Task: Create new invoice with Date Opened :15-Apr-23, Select Customer: Bed Bath & Beyond, Terms: Payment Term 1. Make invoice entry for item-1 with Date: 15-Apr-23, Description: Louisiana, Action: Material, Income Account: Income:Sales, Quantity: 1, Unit Price: 8.6, Discount $: 1. Make entry for item-2 with Date: 15-Apr-23, Description: Betty Crocker Rainbow Sprinkles, Action: Material, Income Account: Income:Sales, Quantity: 1, Unit Price: 5, Discount $: 2. Make entry for item-3 with Date: 15-Apr-23, Description: Snickers King Size_x000D_
, Action: Material, Income Account: Income:Sales, Quantity: 4, Unit Price: 6, Discount $: 2.5. Write Notes: 'Looking forward to serving you again.'. Post Invoice with Post Date: 15-Apr-23, Post to Accounts: Assets:Accounts Receivable. Pay / Process Payment with Transaction Date: 15-May-23, Amount: 32.1, Transfer Account: Checking Account. Print Invoice, display notes by going to Option, then go to Display Tab and check 'Invoice Notes'.
Action: Mouse moved to (155, 15)
Screenshot: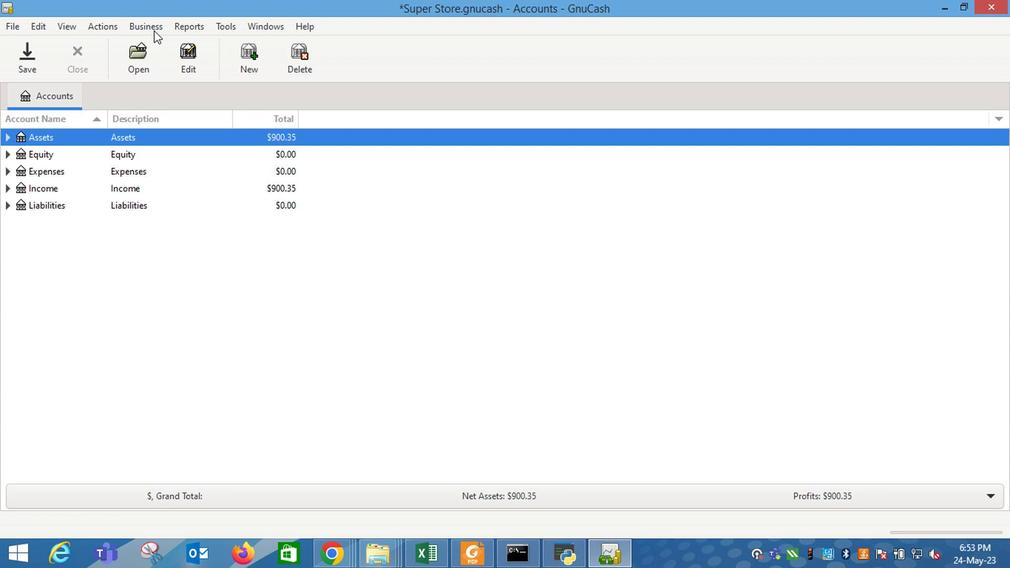 
Action: Mouse pressed left at (155, 15)
Screenshot: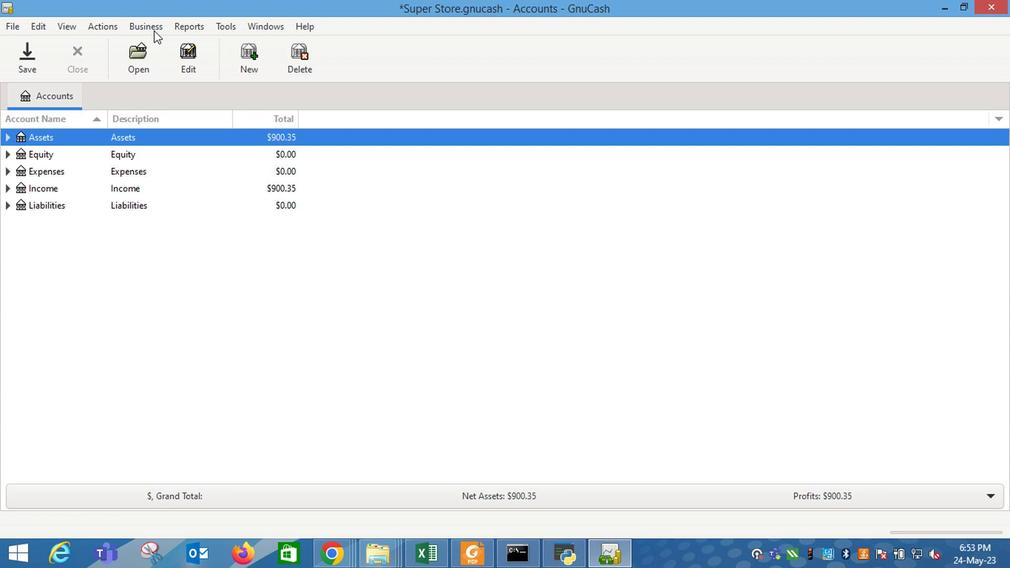
Action: Mouse moved to (258, 32)
Screenshot: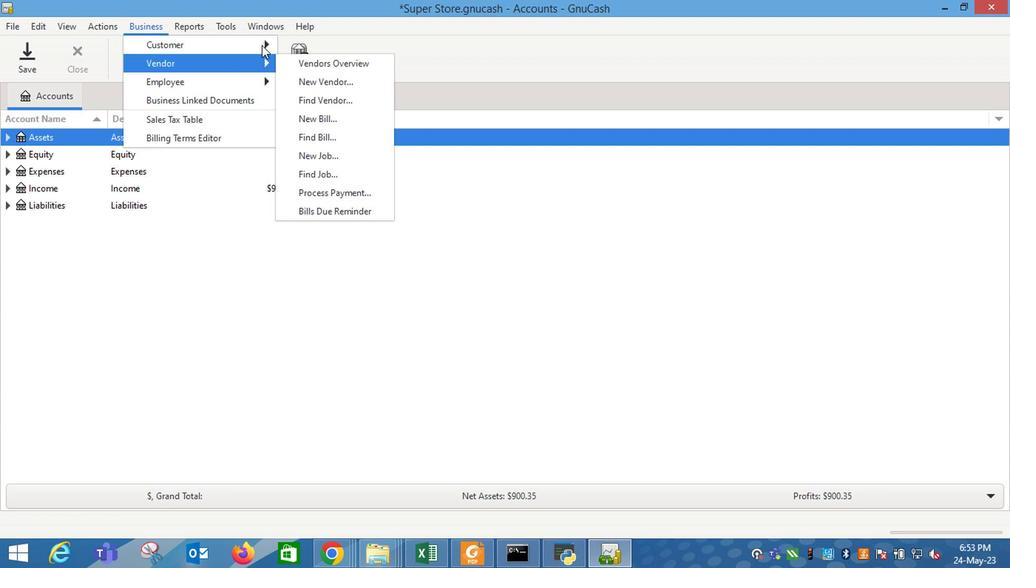 
Action: Mouse pressed left at (258, 32)
Screenshot: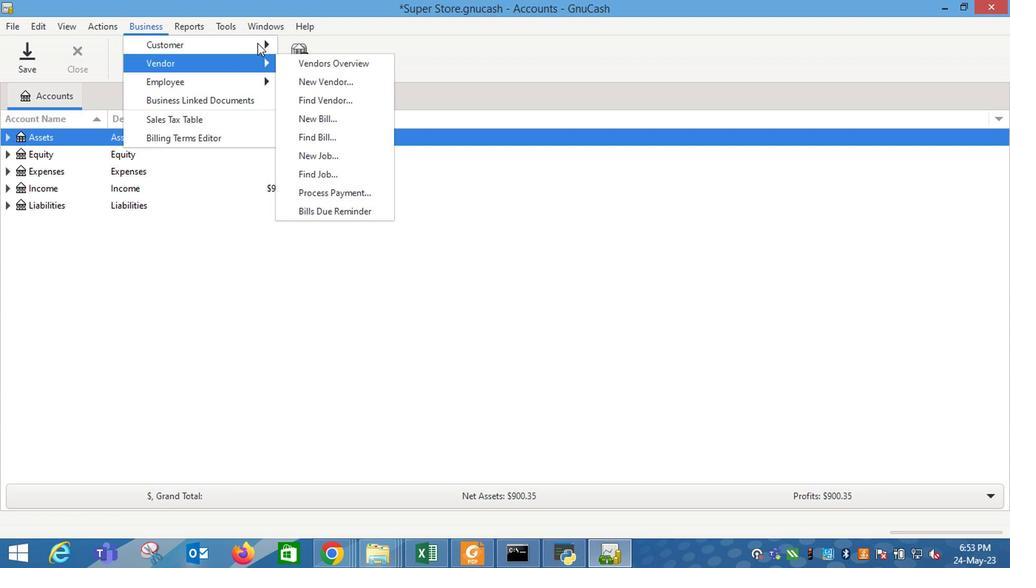 
Action: Mouse moved to (321, 92)
Screenshot: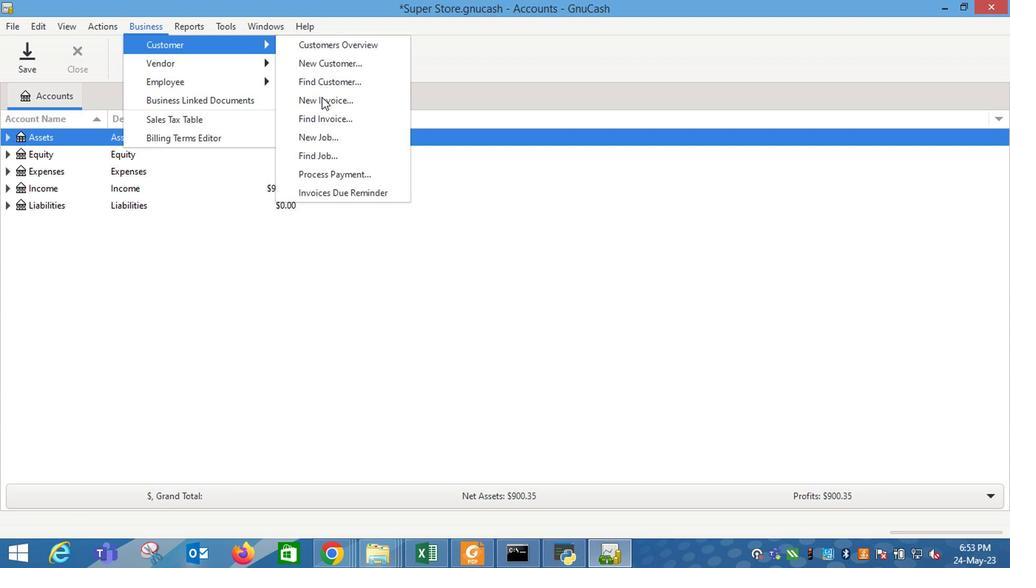 
Action: Mouse pressed left at (321, 92)
Screenshot: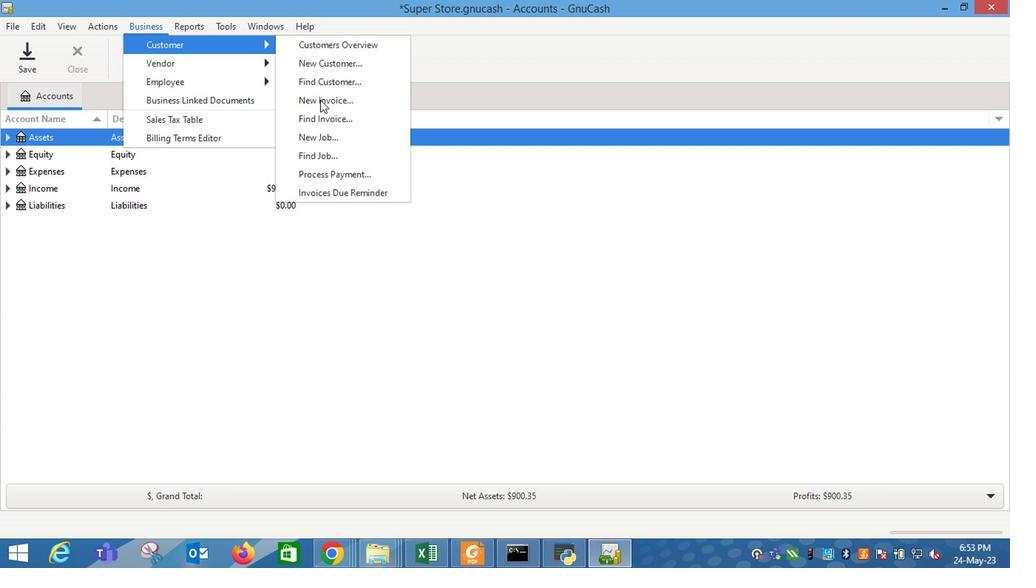 
Action: Mouse moved to (603, 228)
Screenshot: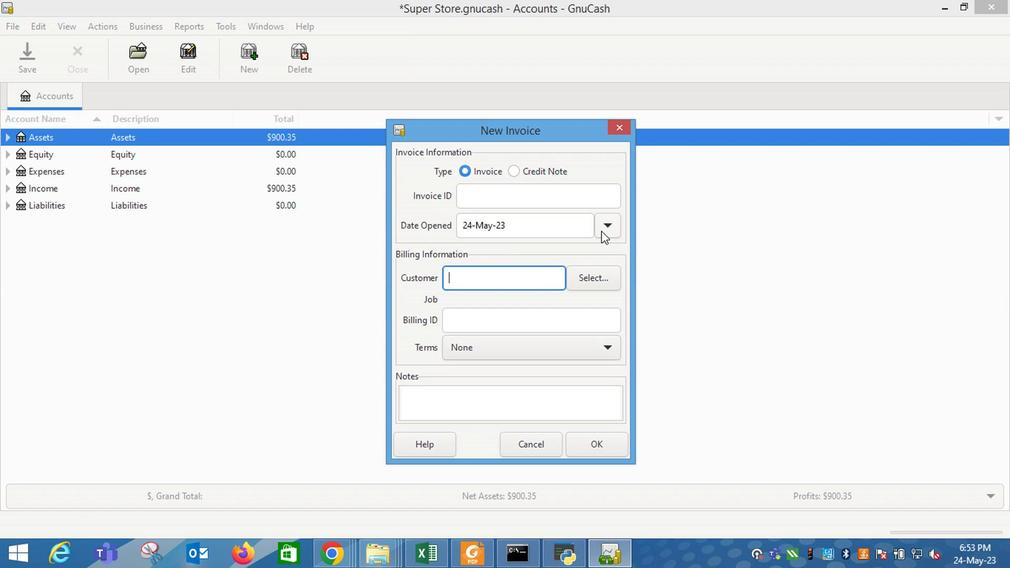 
Action: Mouse pressed left at (603, 228)
Screenshot: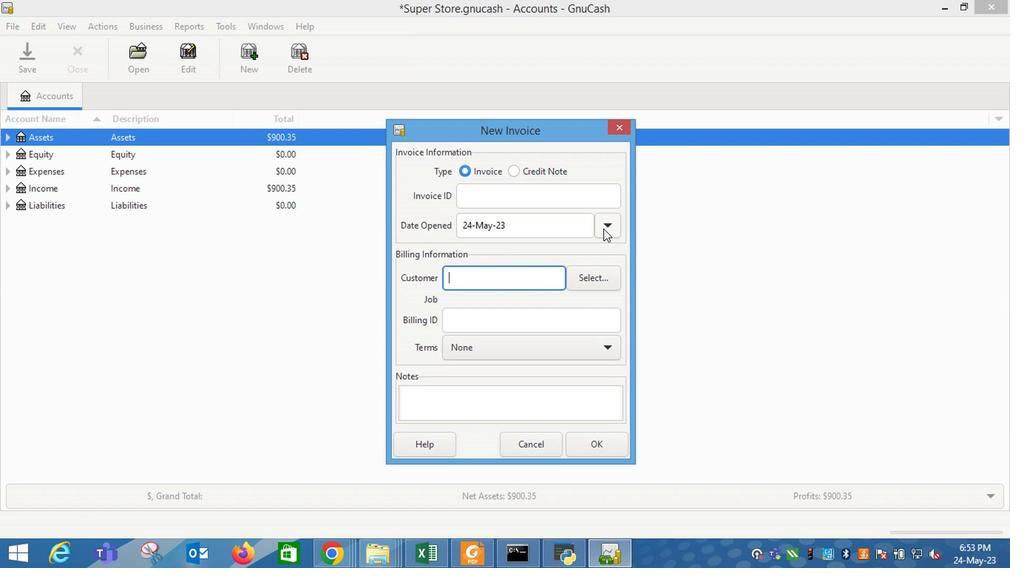 
Action: Mouse moved to (491, 249)
Screenshot: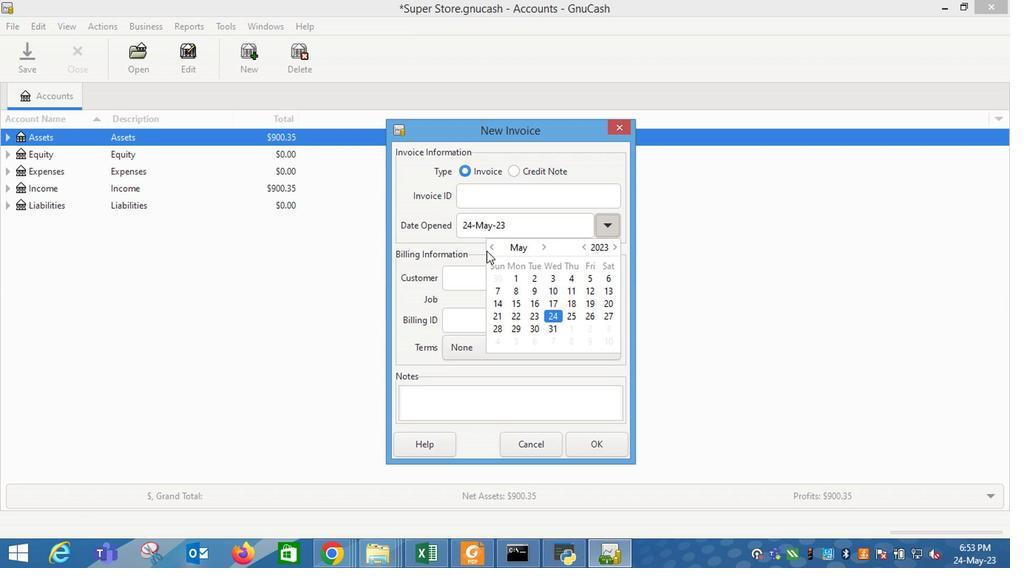 
Action: Mouse pressed left at (491, 249)
Screenshot: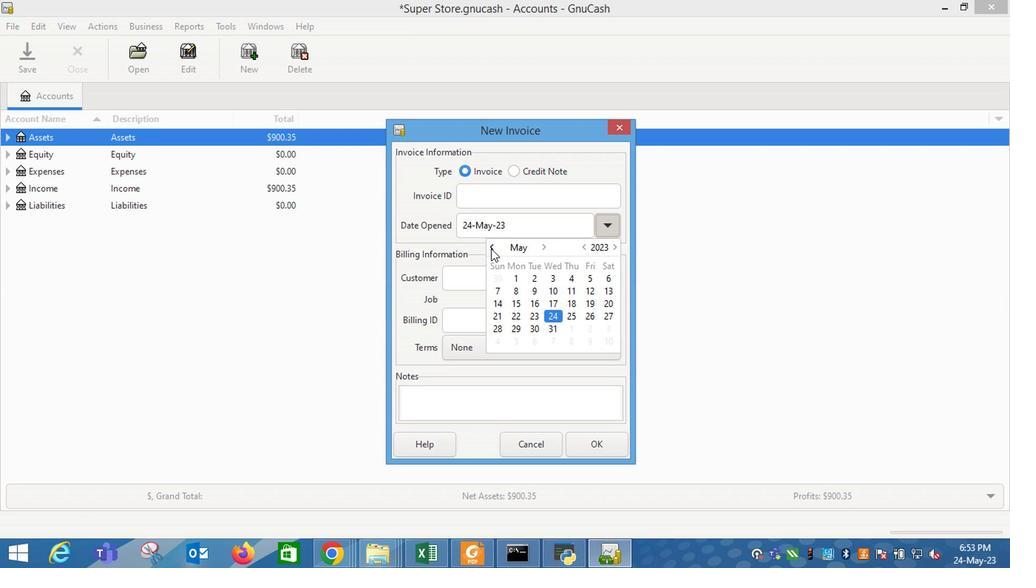 
Action: Mouse moved to (605, 306)
Screenshot: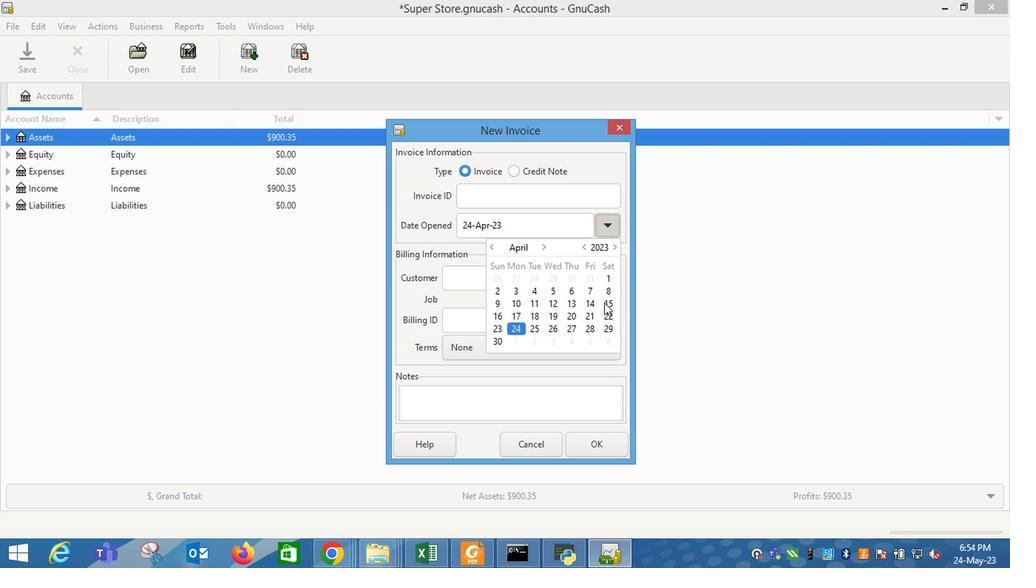 
Action: Mouse pressed left at (605, 306)
Screenshot: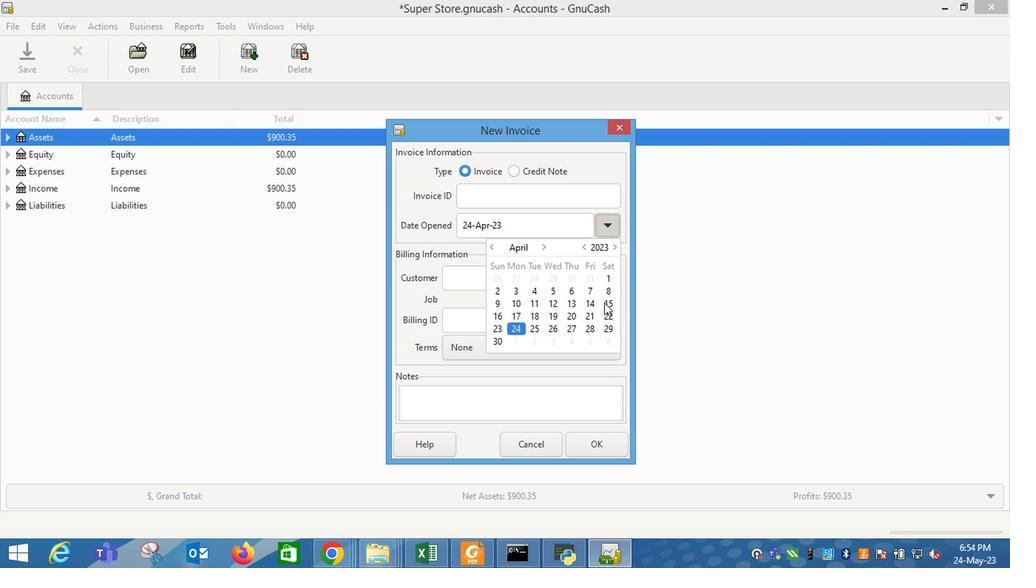 
Action: Mouse moved to (453, 290)
Screenshot: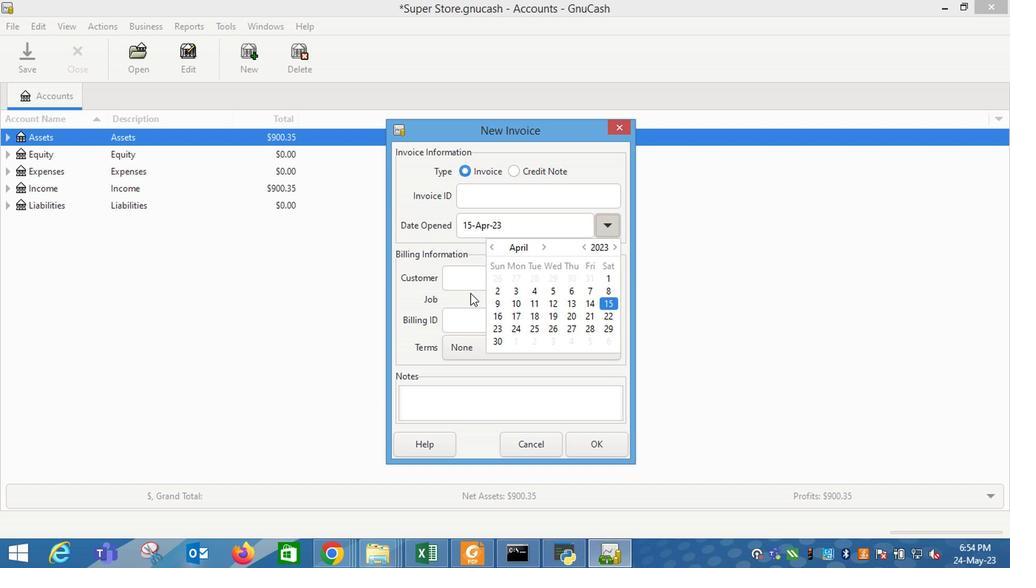 
Action: Mouse pressed left at (453, 290)
Screenshot: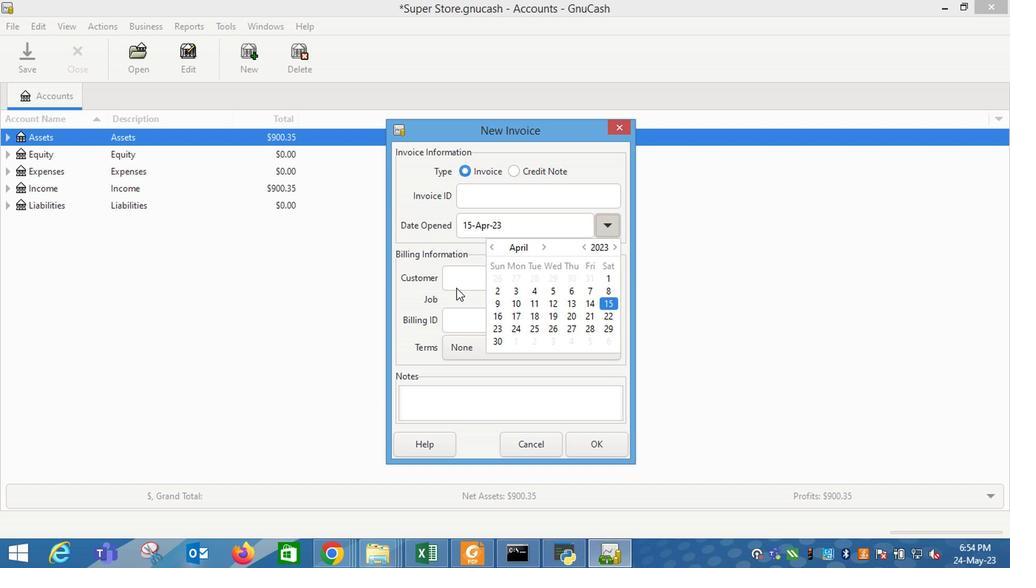 
Action: Mouse moved to (468, 277)
Screenshot: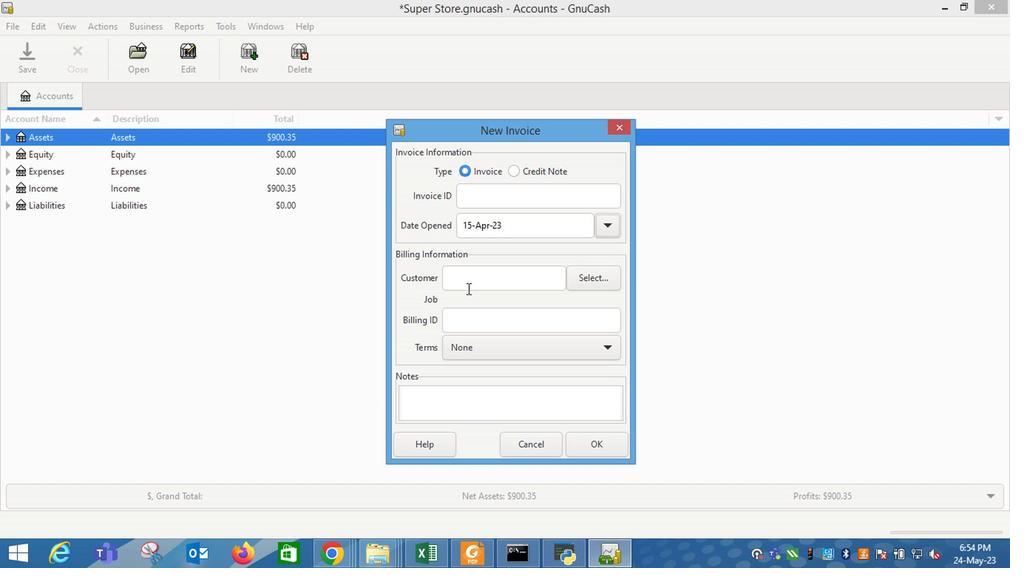 
Action: Mouse pressed left at (468, 277)
Screenshot: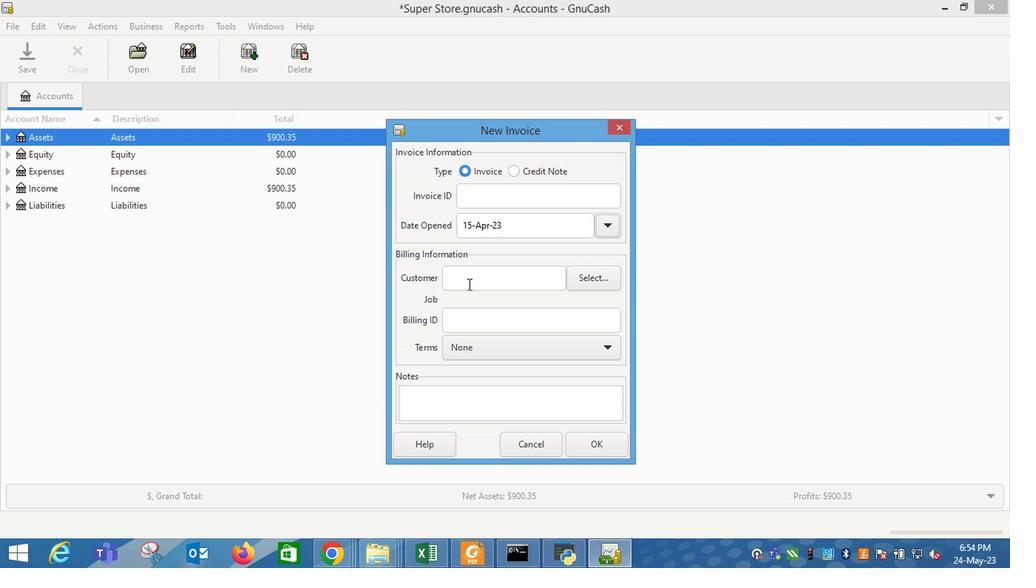 
Action: Mouse moved to (468, 277)
Screenshot: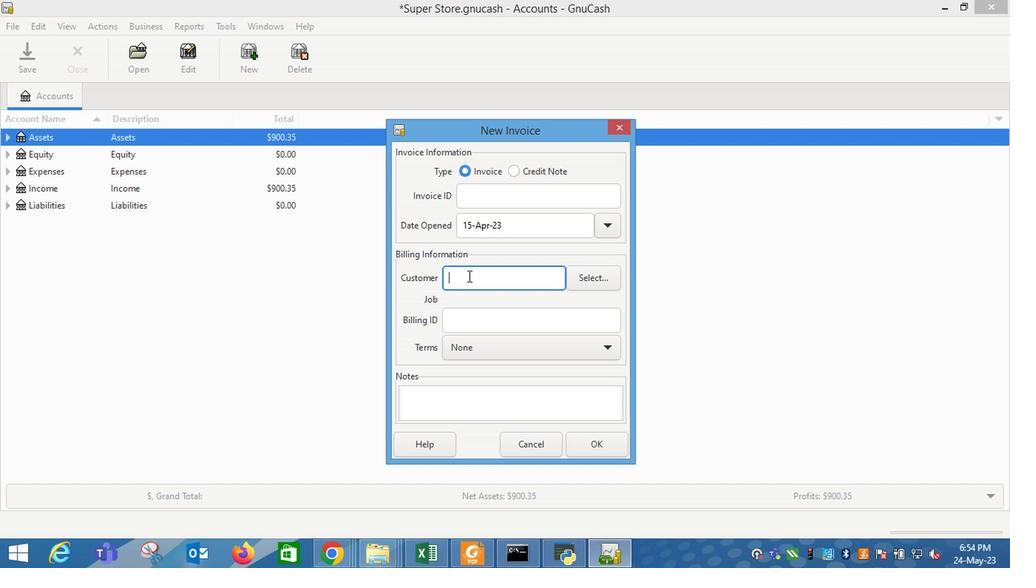 
Action: Key pressed b
Screenshot: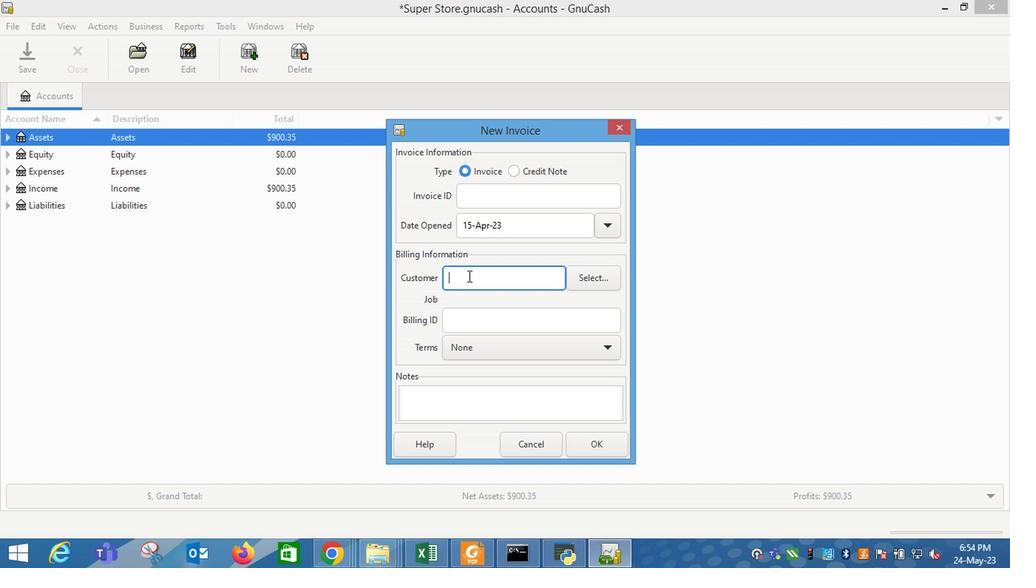 
Action: Mouse moved to (468, 277)
Screenshot: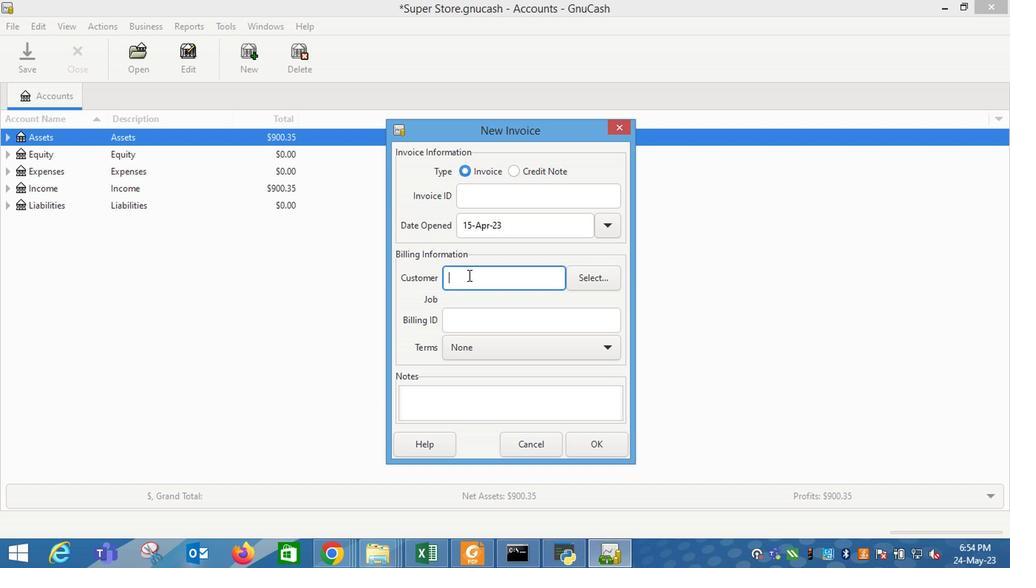 
Action: Key pressed ed
Screenshot: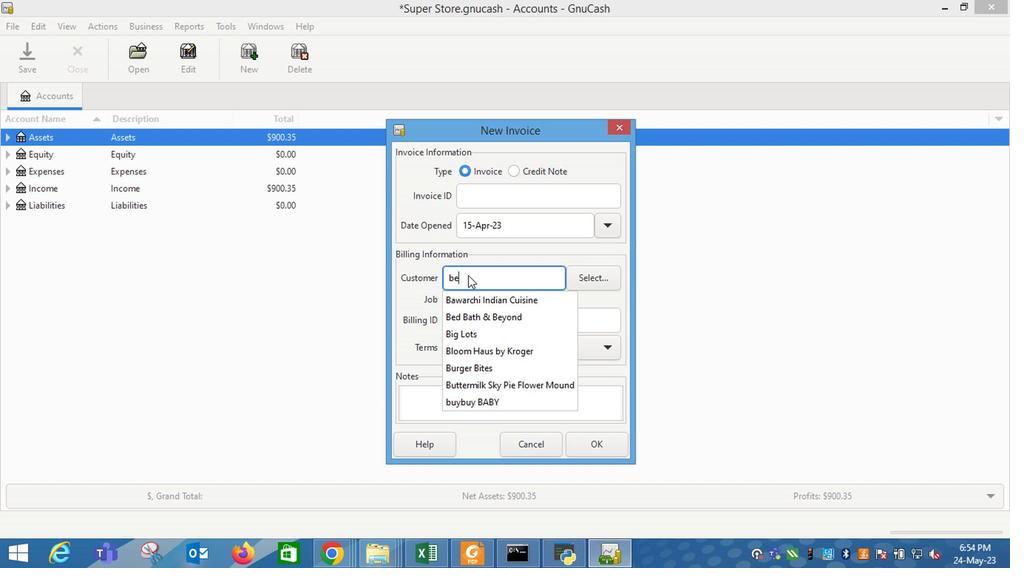
Action: Mouse moved to (467, 301)
Screenshot: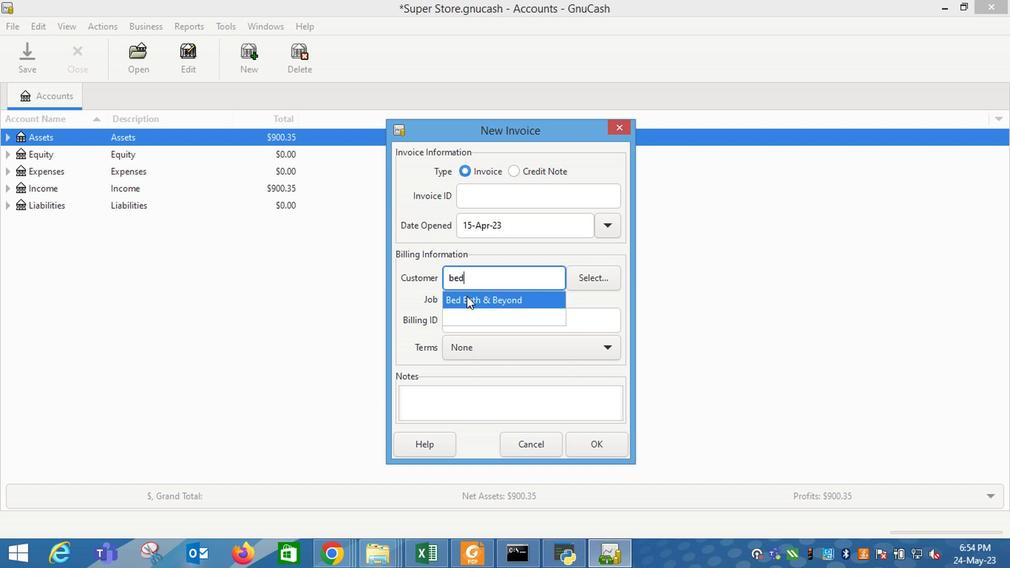 
Action: Mouse pressed left at (467, 301)
Screenshot: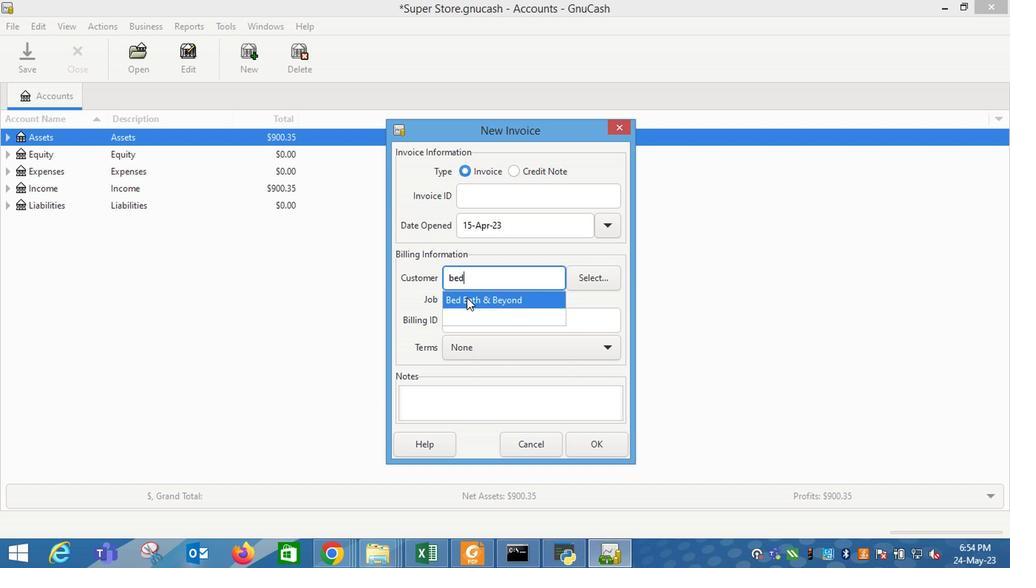 
Action: Mouse moved to (503, 367)
Screenshot: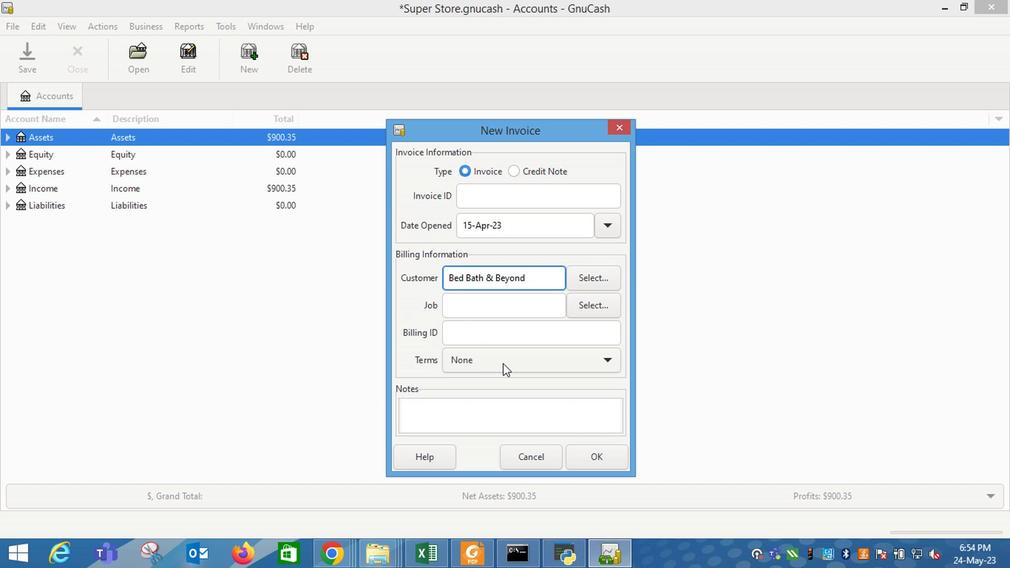 
Action: Mouse pressed left at (503, 367)
Screenshot: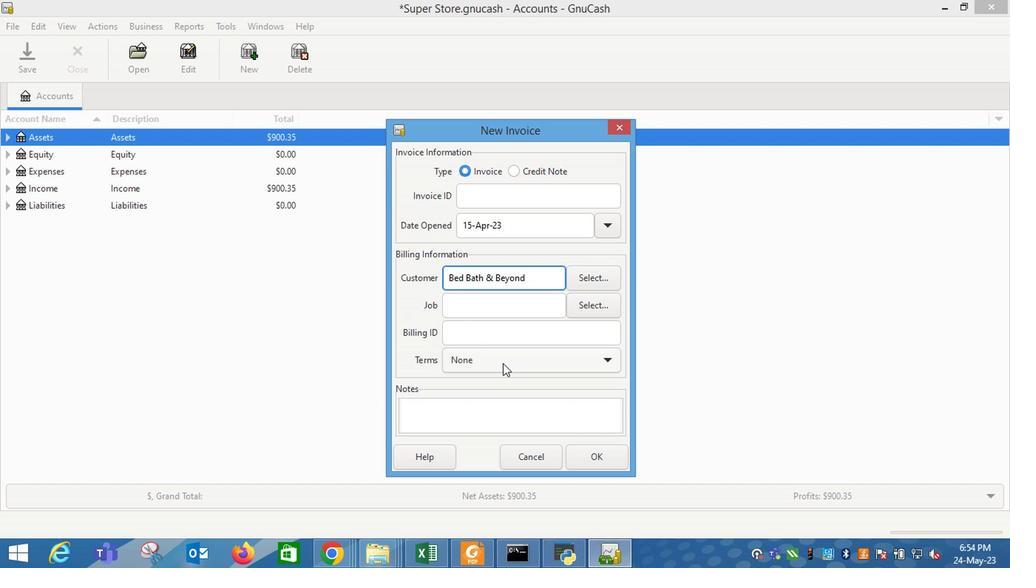 
Action: Mouse moved to (491, 390)
Screenshot: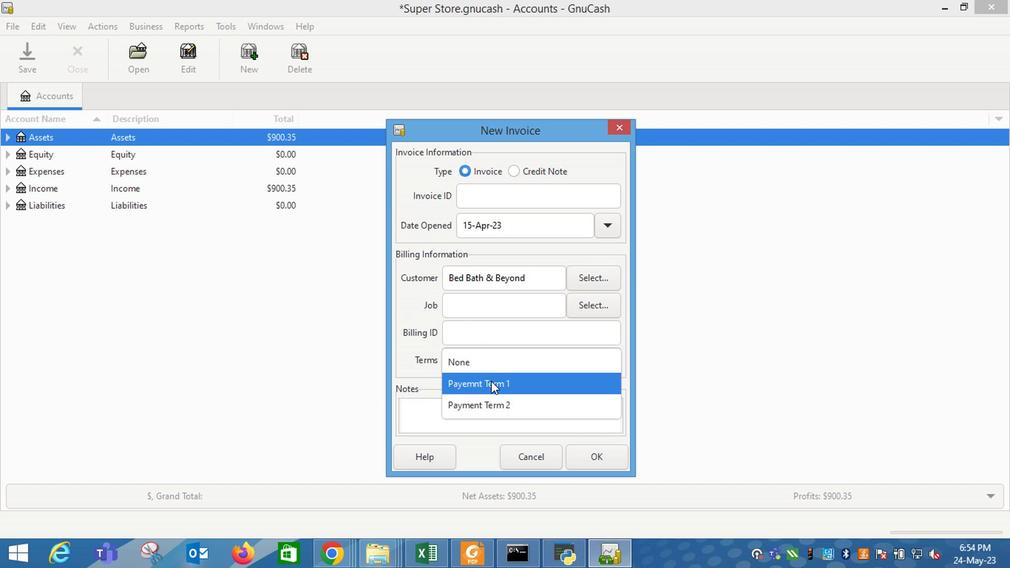
Action: Mouse pressed left at (491, 390)
Screenshot: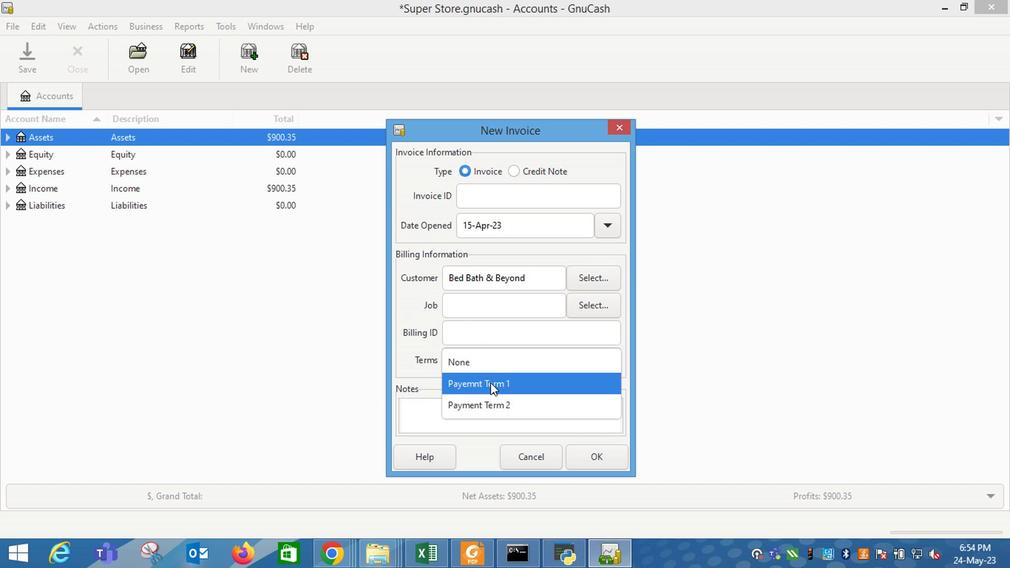 
Action: Mouse moved to (614, 472)
Screenshot: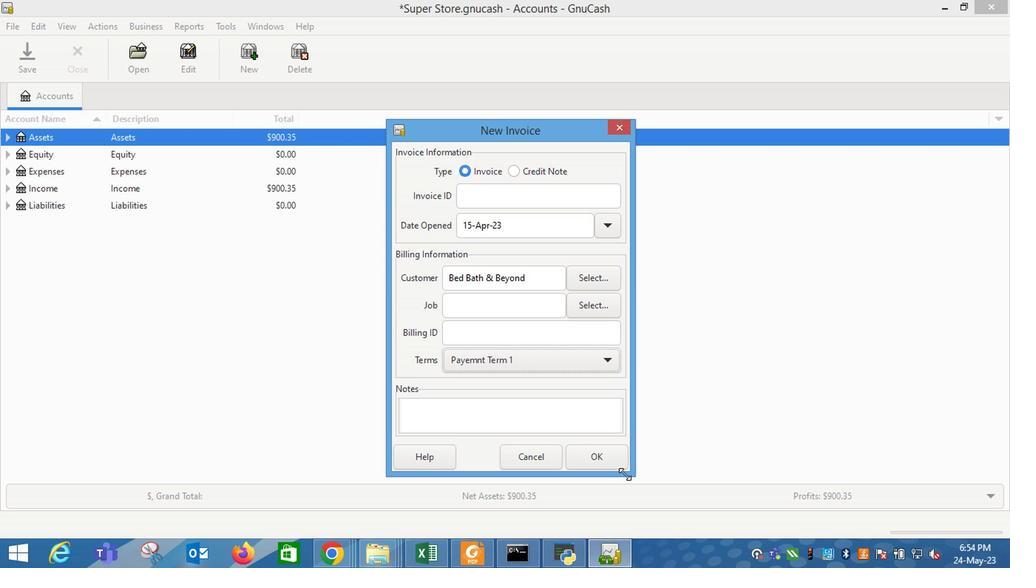 
Action: Mouse pressed left at (614, 472)
Screenshot: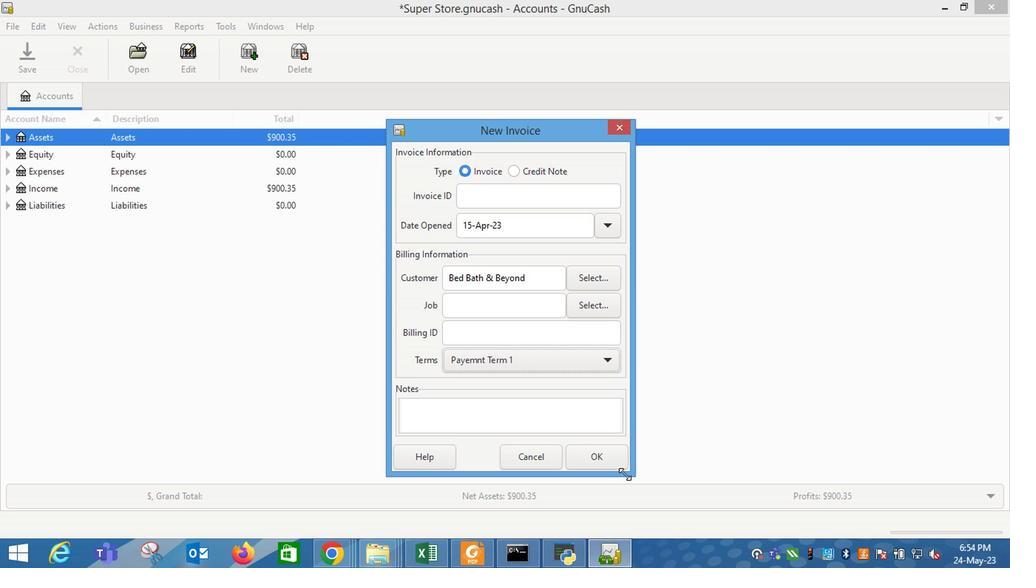 
Action: Mouse moved to (69, 285)
Screenshot: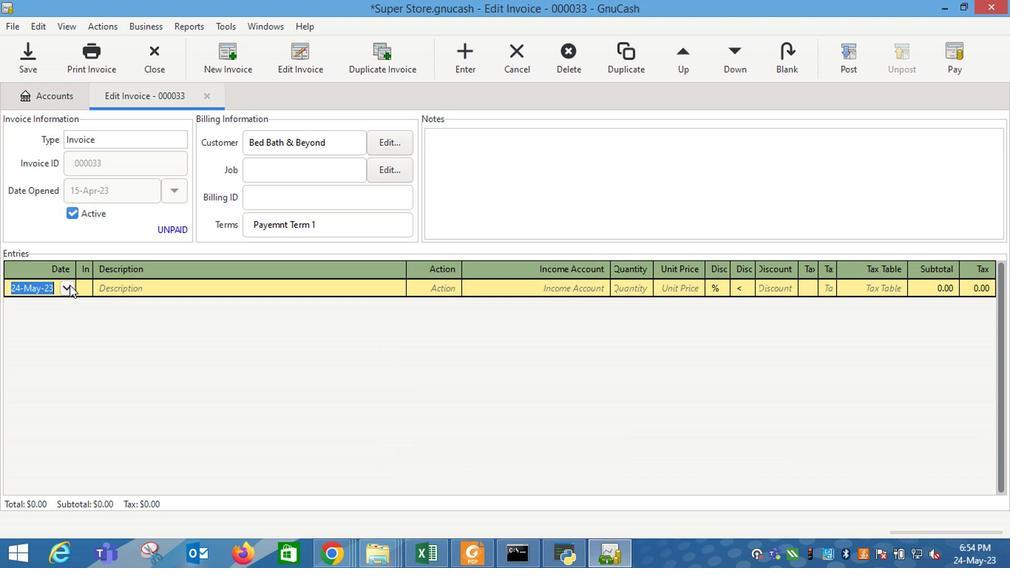 
Action: Mouse pressed left at (69, 285)
Screenshot: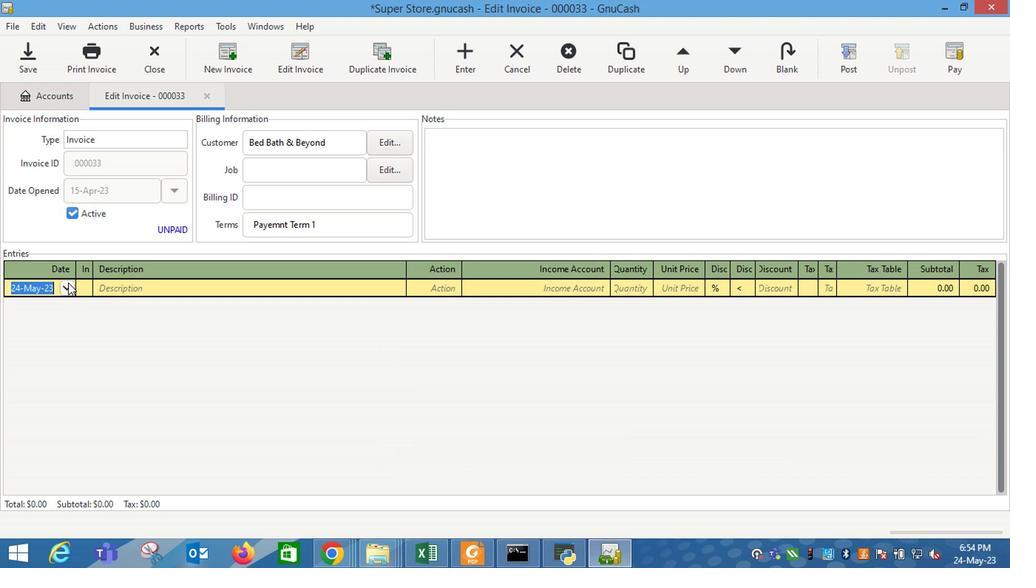 
Action: Mouse moved to (8, 313)
Screenshot: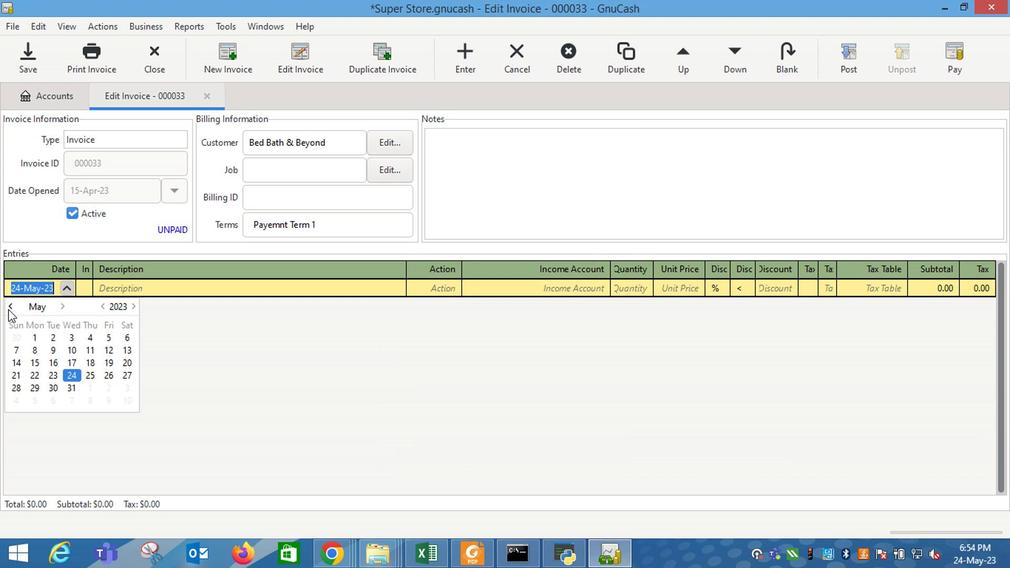 
Action: Mouse pressed left at (8, 313)
Screenshot: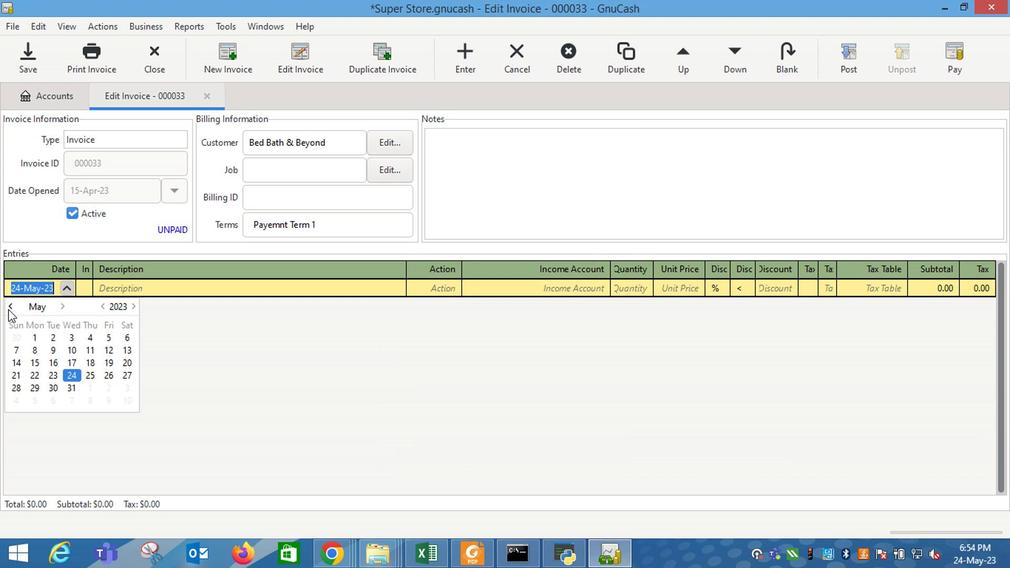 
Action: Mouse moved to (133, 368)
Screenshot: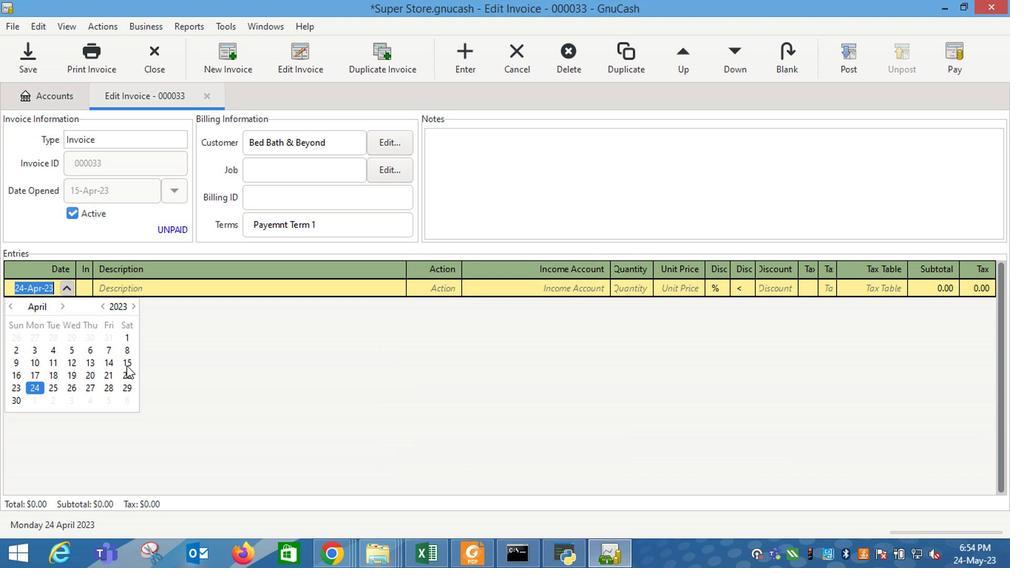 
Action: Mouse pressed left at (133, 368)
Screenshot: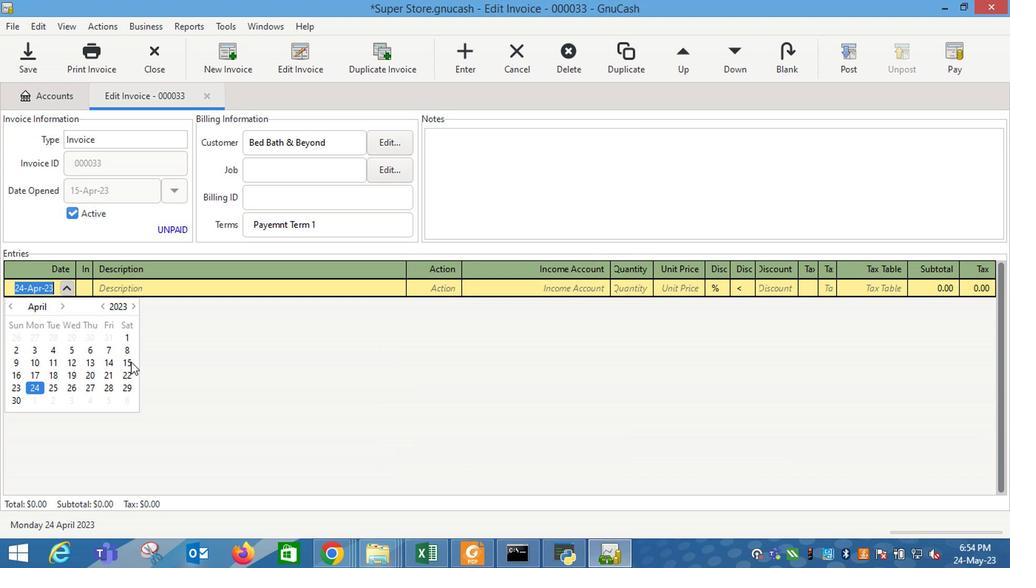 
Action: Mouse moved to (136, 291)
Screenshot: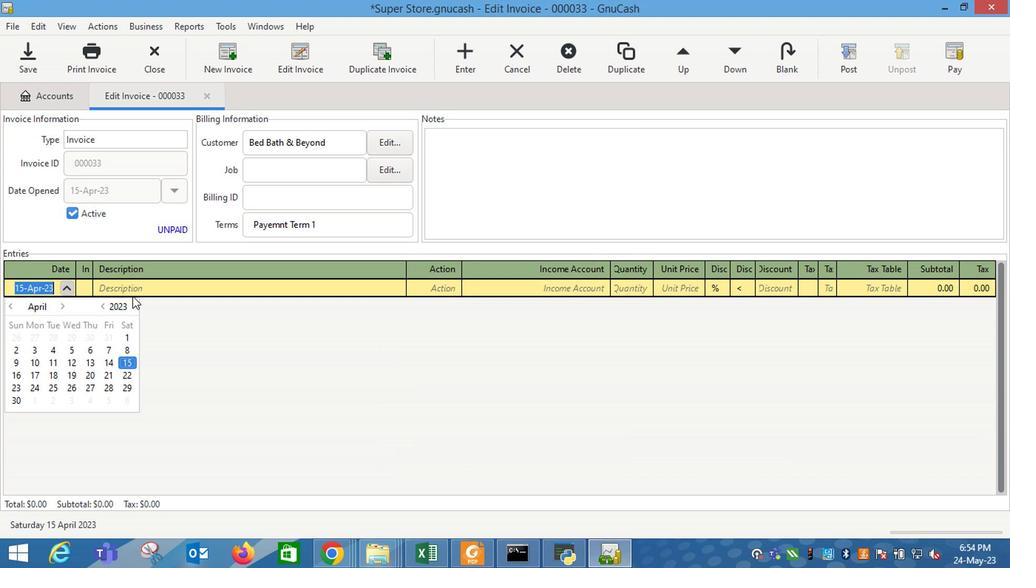
Action: Mouse pressed left at (136, 291)
Screenshot: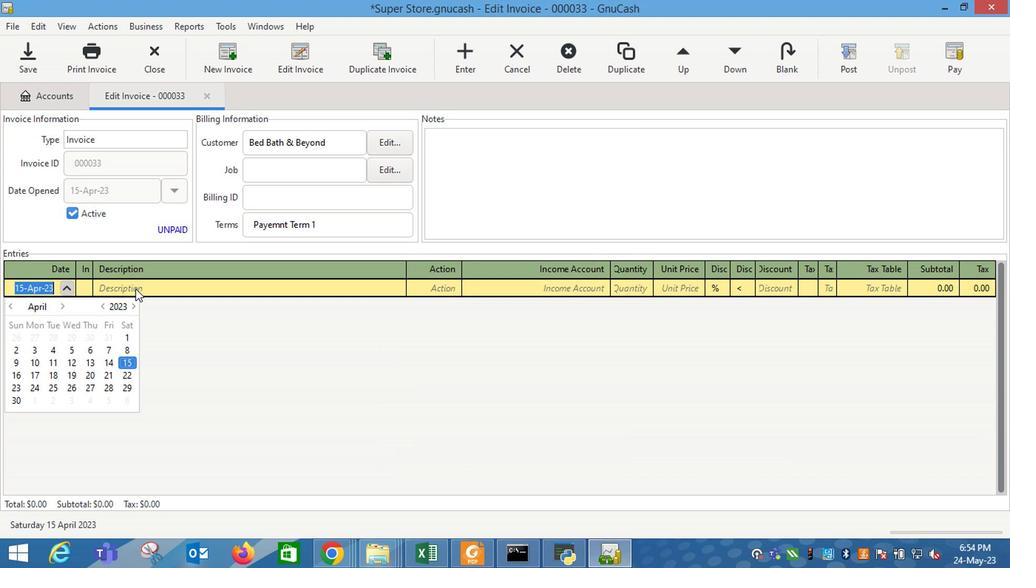 
Action: Mouse moved to (138, 290)
Screenshot: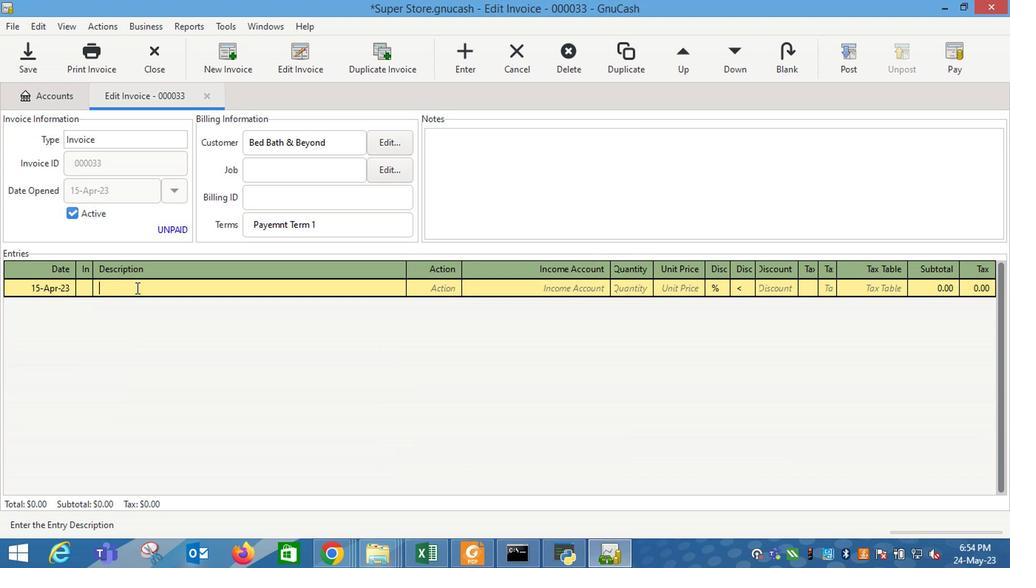 
Action: Key pressed <Key.shift_r>Loui
Screenshot: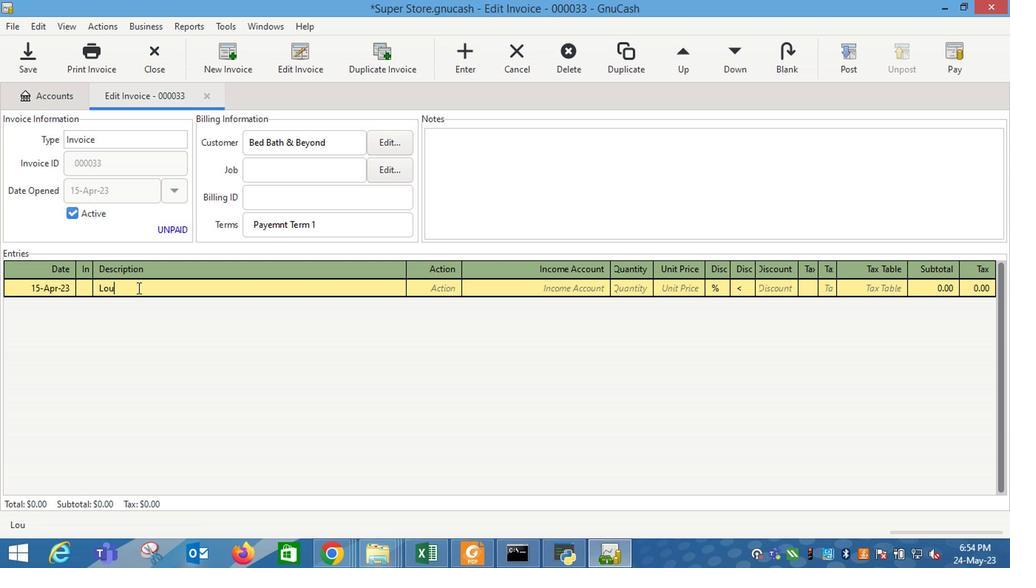 
Action: Mouse moved to (140, 291)
Screenshot: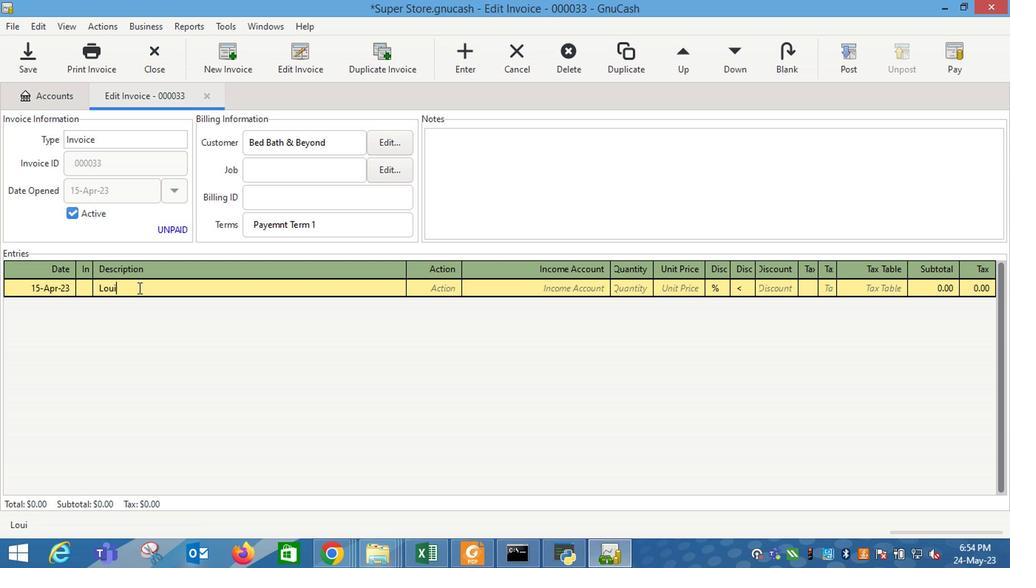 
Action: Key pressed siana
Screenshot: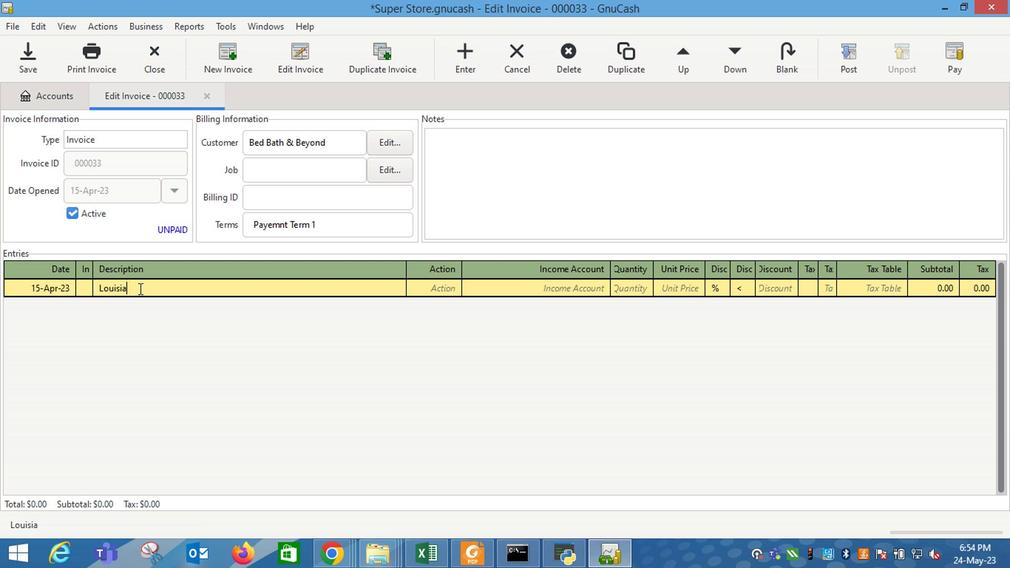 
Action: Mouse moved to (444, 290)
Screenshot: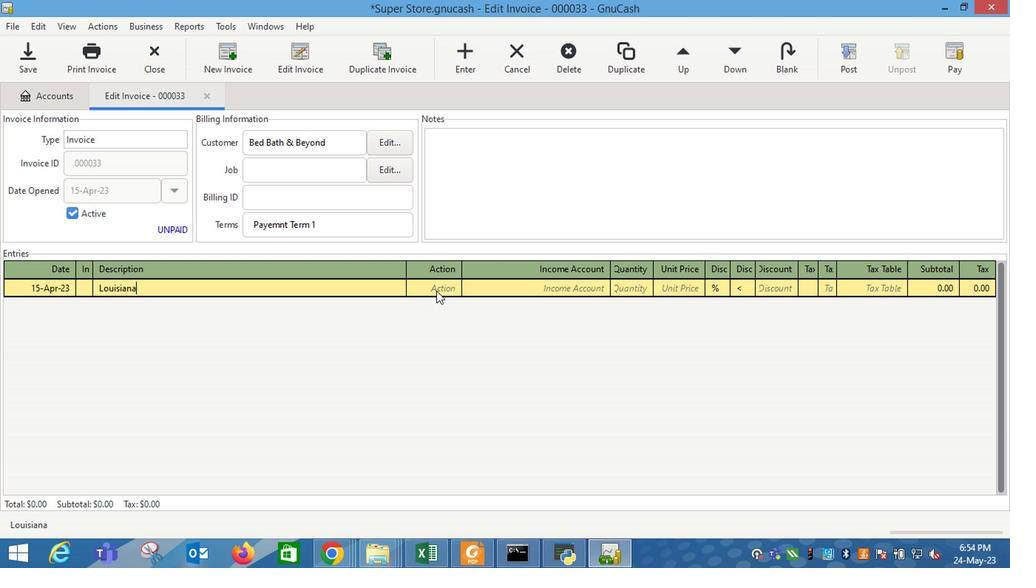 
Action: Mouse pressed left at (444, 290)
Screenshot: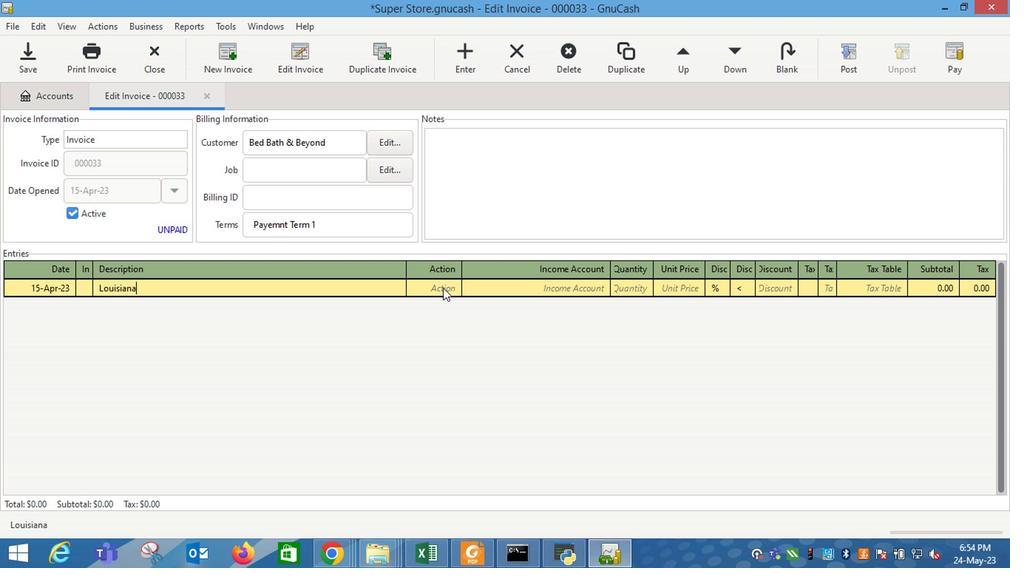 
Action: Mouse moved to (447, 290)
Screenshot: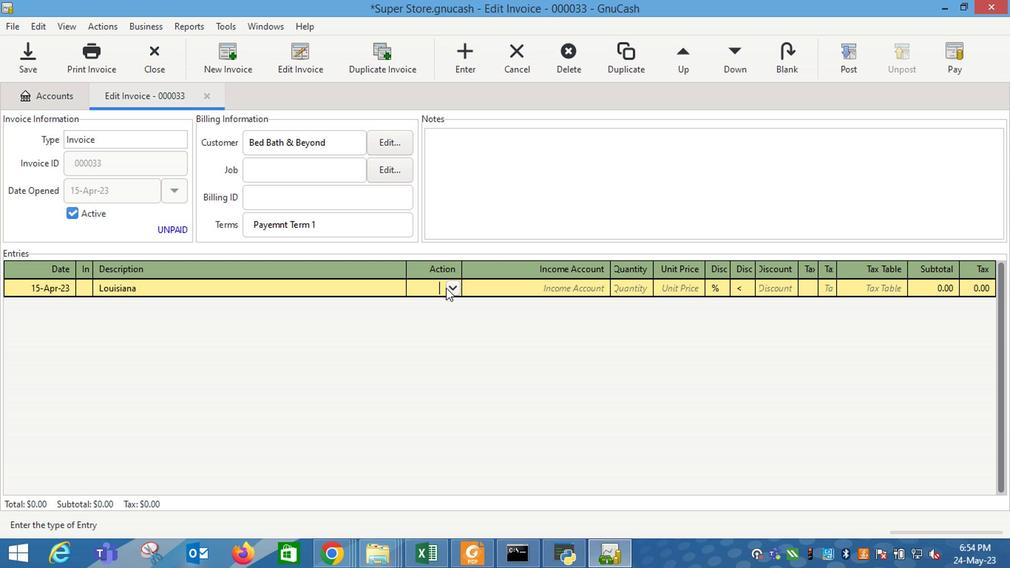 
Action: Mouse pressed left at (447, 290)
Screenshot: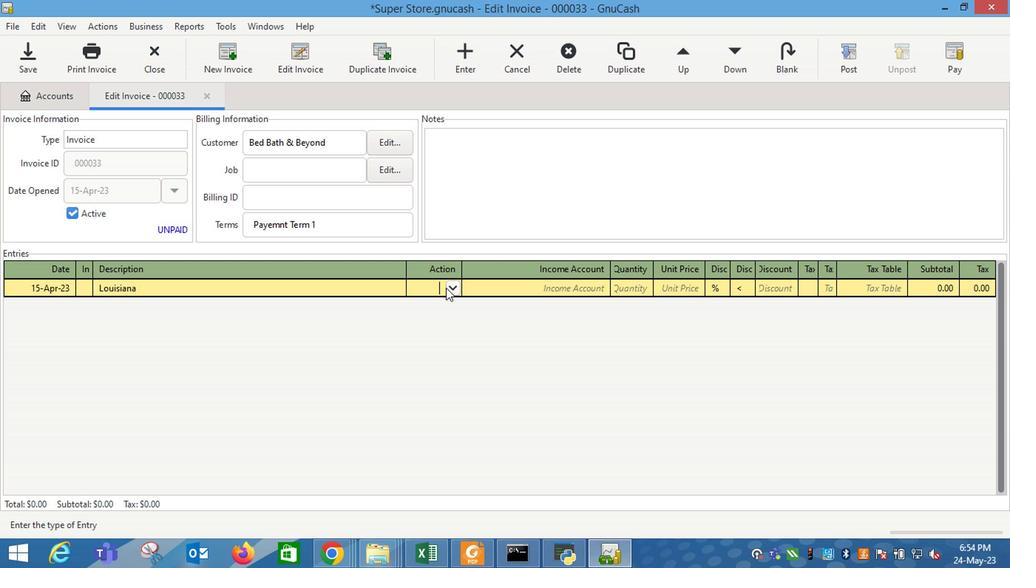 
Action: Mouse moved to (431, 327)
Screenshot: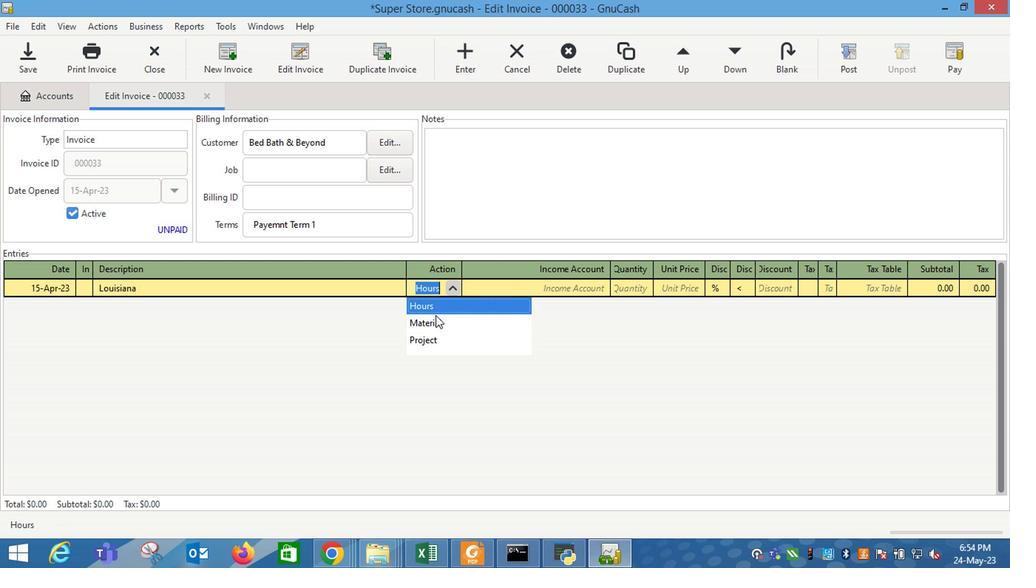 
Action: Mouse pressed left at (431, 327)
Screenshot: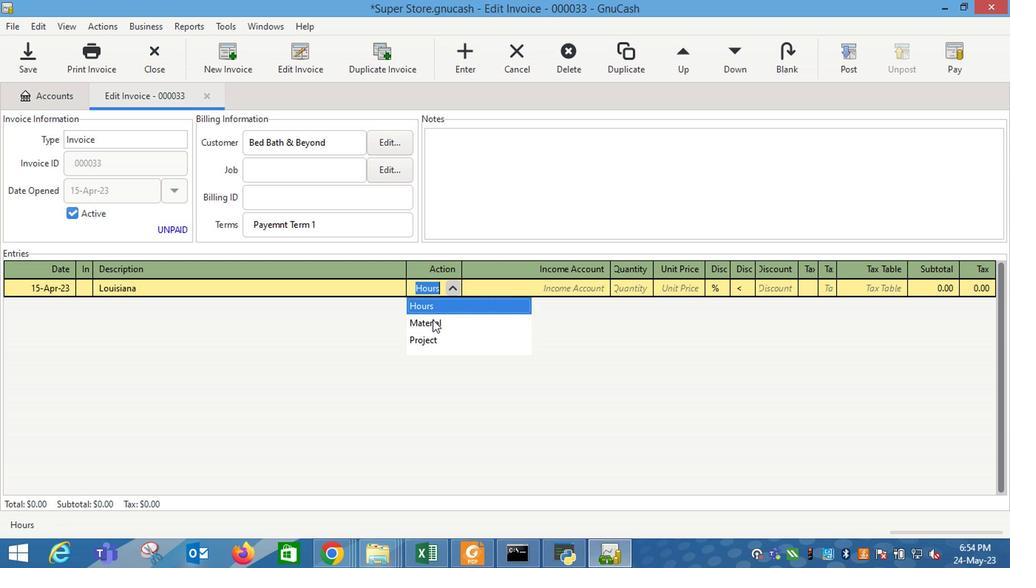 
Action: Mouse moved to (527, 292)
Screenshot: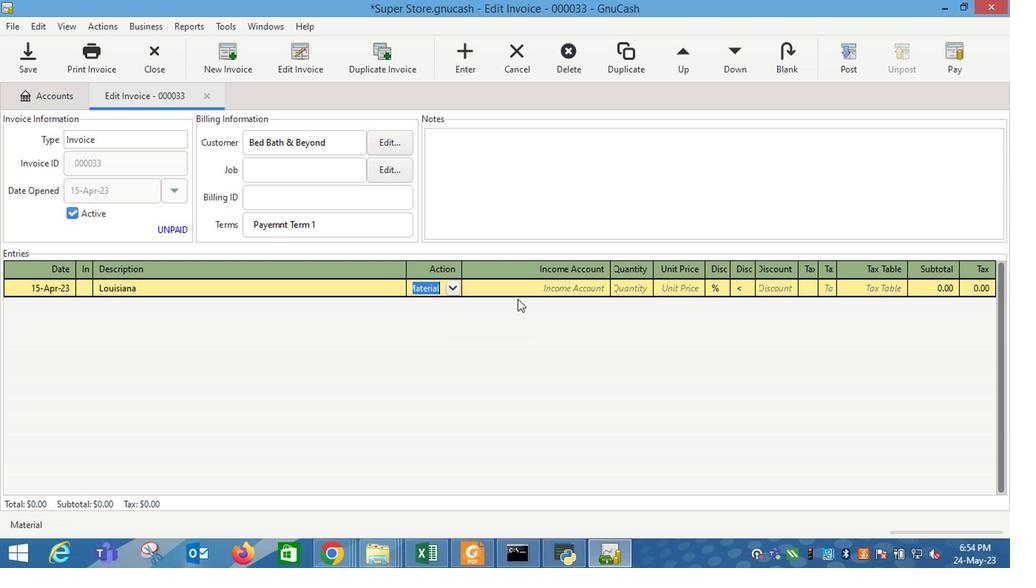 
Action: Mouse pressed left at (527, 292)
Screenshot: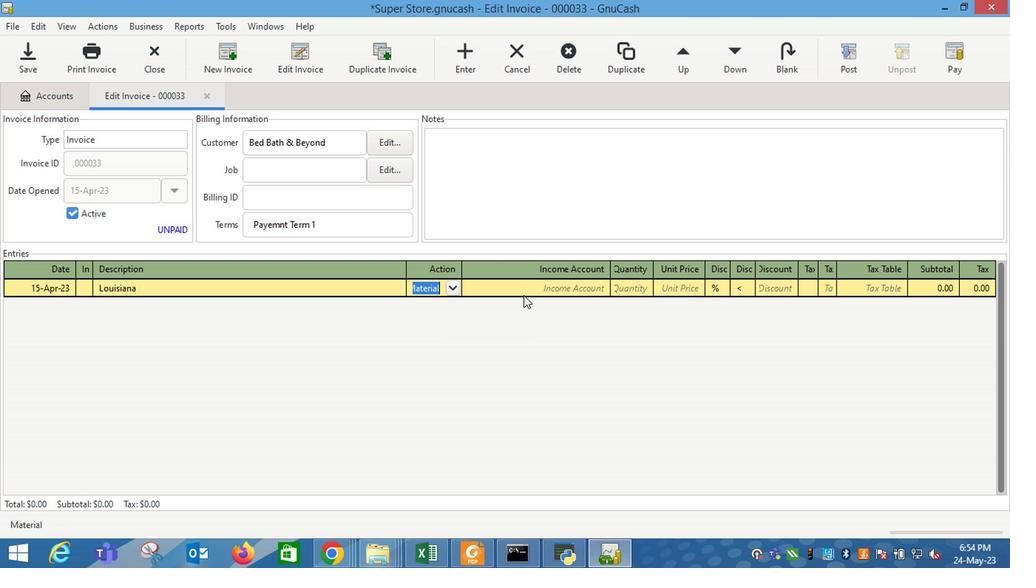 
Action: Mouse moved to (608, 287)
Screenshot: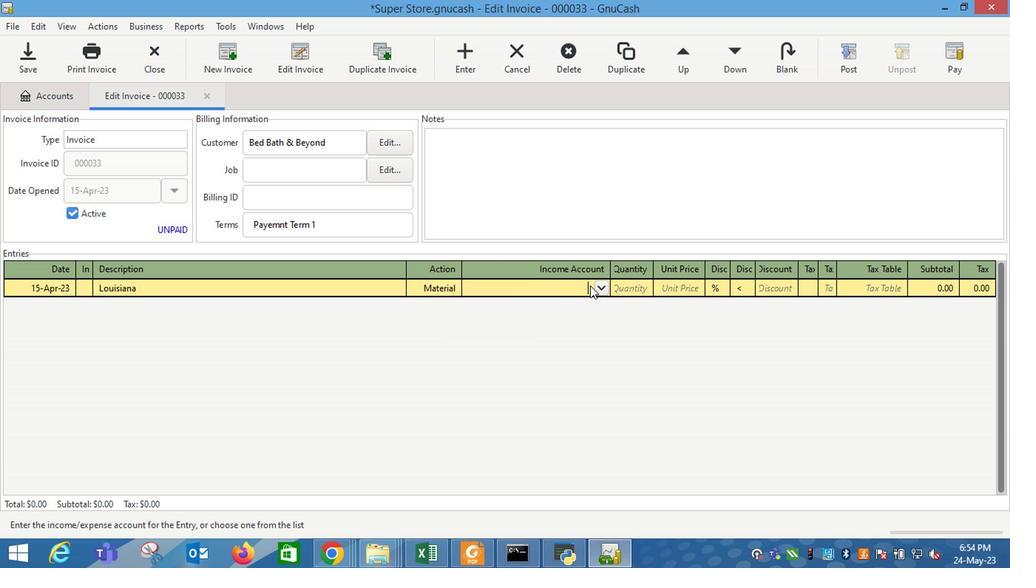 
Action: Mouse pressed left at (608, 287)
Screenshot: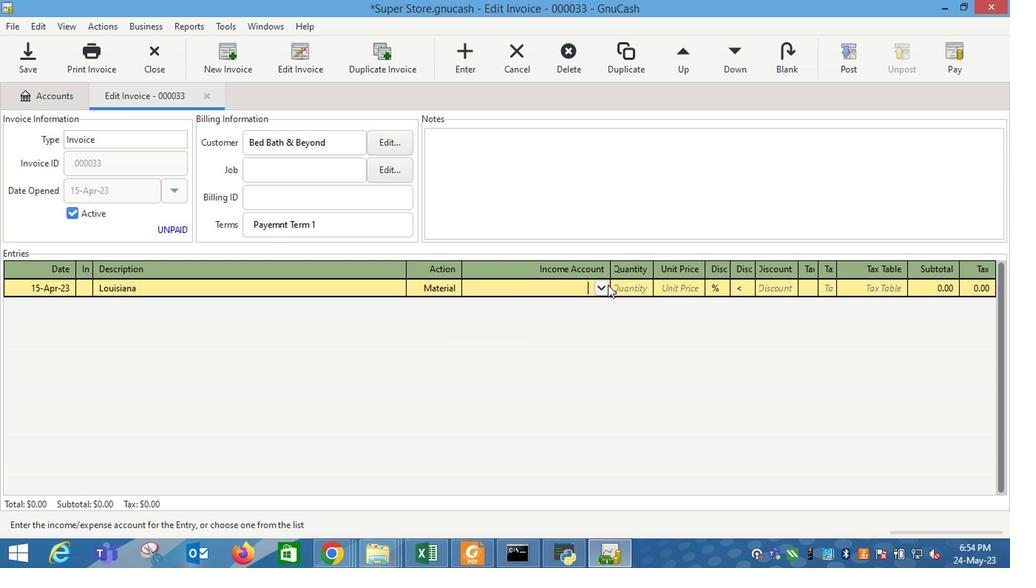 
Action: Mouse moved to (513, 361)
Screenshot: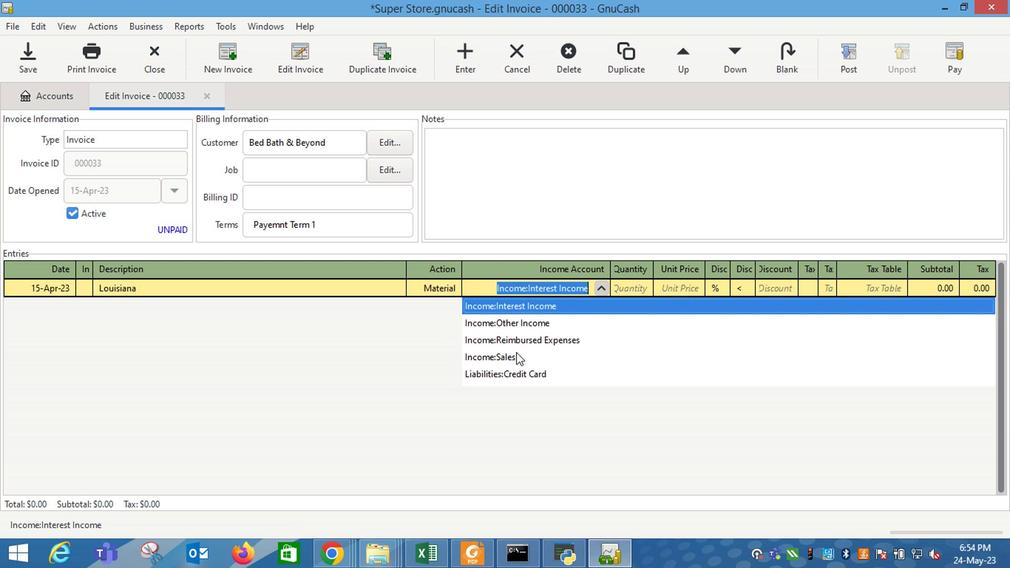 
Action: Mouse pressed left at (513, 361)
Screenshot: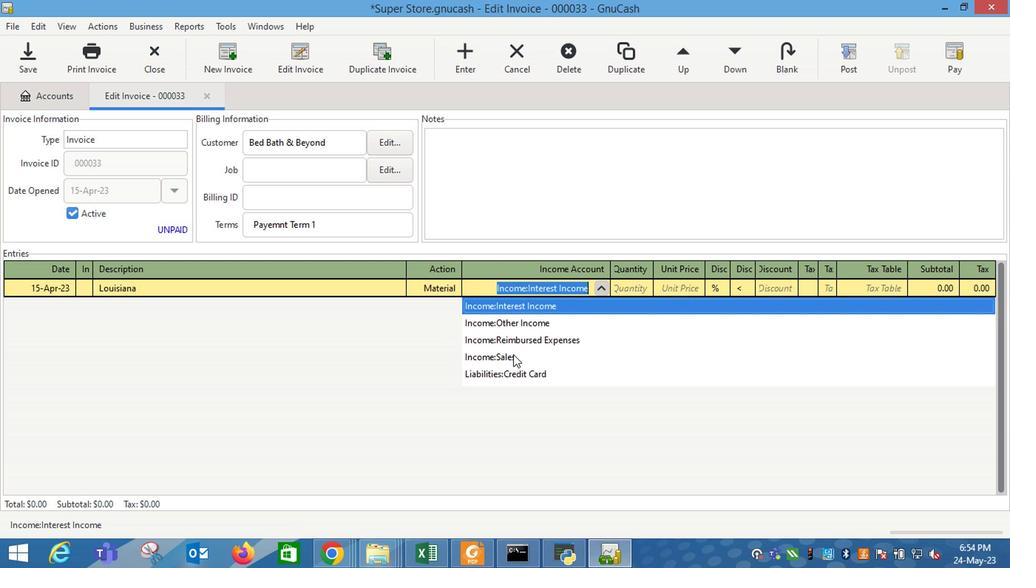 
Action: Mouse moved to (636, 274)
Screenshot: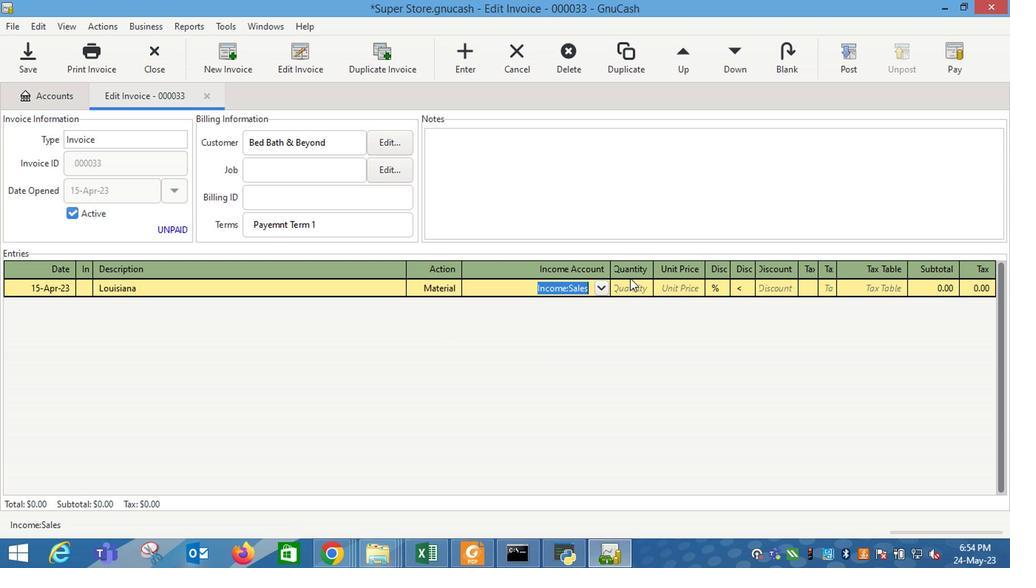 
Action: Mouse pressed left at (636, 274)
Screenshot: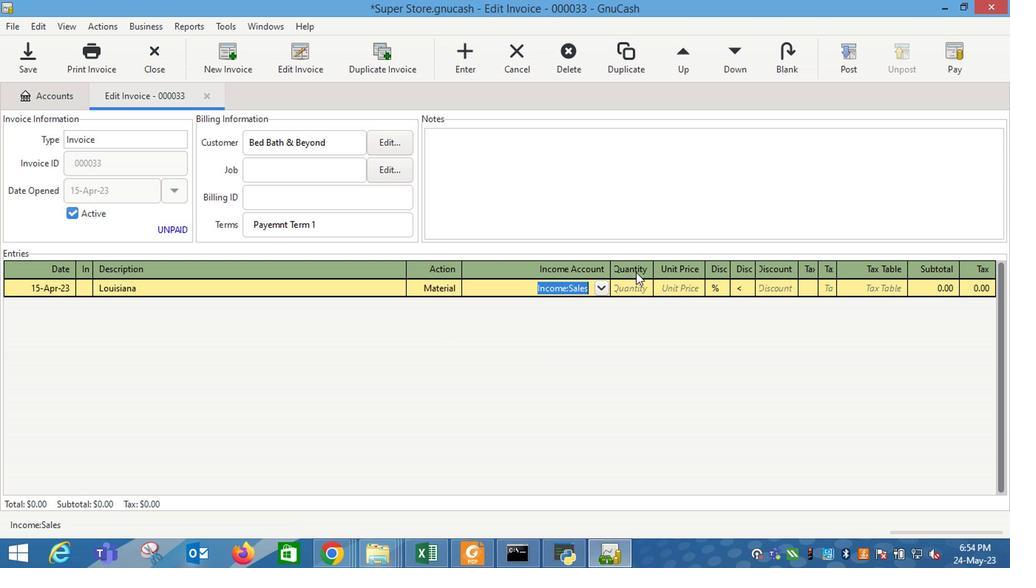 
Action: Mouse moved to (630, 278)
Screenshot: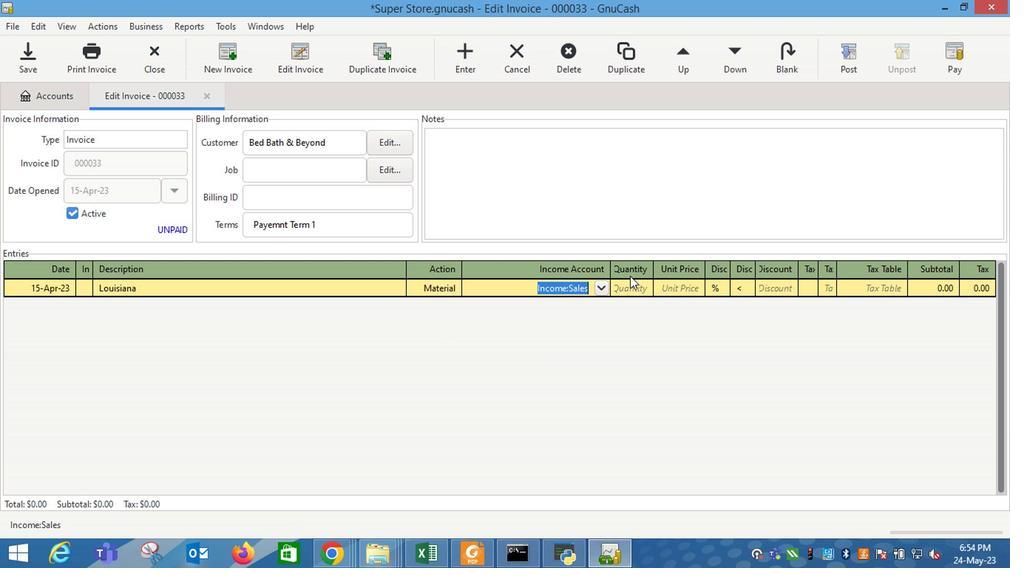 
Action: Mouse pressed left at (630, 278)
Screenshot: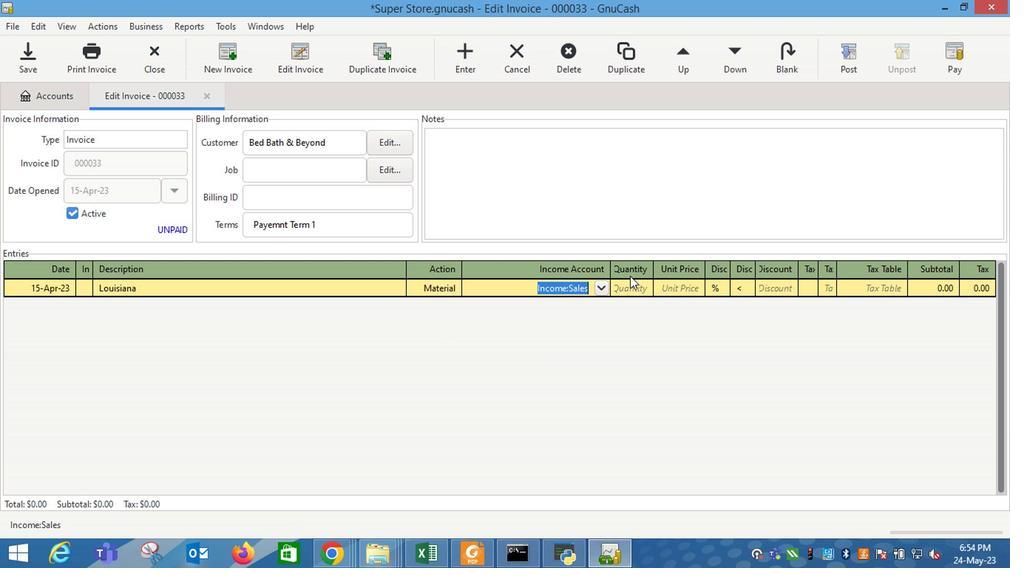 
Action: Mouse moved to (627, 293)
Screenshot: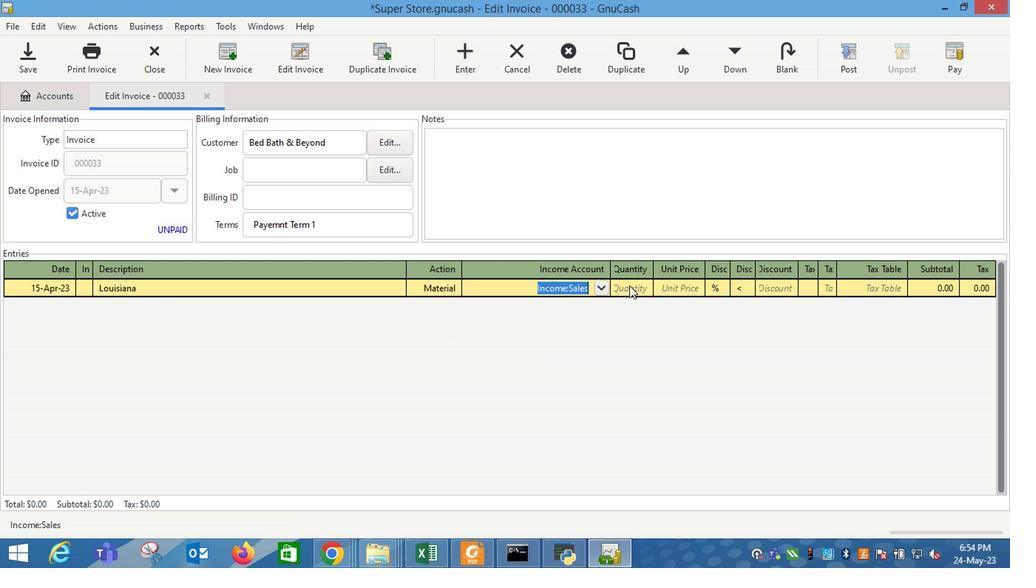 
Action: Mouse pressed left at (627, 293)
Screenshot: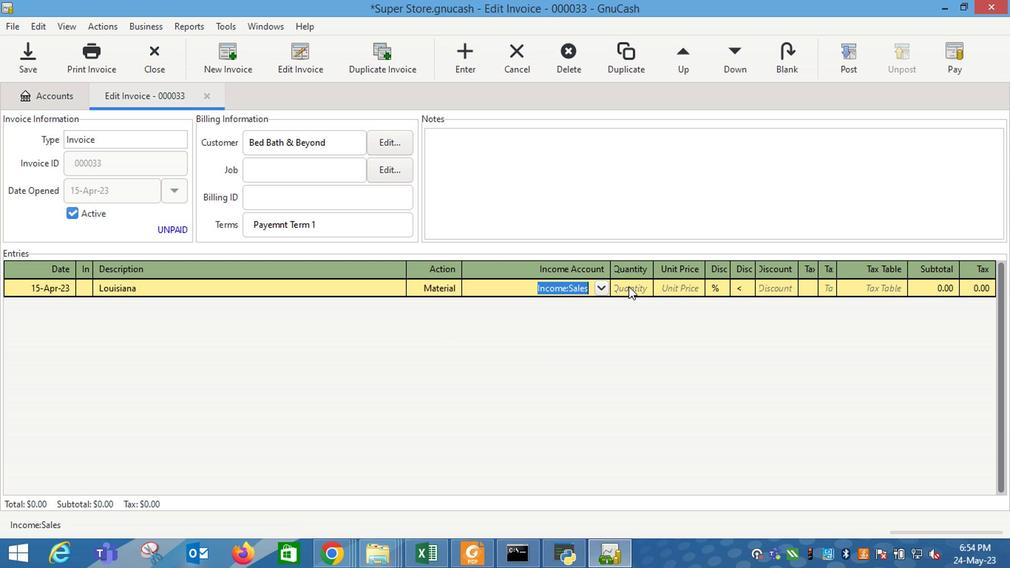 
Action: Key pressed 1
Screenshot: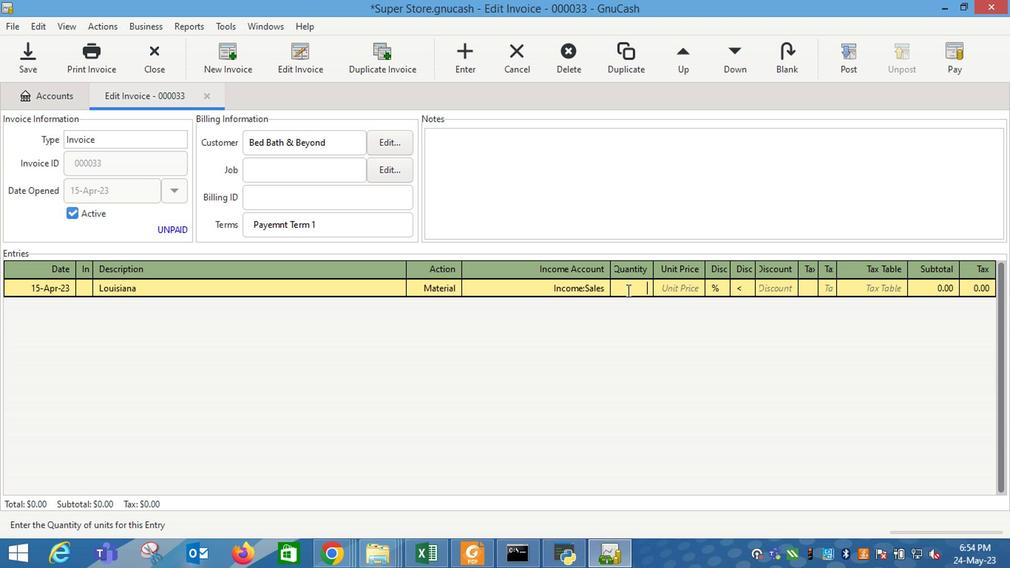
Action: Mouse moved to (666, 287)
Screenshot: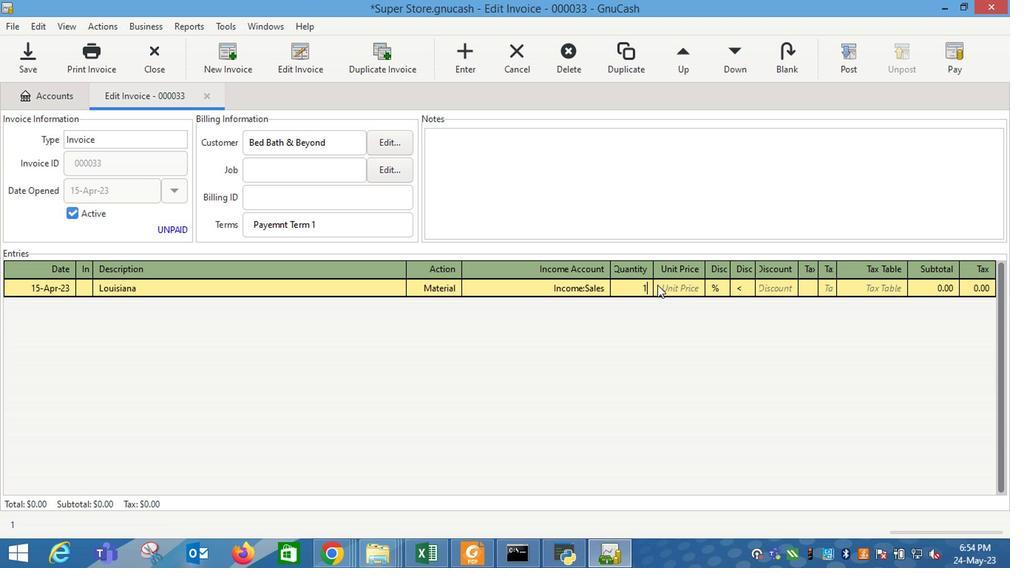 
Action: Mouse pressed left at (666, 287)
Screenshot: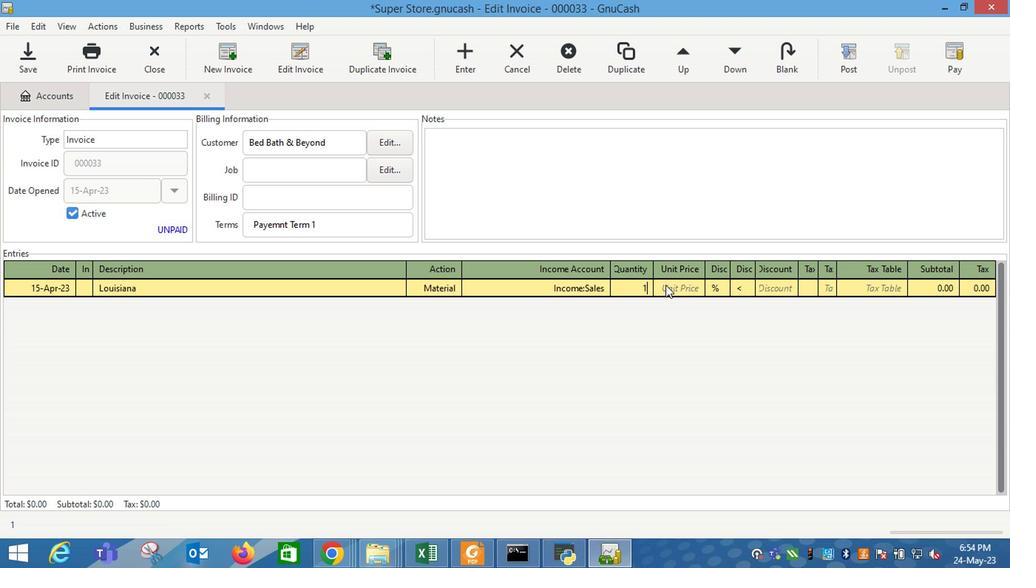 
Action: Mouse moved to (667, 288)
Screenshot: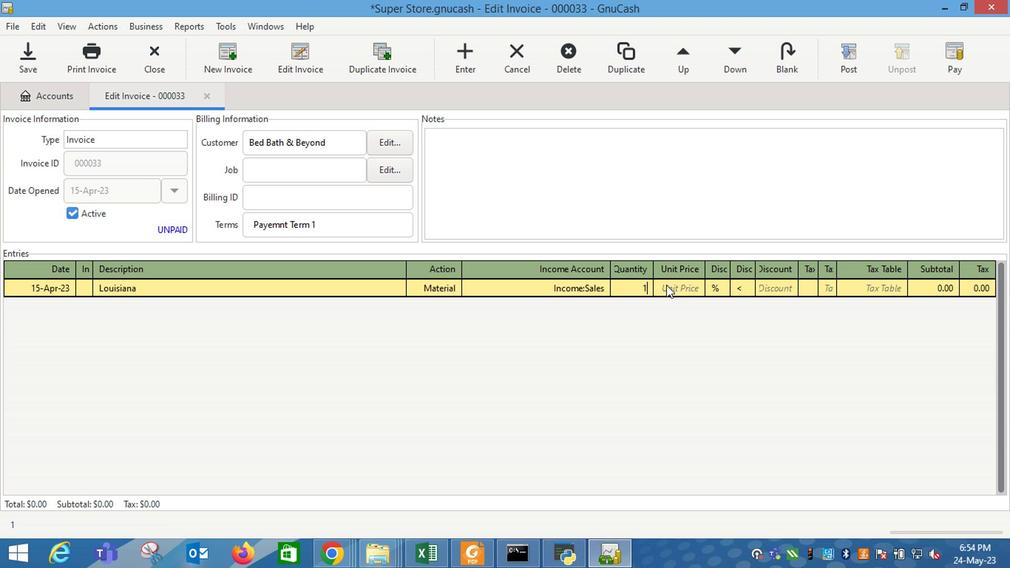 
Action: Key pressed 8.6
Screenshot: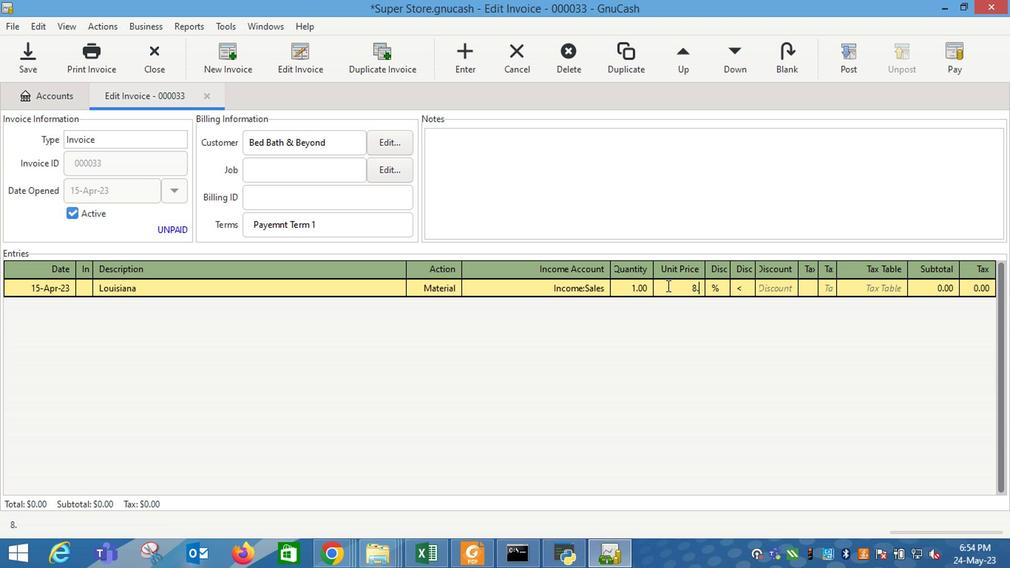
Action: Mouse moved to (716, 294)
Screenshot: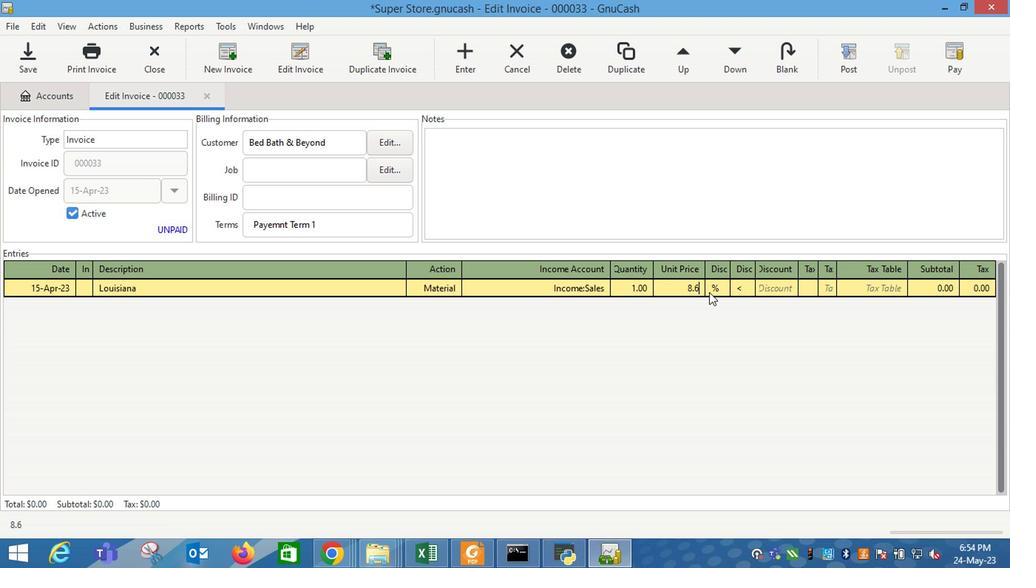 
Action: Mouse pressed left at (716, 294)
Screenshot: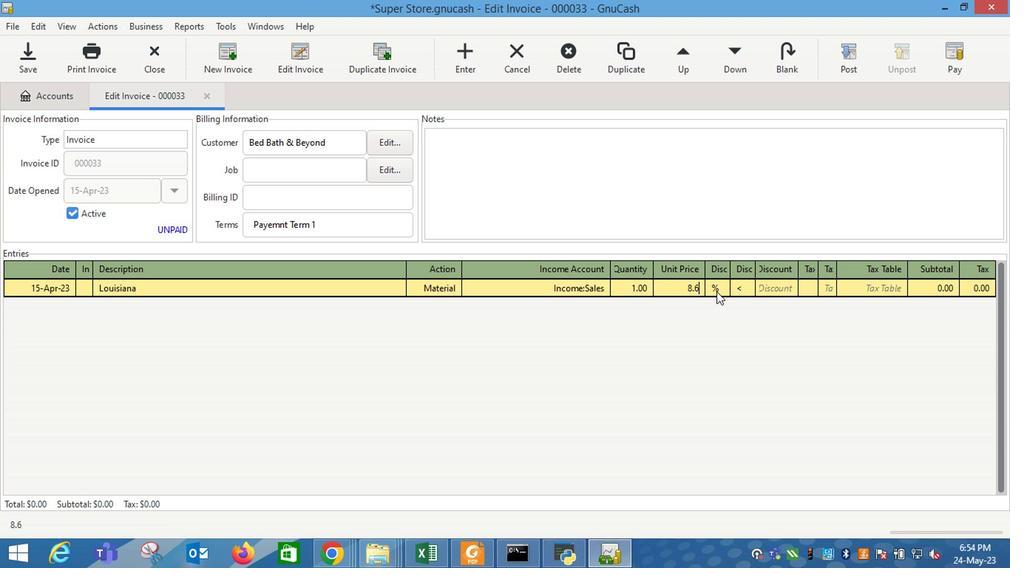
Action: Mouse moved to (740, 290)
Screenshot: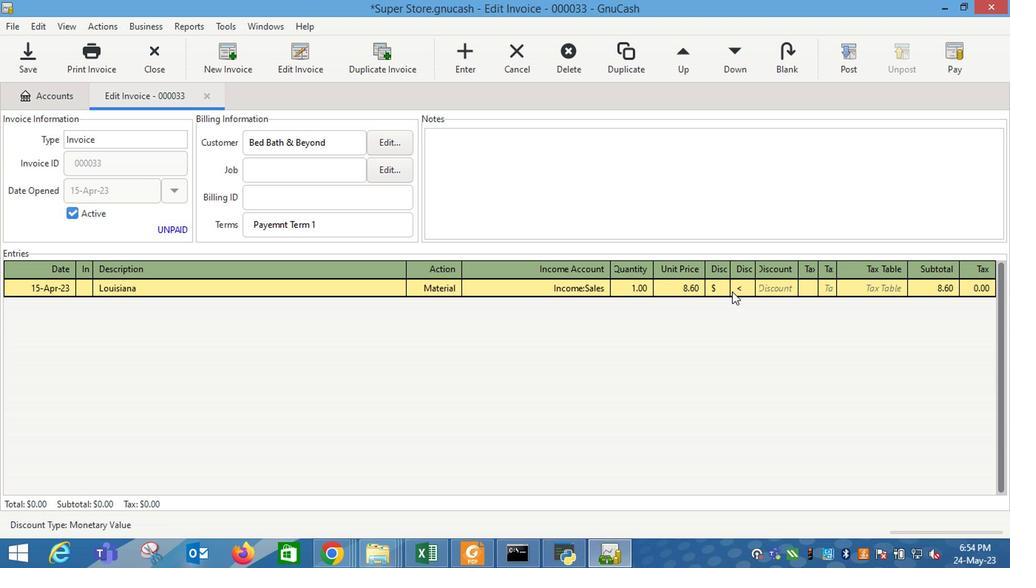 
Action: Mouse pressed left at (740, 290)
Screenshot: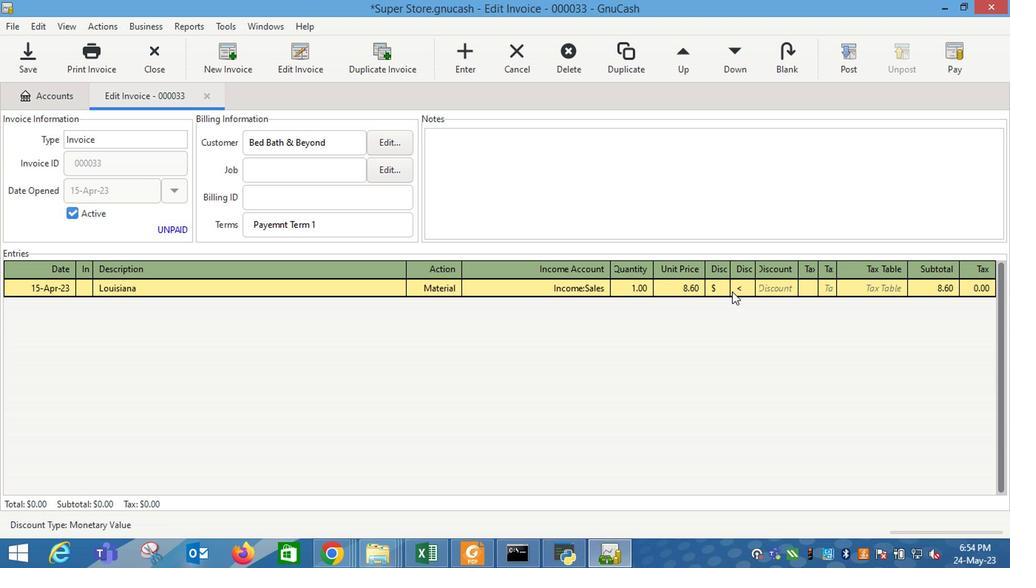 
Action: Mouse moved to (771, 291)
Screenshot: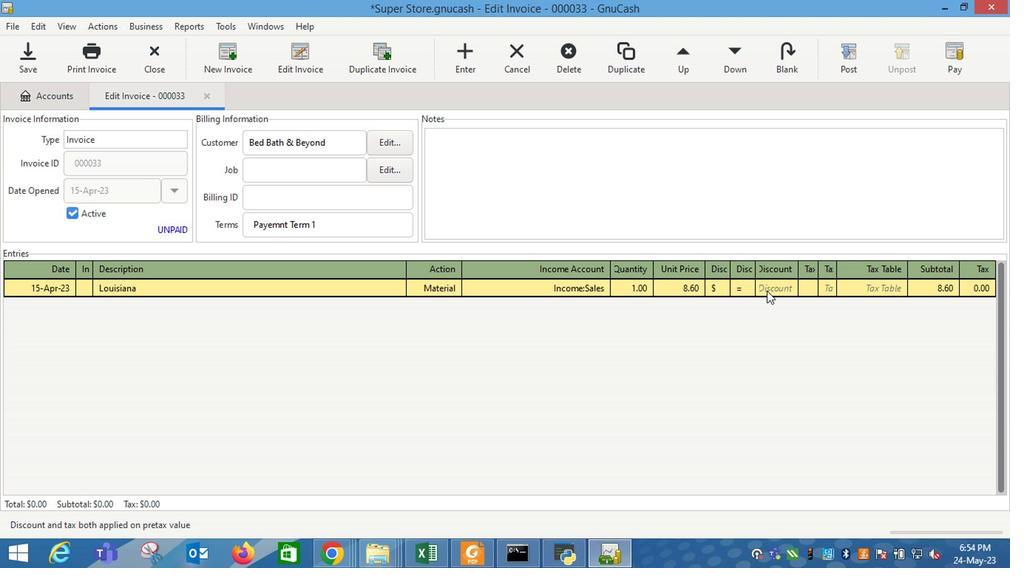 
Action: Mouse pressed left at (771, 291)
Screenshot: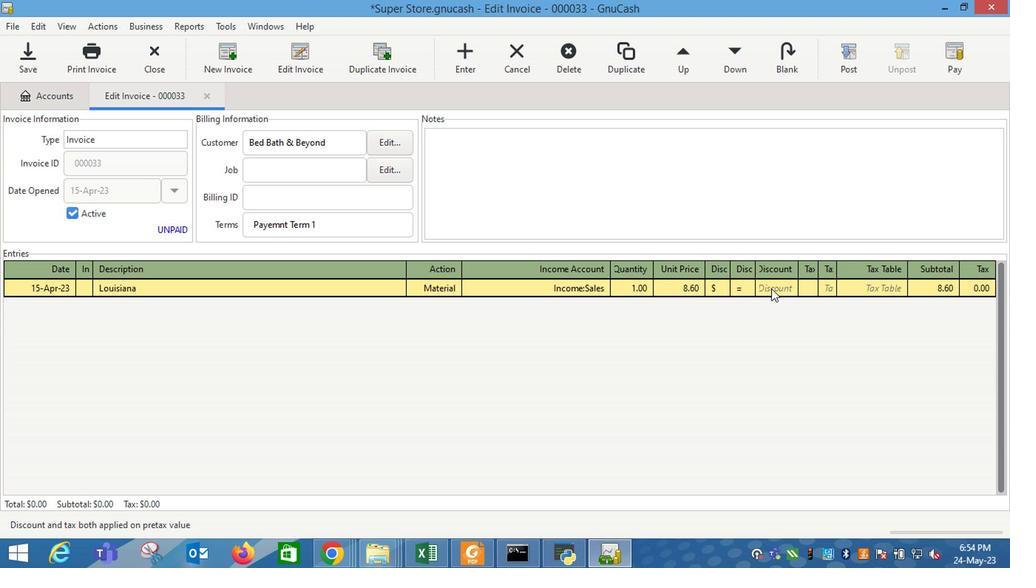 
Action: Mouse moved to (773, 291)
Screenshot: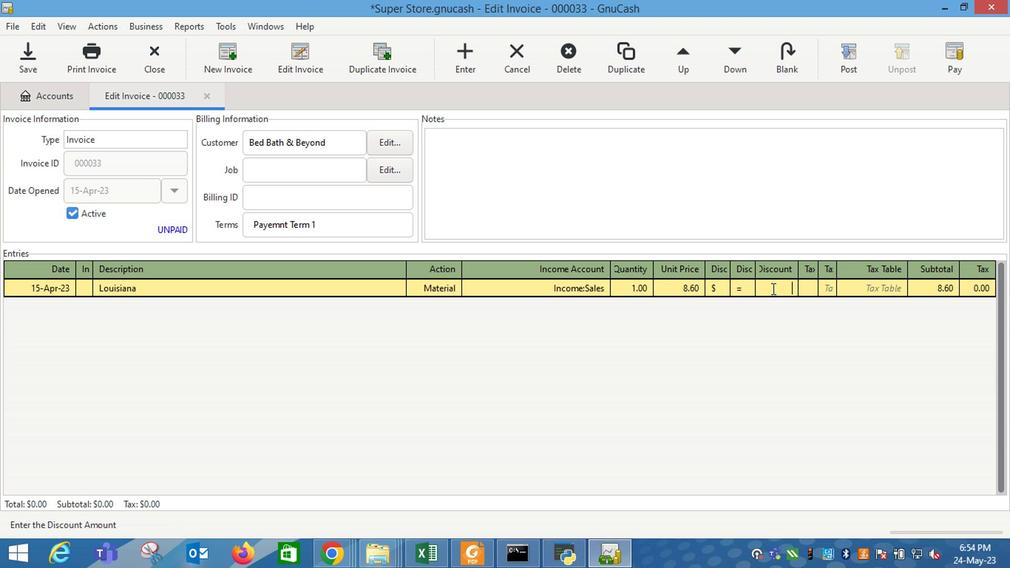 
Action: Key pressed 1<Key.enter>
Screenshot: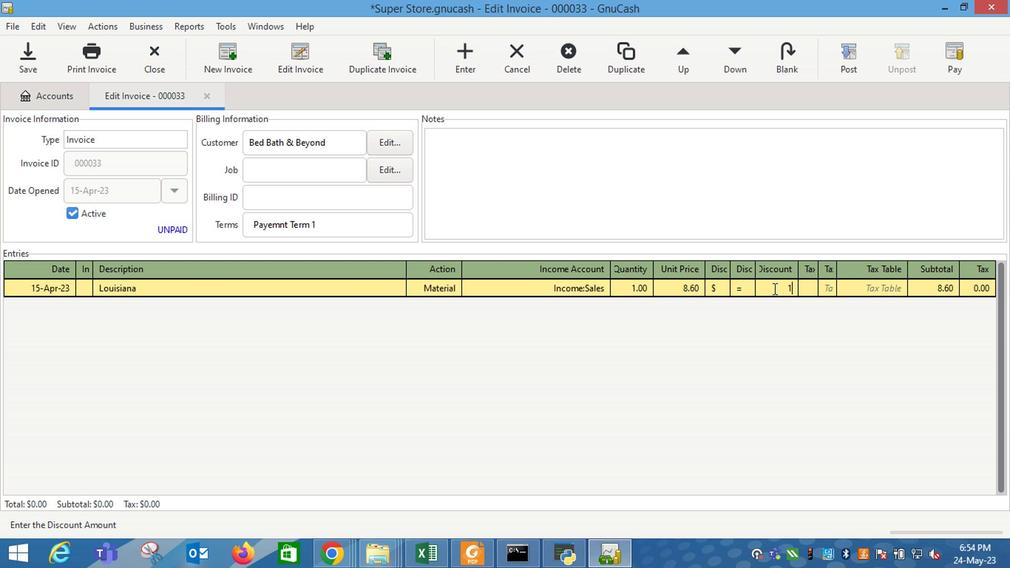 
Action: Mouse moved to (217, 305)
Screenshot: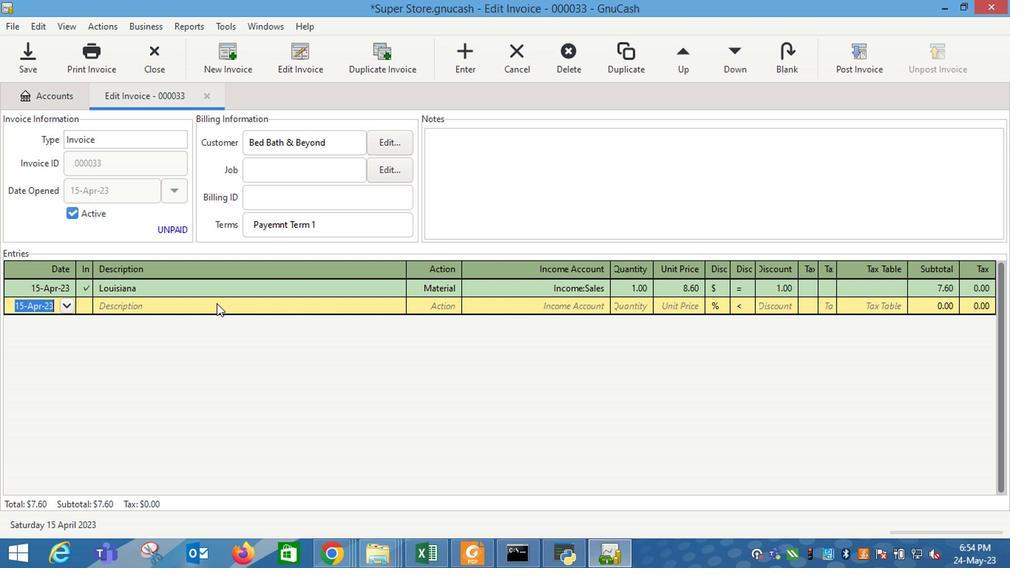 
Action: Mouse pressed left at (217, 305)
Screenshot: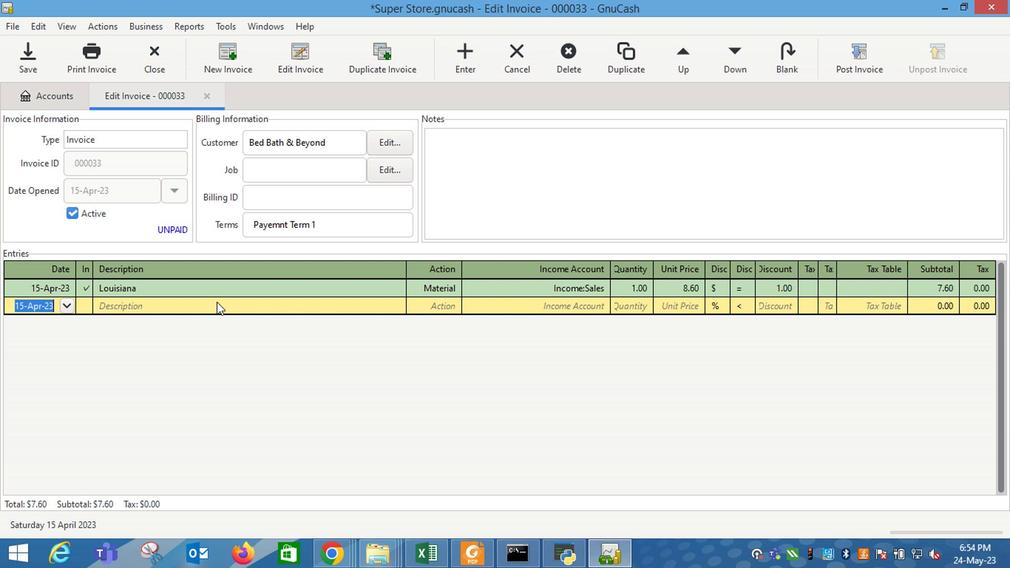 
Action: Key pressed <Key.shift_r>Betty<Key.space><Key.shift_r>Crocker<Key.space><Key.shift_r>Raini
Screenshot: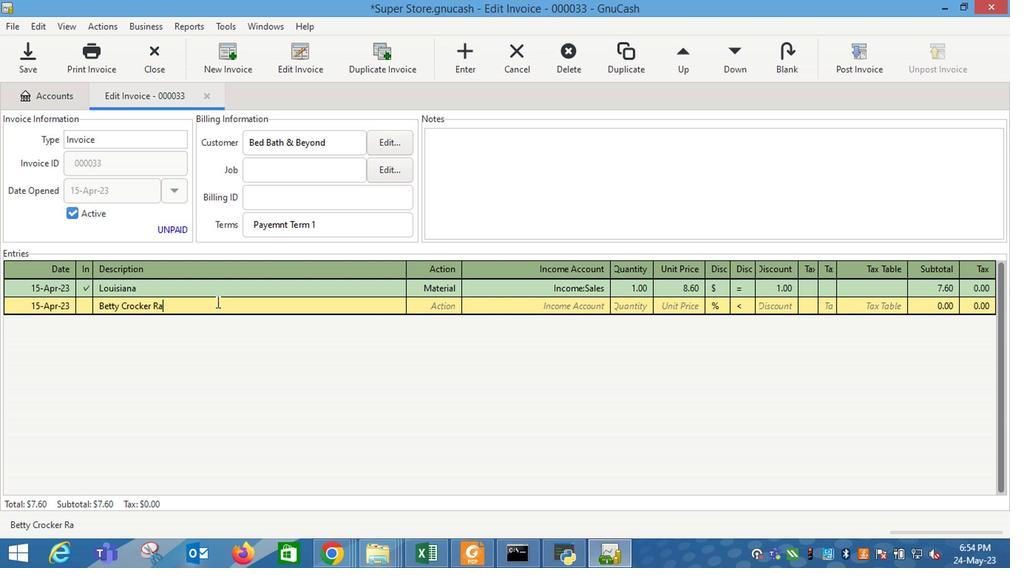 
Action: Mouse moved to (217, 306)
Screenshot: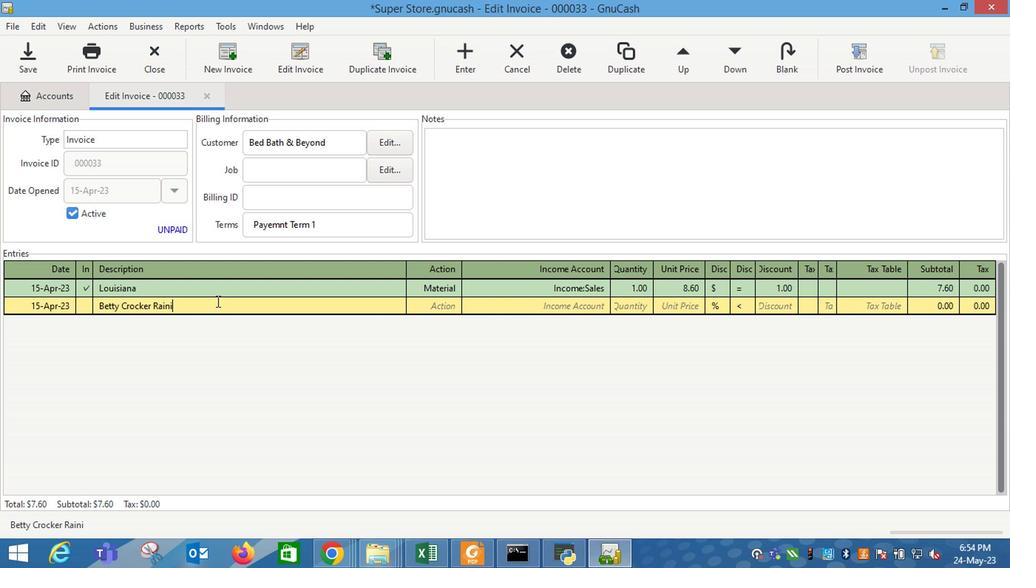 
Action: Key pressed bow<Key.space><Key.shift_r>Sprinkles
Screenshot: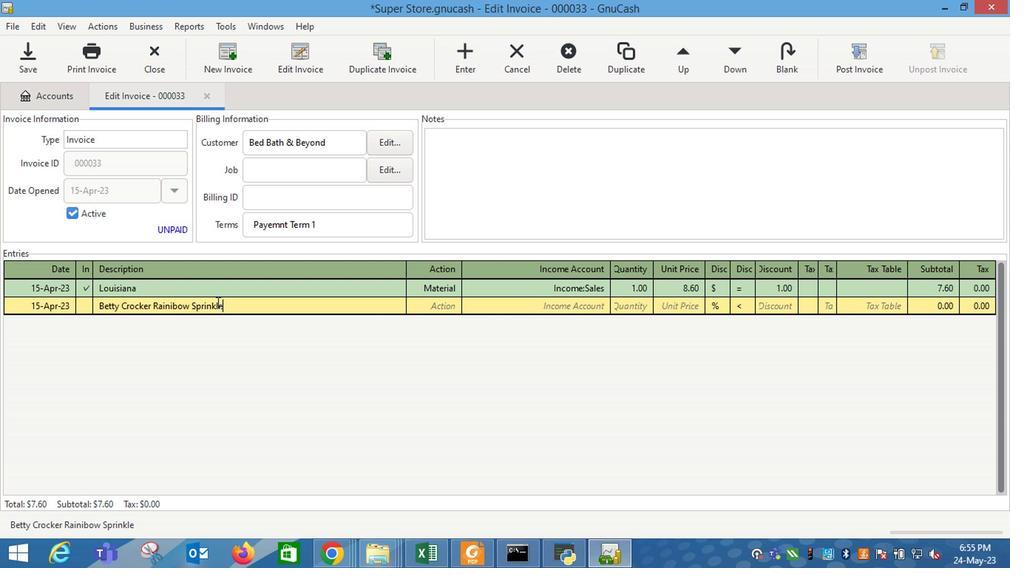 
Action: Mouse moved to (438, 306)
Screenshot: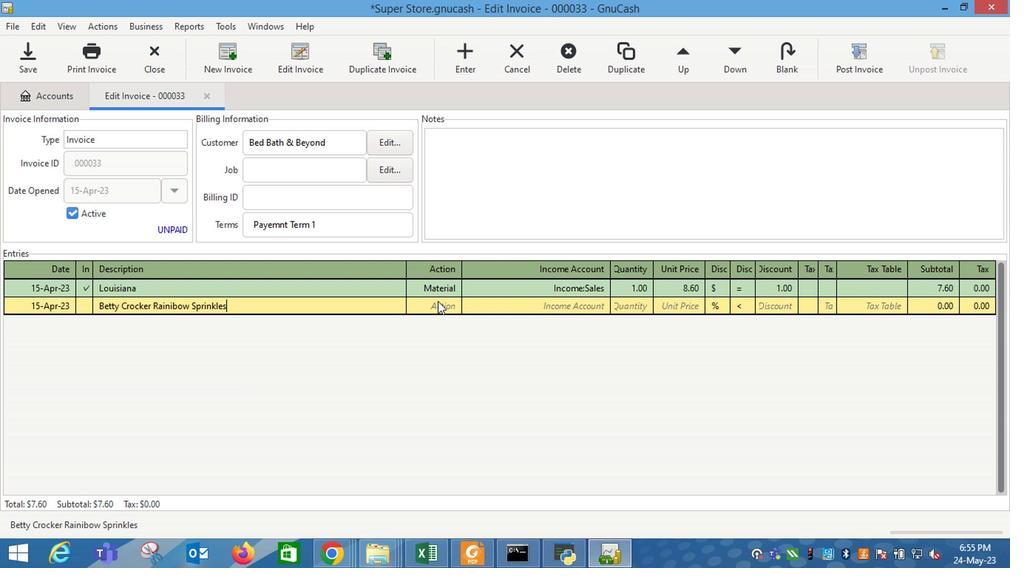 
Action: Mouse pressed left at (438, 306)
Screenshot: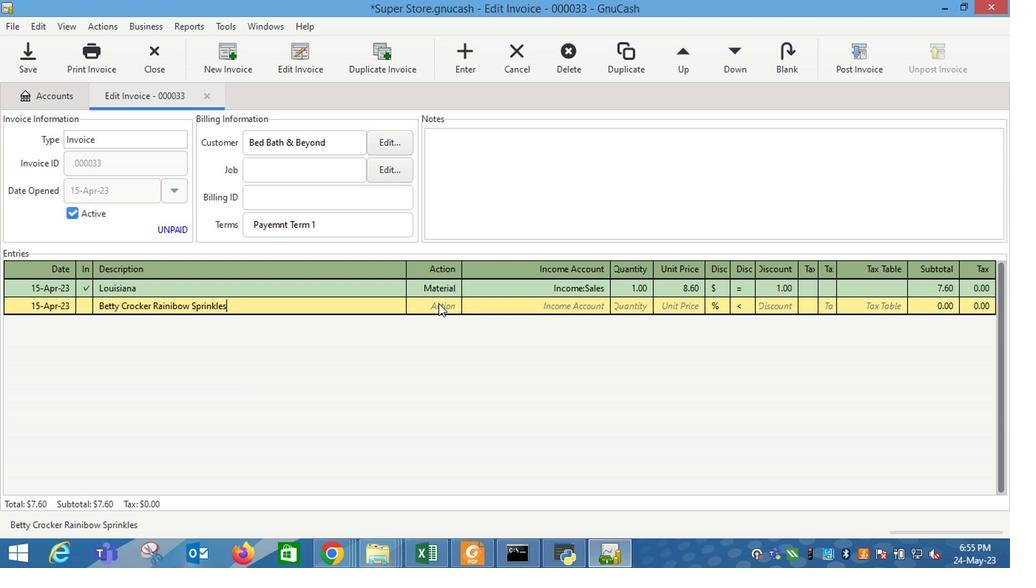 
Action: Mouse moved to (449, 306)
Screenshot: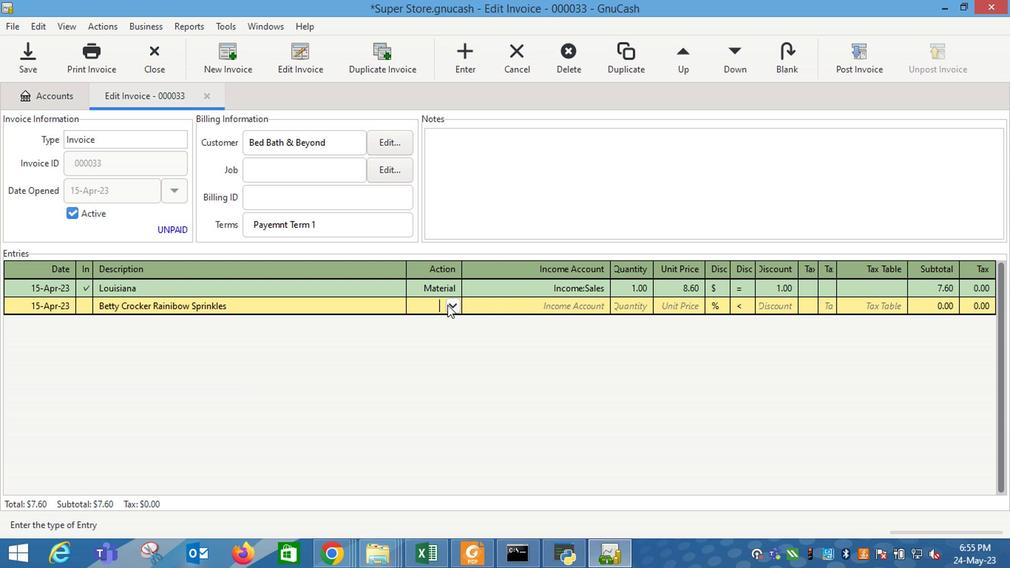 
Action: Mouse pressed left at (449, 306)
Screenshot: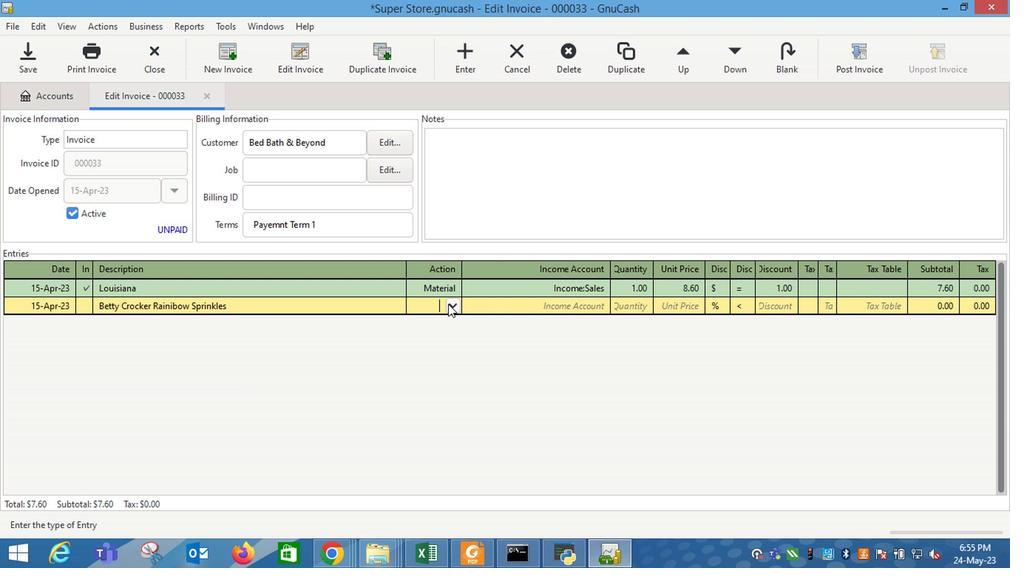 
Action: Mouse moved to (424, 348)
Screenshot: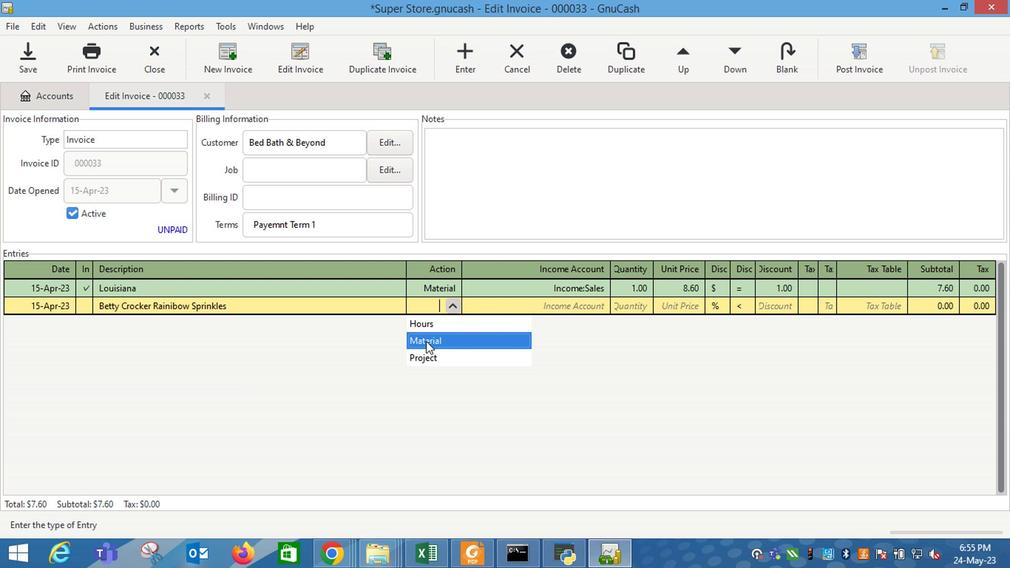 
Action: Mouse pressed left at (424, 348)
Screenshot: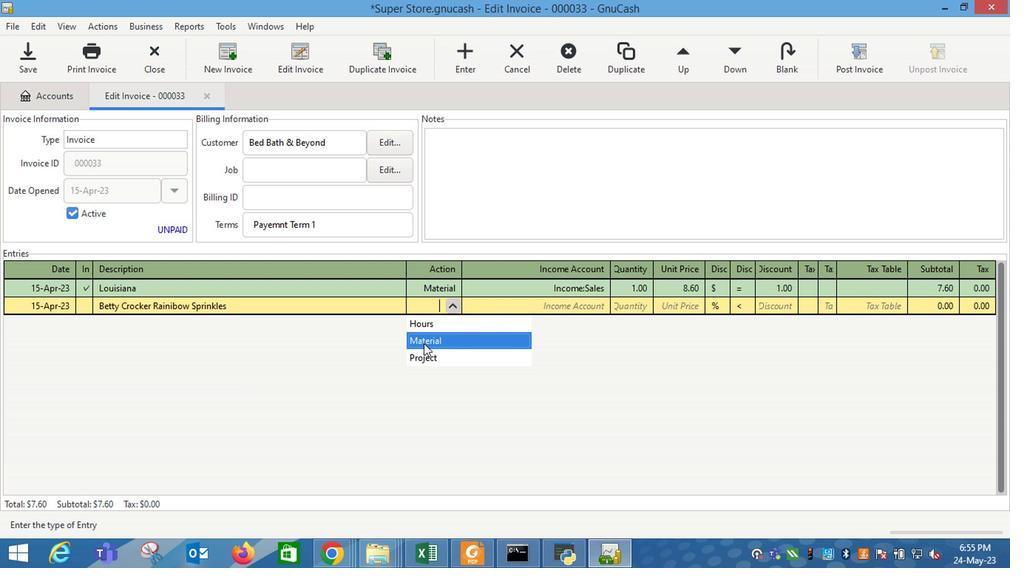 
Action: Mouse moved to (532, 306)
Screenshot: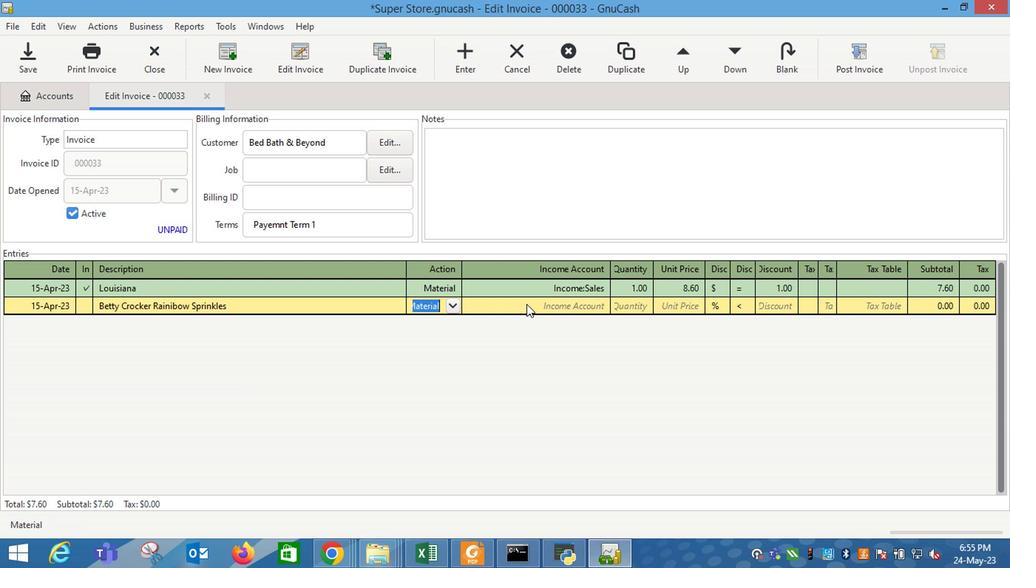 
Action: Mouse pressed left at (532, 306)
Screenshot: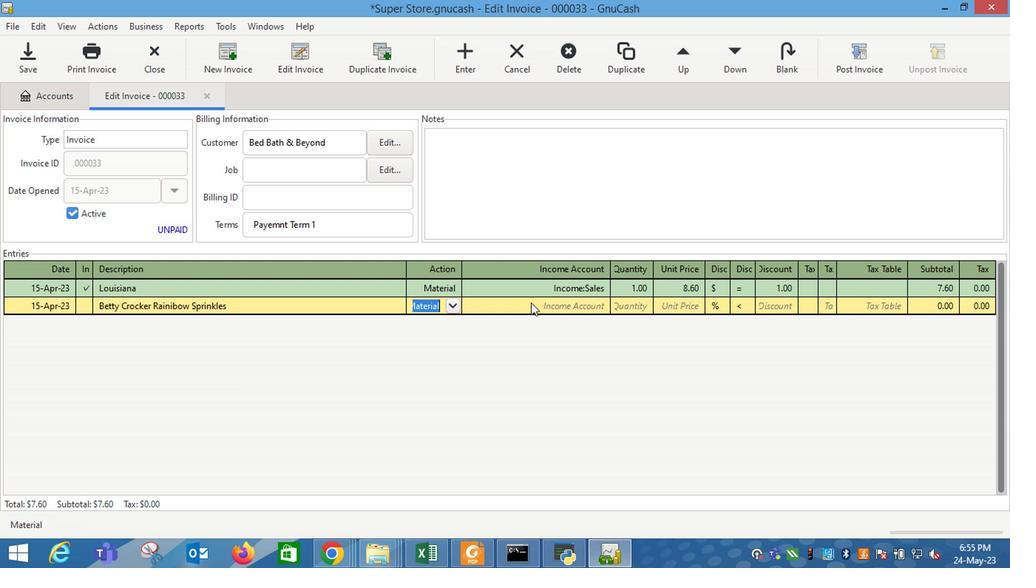 
Action: Mouse moved to (596, 310)
Screenshot: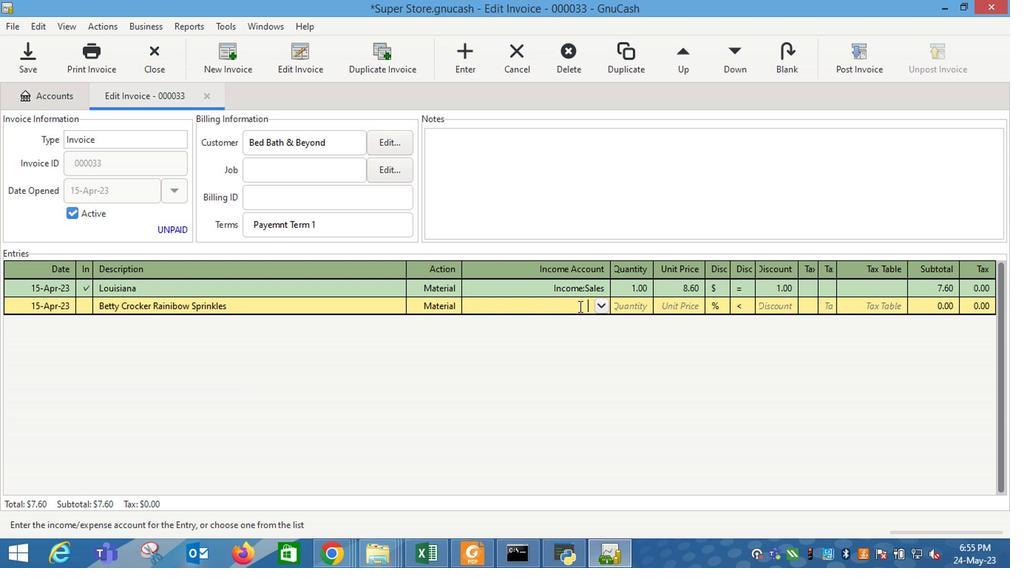 
Action: Mouse pressed left at (596, 310)
Screenshot: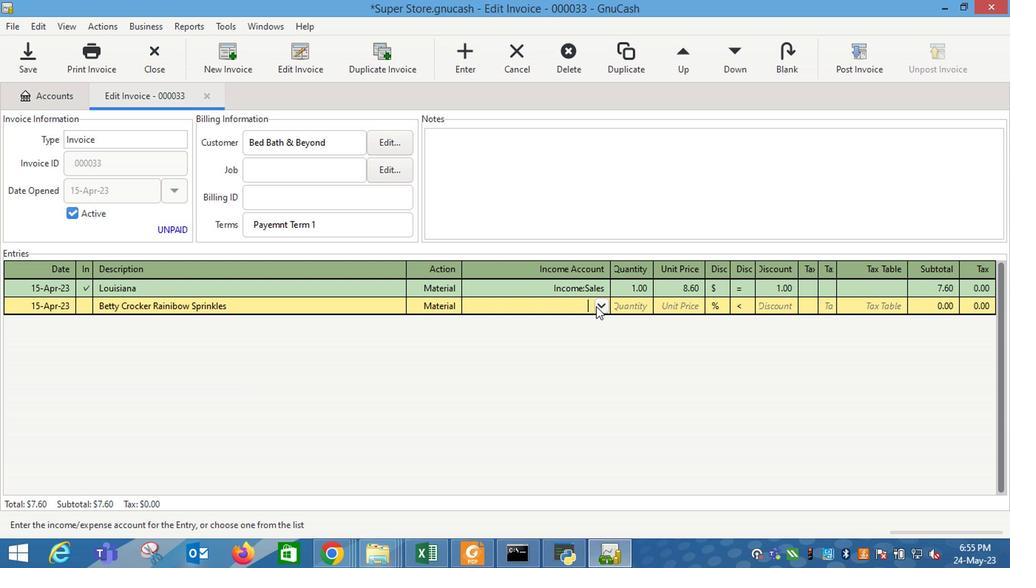 
Action: Mouse moved to (544, 379)
Screenshot: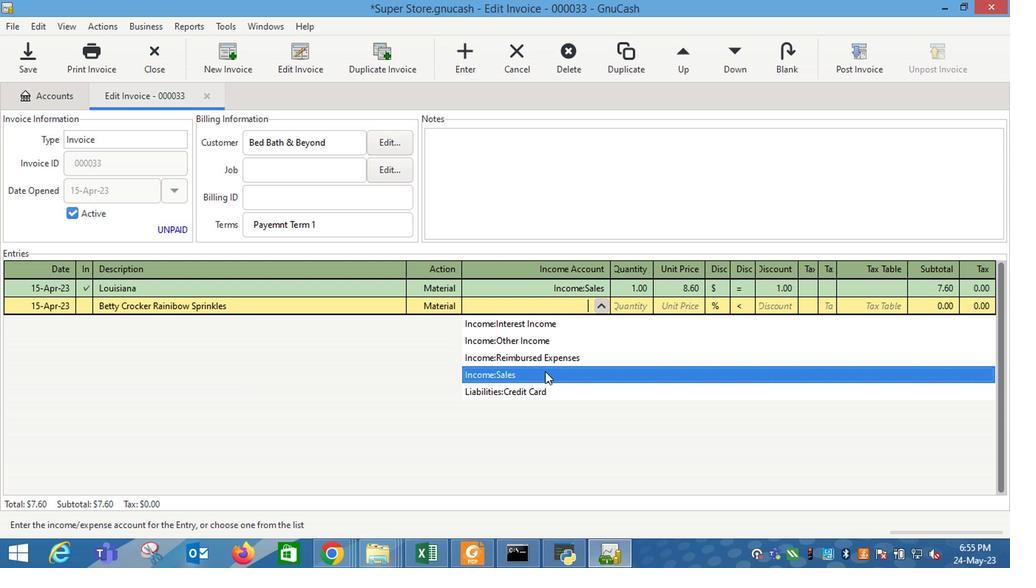 
Action: Mouse pressed left at (544, 379)
Screenshot: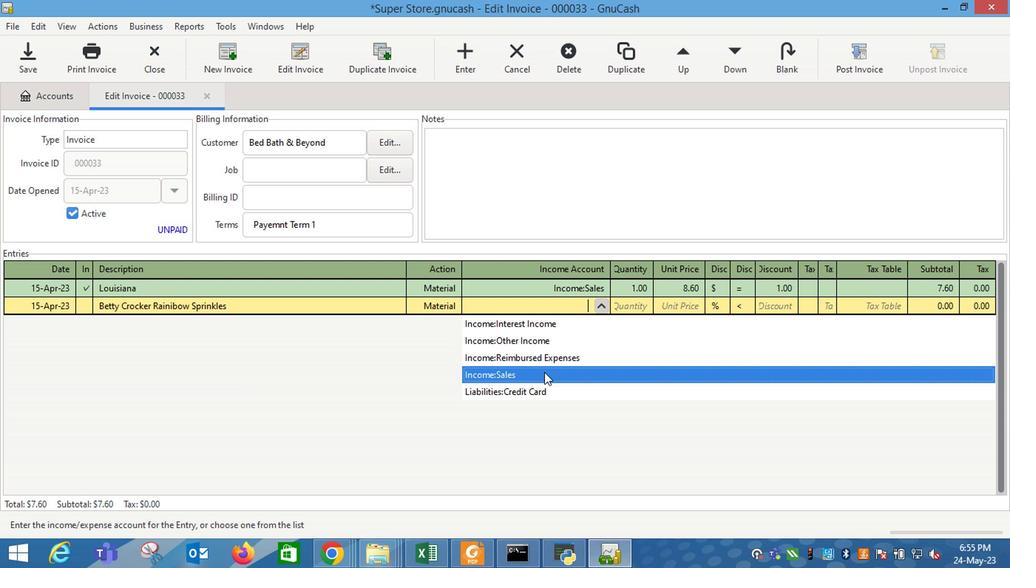 
Action: Mouse moved to (627, 311)
Screenshot: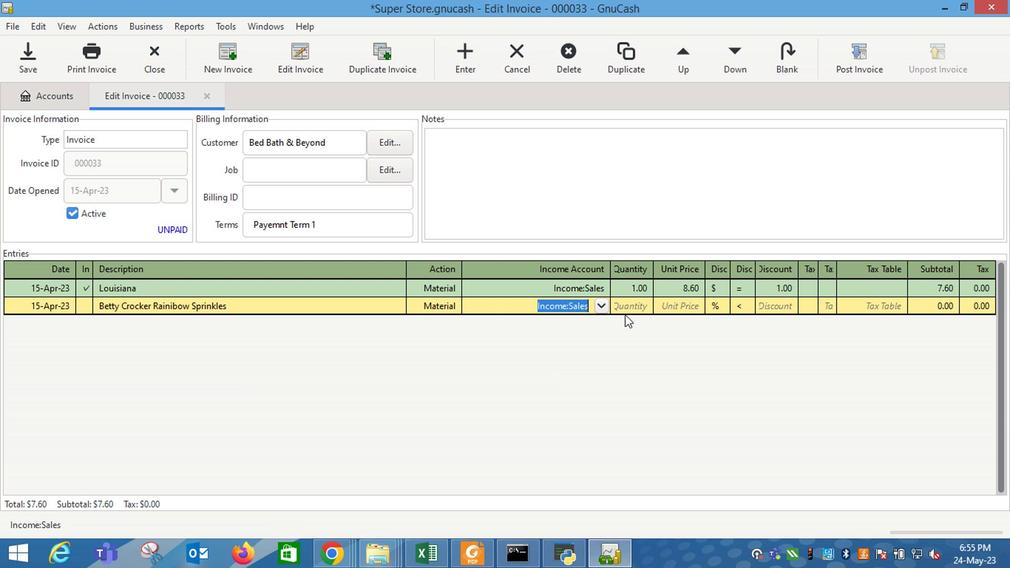 
Action: Mouse pressed left at (627, 311)
Screenshot: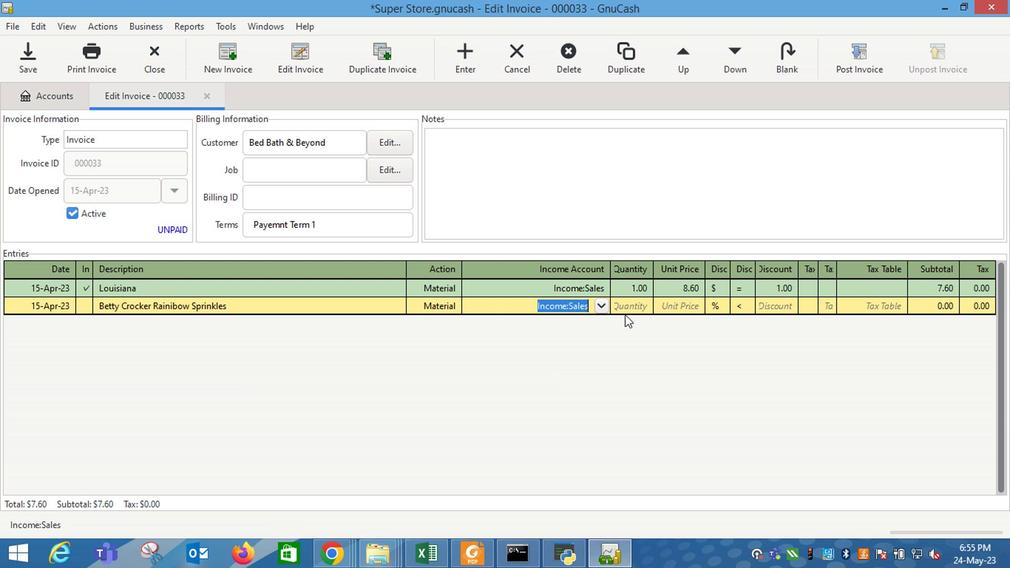 
Action: Mouse moved to (622, 311)
Screenshot: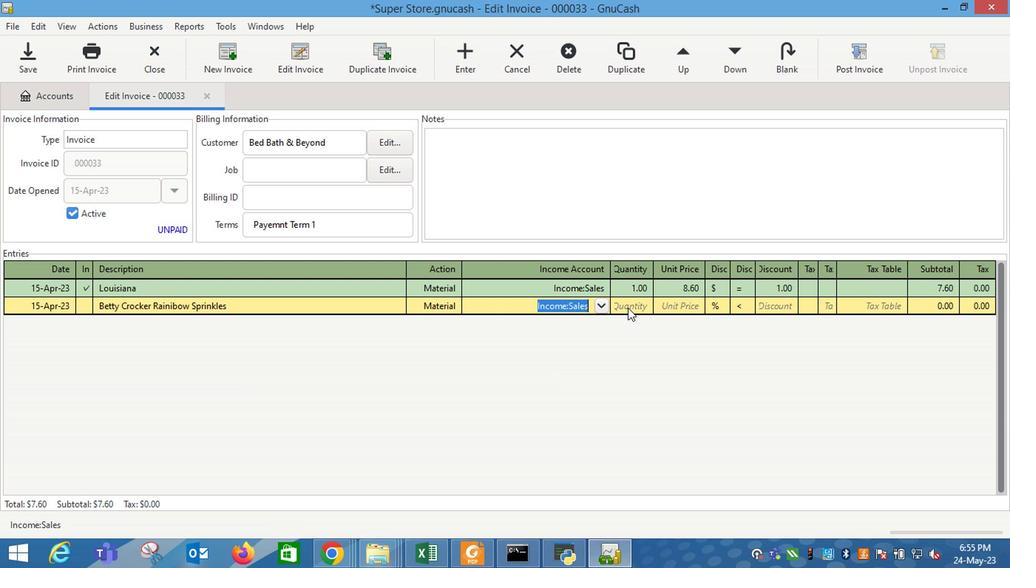 
Action: Key pressed 1
Screenshot: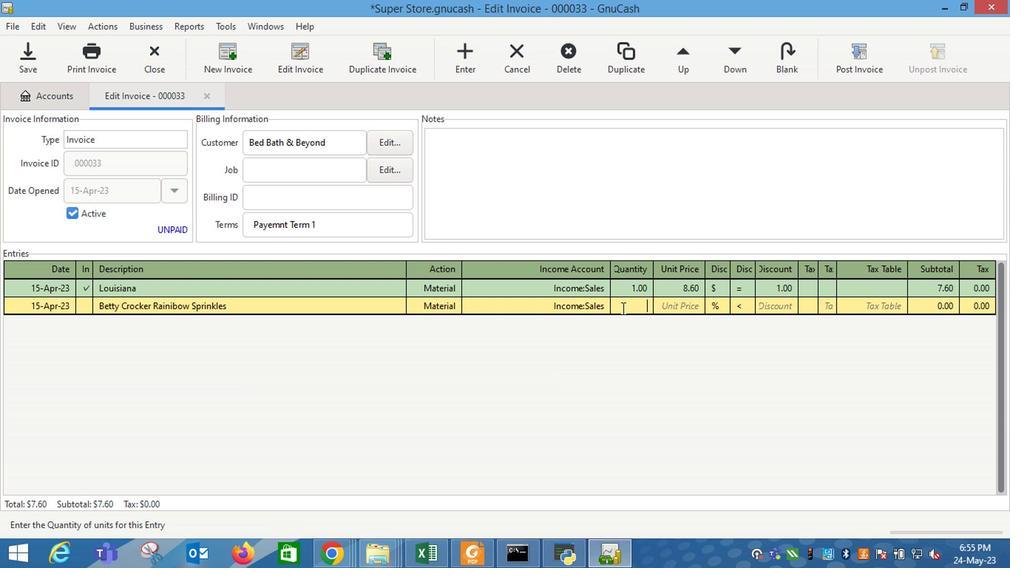 
Action: Mouse moved to (671, 307)
Screenshot: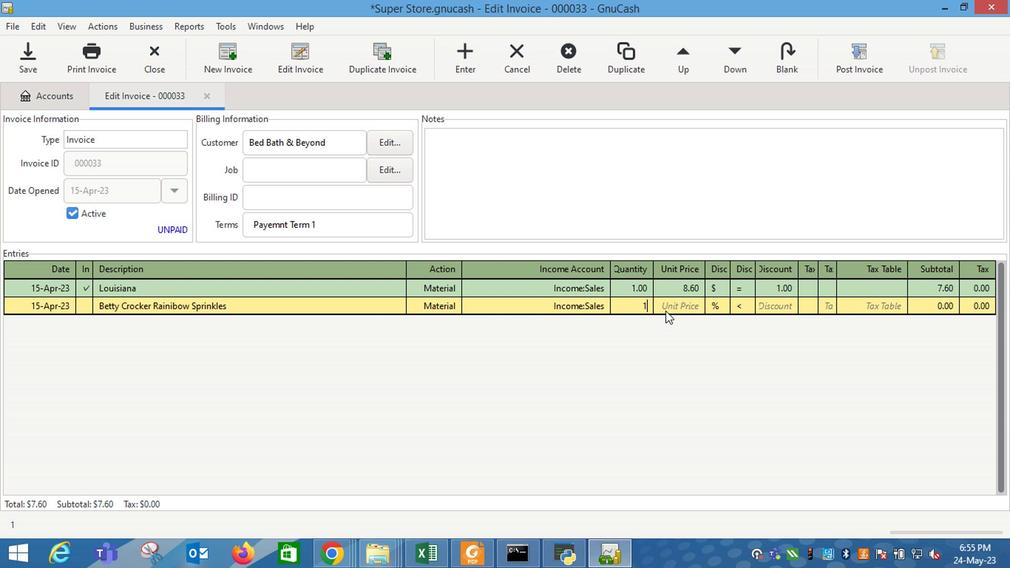 
Action: Mouse pressed left at (671, 307)
Screenshot: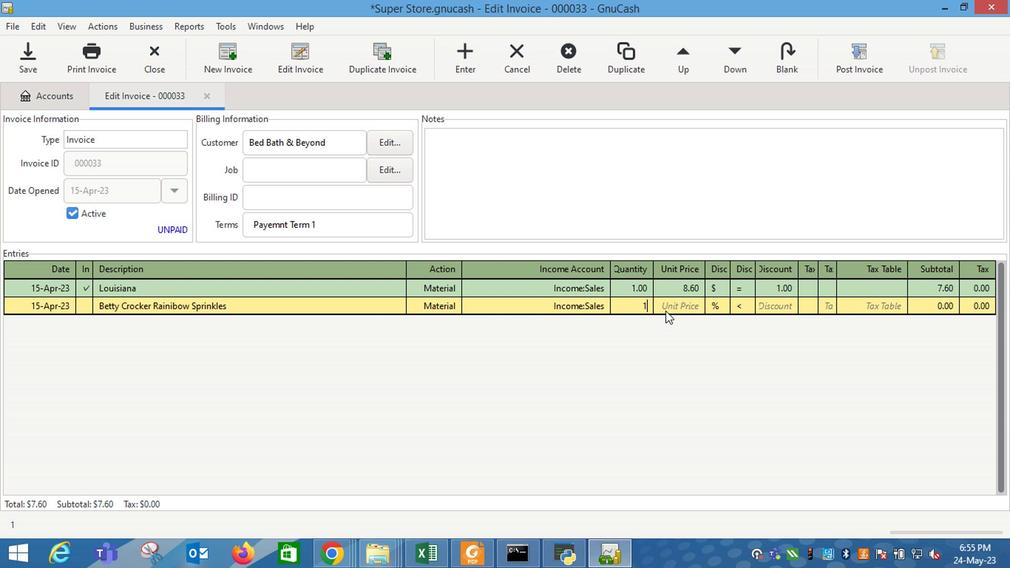 
Action: Key pressed 5
Screenshot: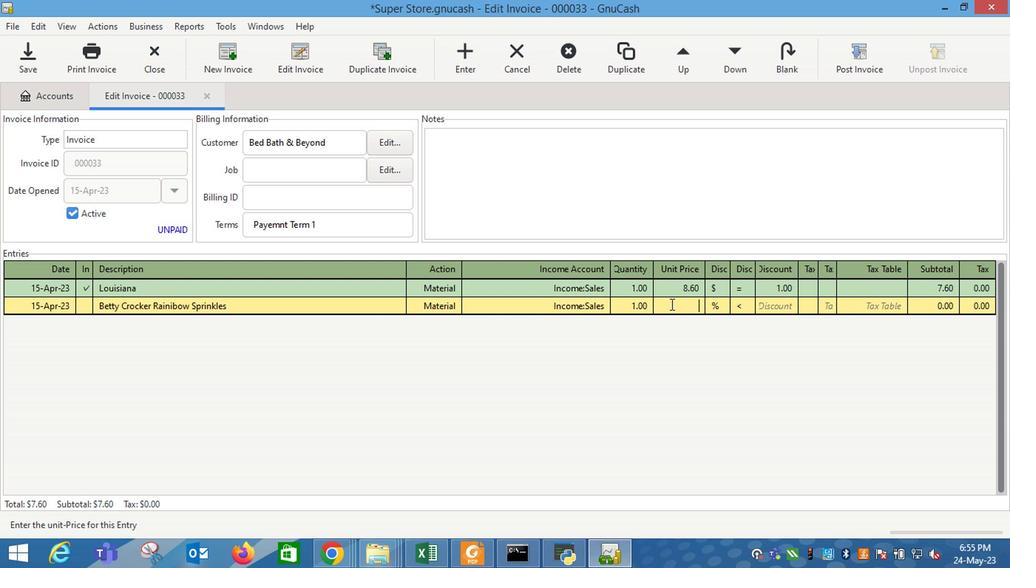 
Action: Mouse moved to (715, 305)
Screenshot: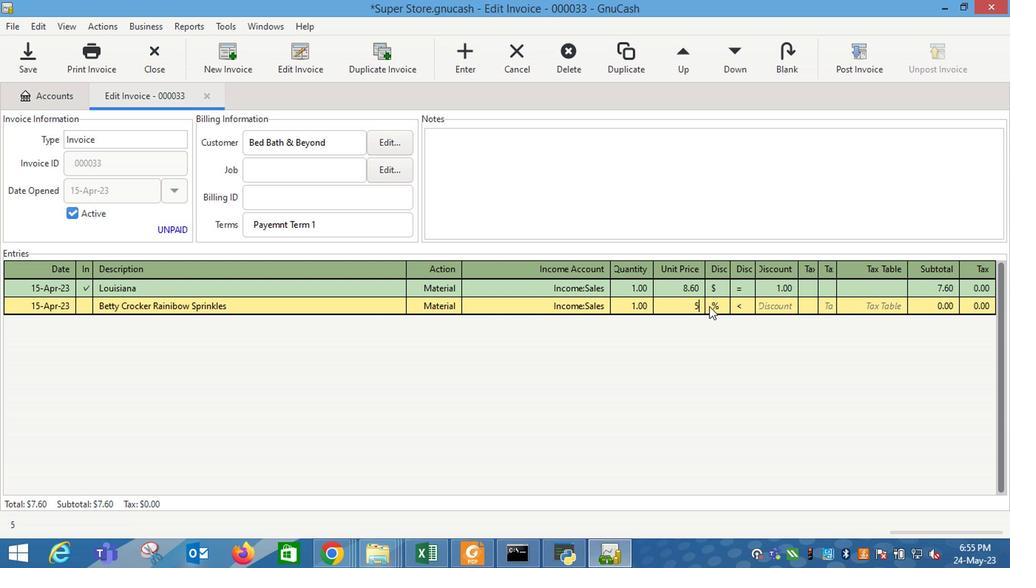 
Action: Mouse pressed left at (715, 305)
Screenshot: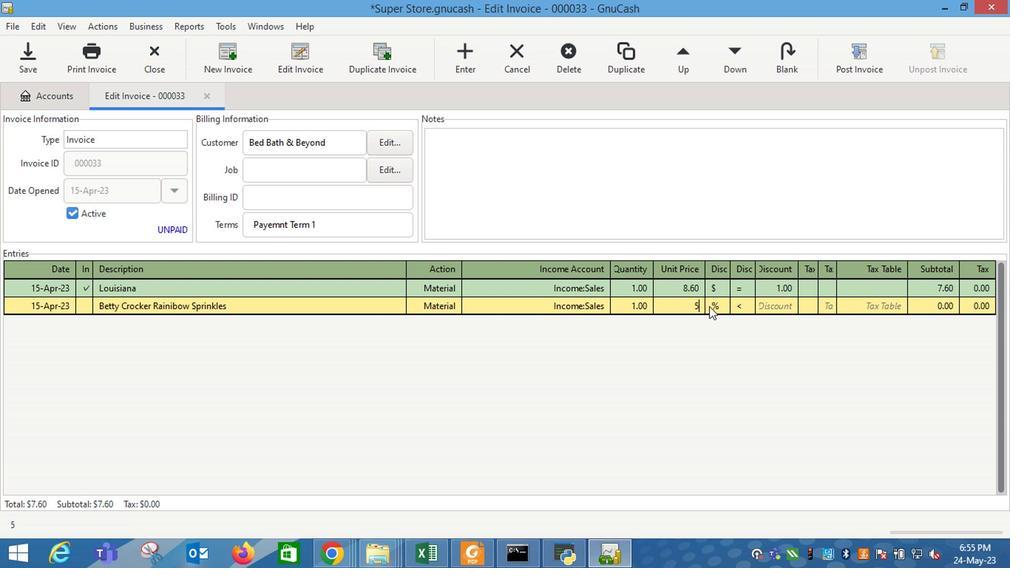 
Action: Mouse moved to (749, 306)
Screenshot: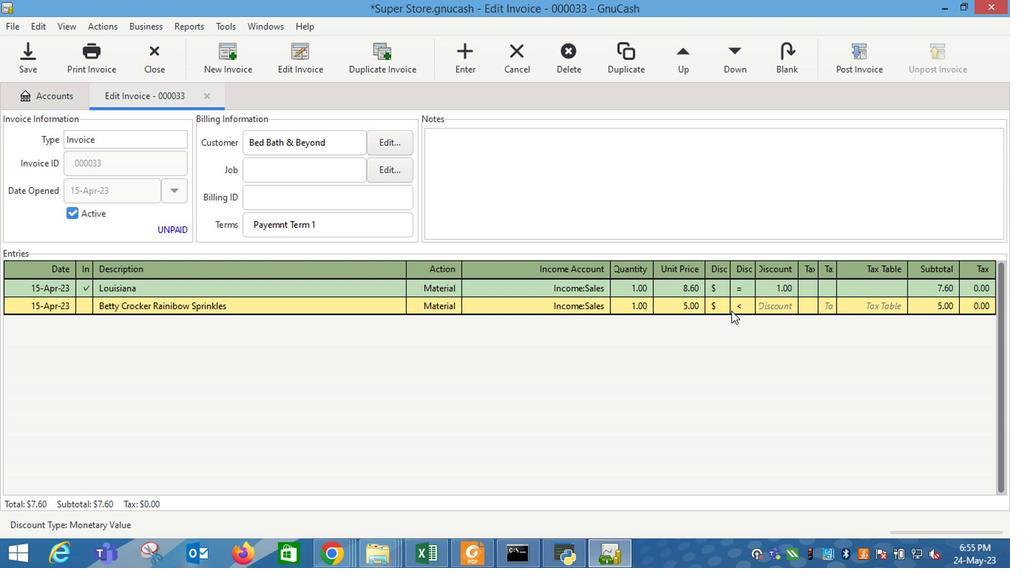 
Action: Mouse pressed left at (749, 306)
Screenshot: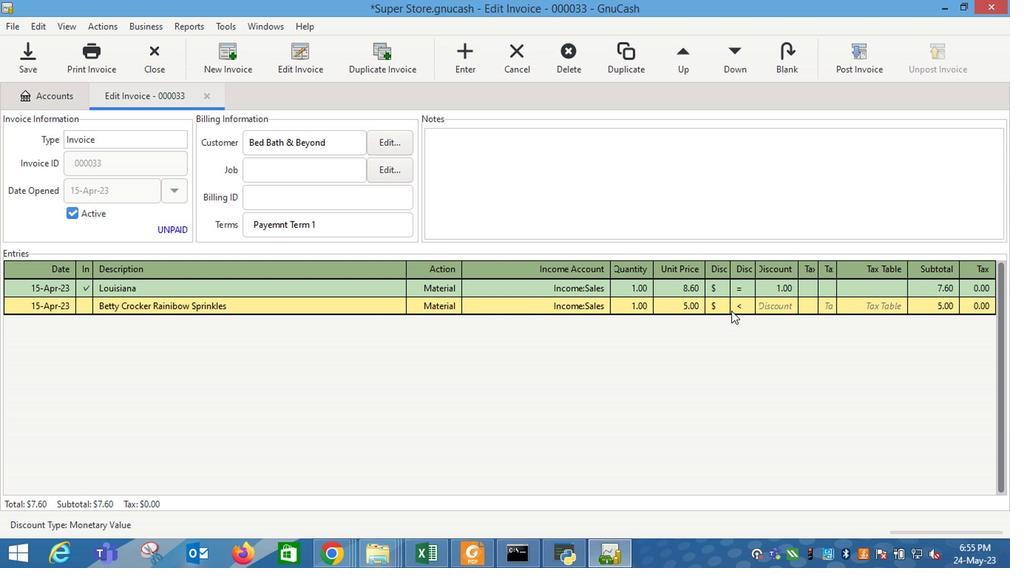 
Action: Mouse moved to (777, 307)
Screenshot: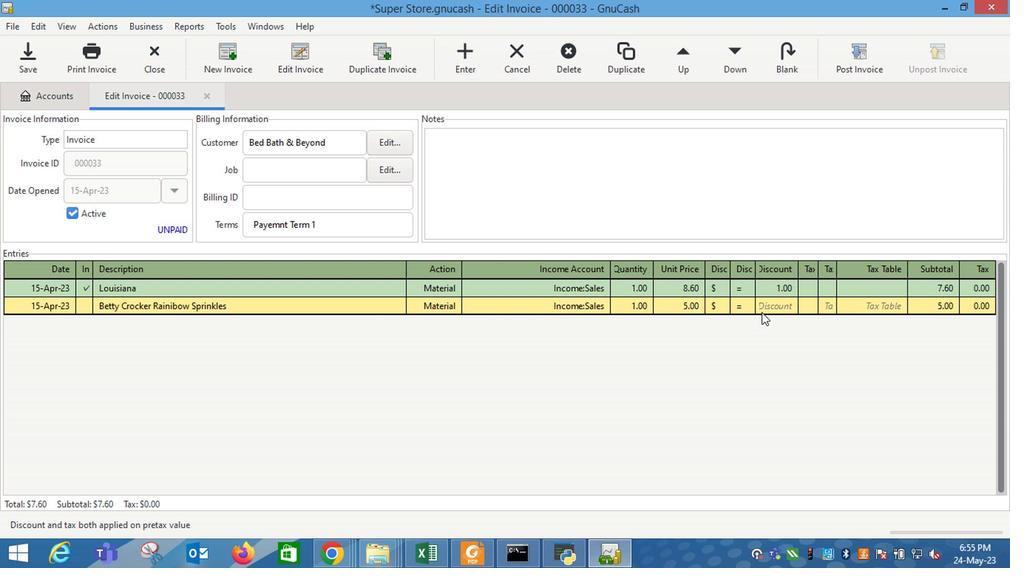 
Action: Mouse pressed left at (777, 307)
Screenshot: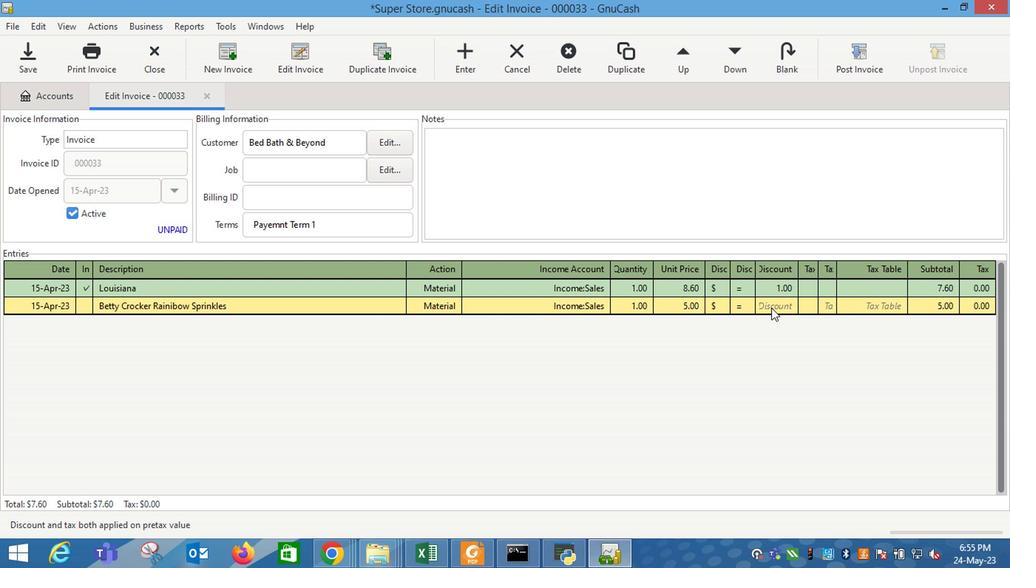 
Action: Mouse moved to (781, 308)
Screenshot: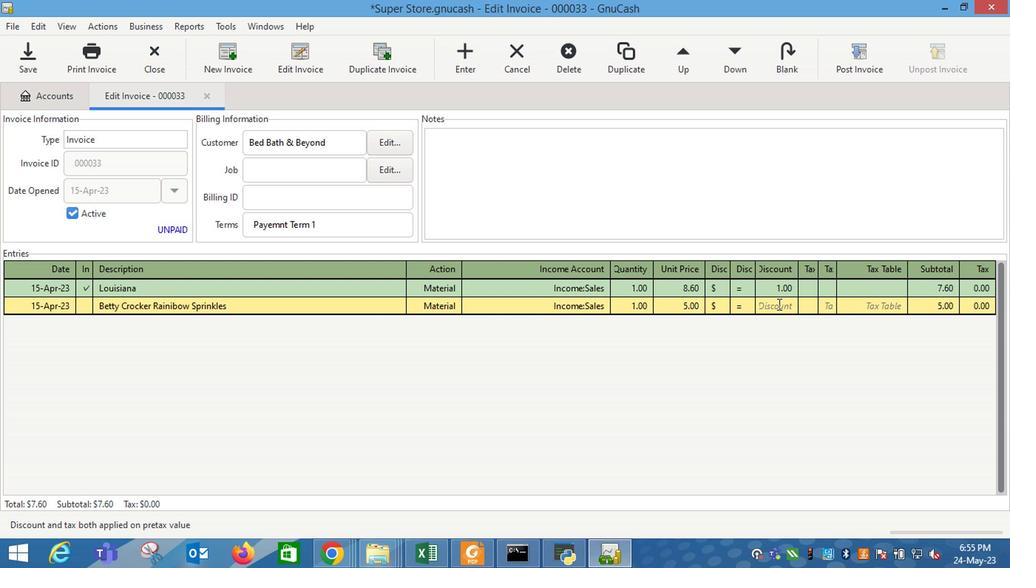
Action: Key pressed 2
Screenshot: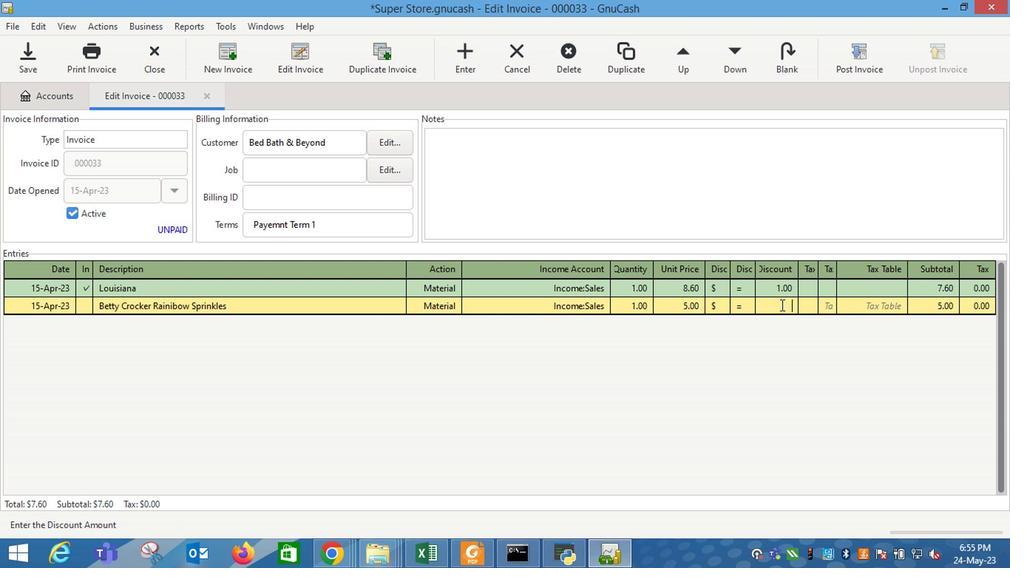 
Action: Mouse moved to (781, 308)
Screenshot: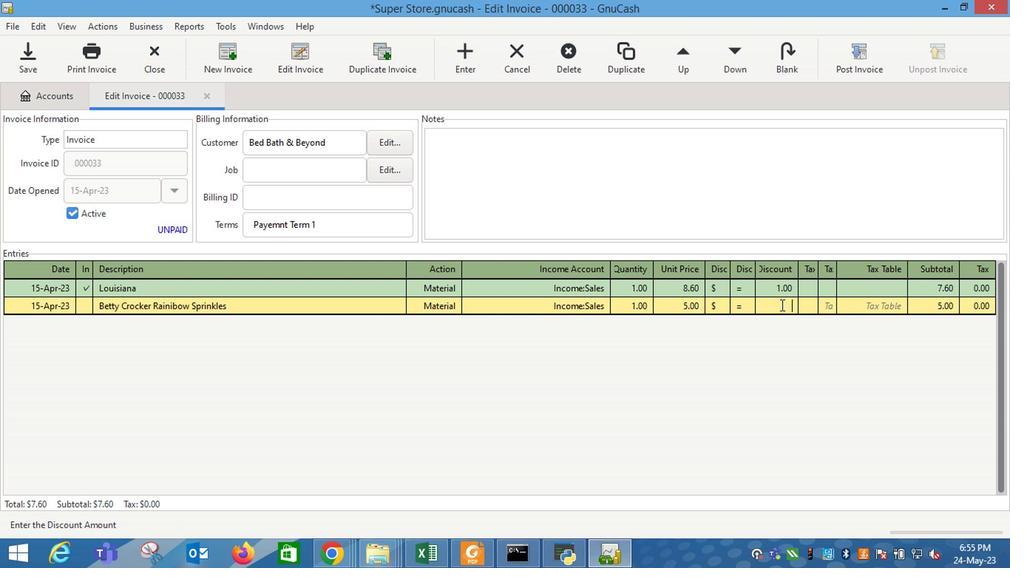 
Action: Key pressed <Key.enter>
Screenshot: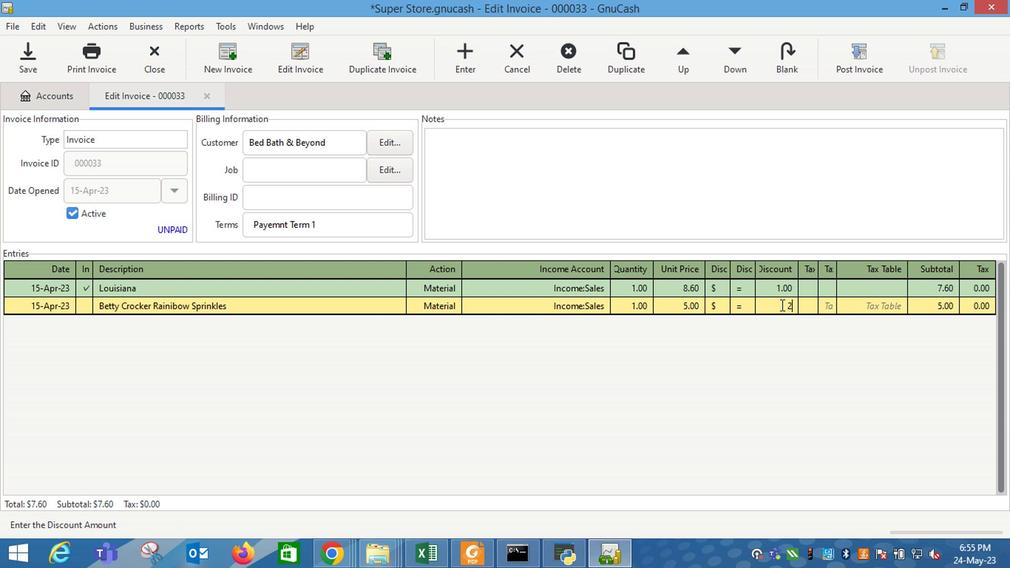 
Action: Mouse moved to (775, 312)
Screenshot: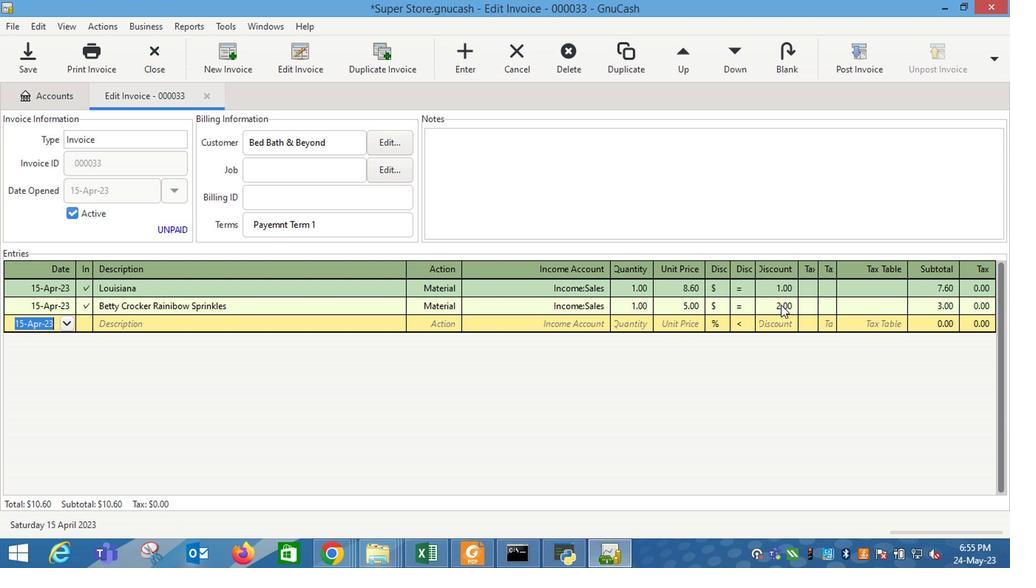 
Action: Key pressed <Key.tab><Key.shift_r>Snickers<Key.space><Key.shift_r>King<Key.space><Key.shift_r>Size<Key.tab><Key.down><Key.down><Key.tab>
Screenshot: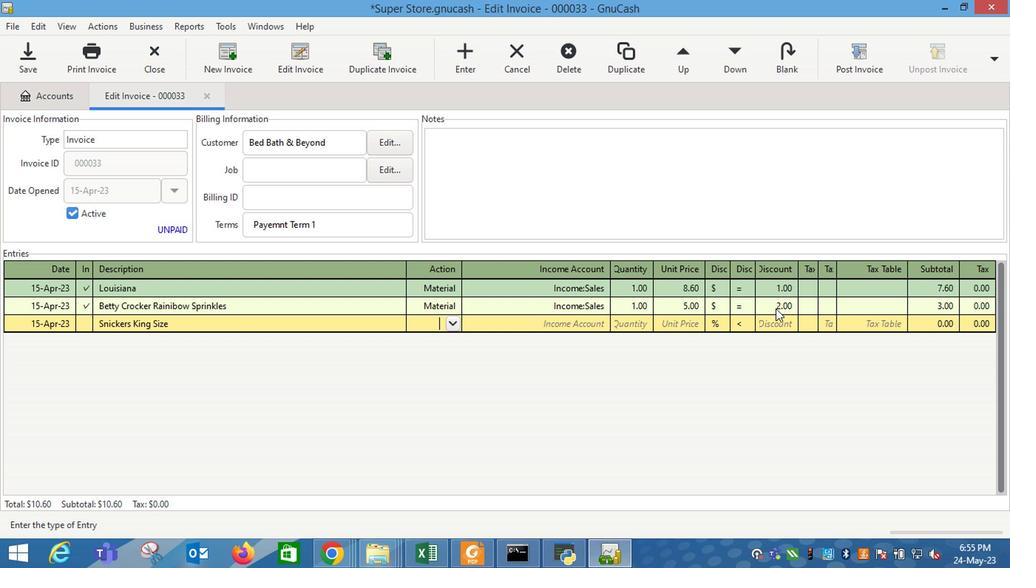 
Action: Mouse moved to (447, 332)
Screenshot: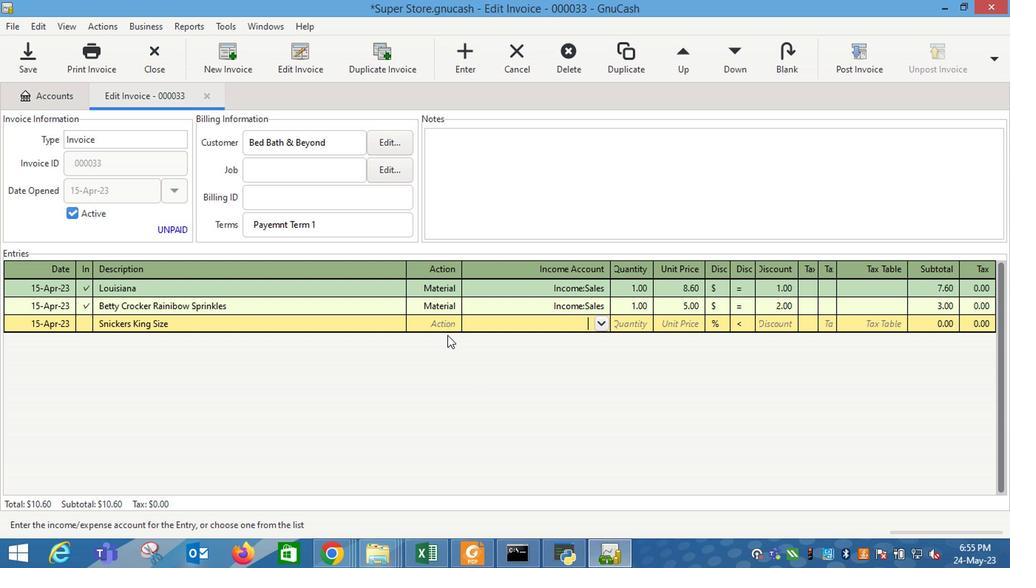
Action: Mouse pressed left at (447, 332)
Screenshot: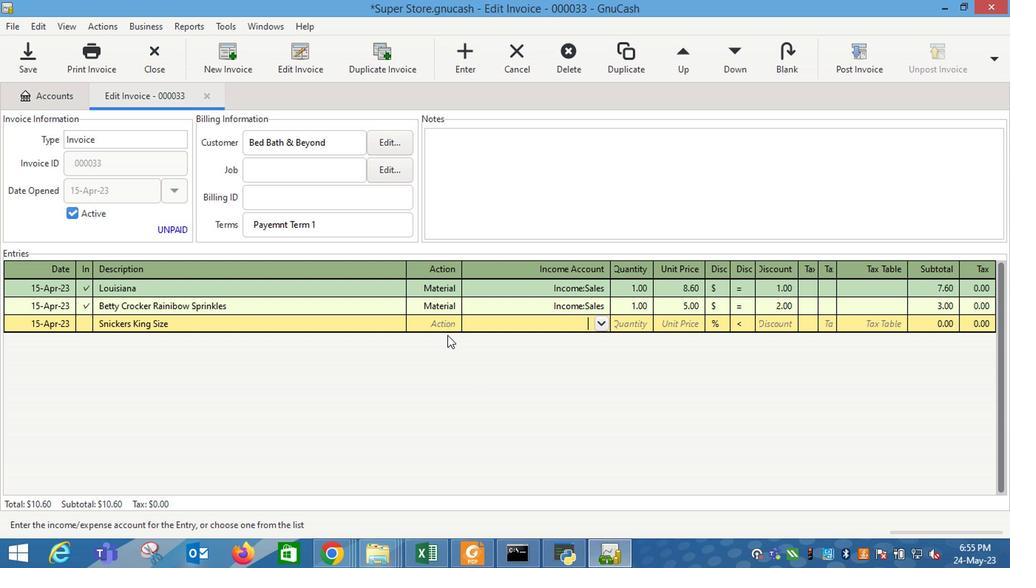 
Action: Mouse moved to (454, 327)
Screenshot: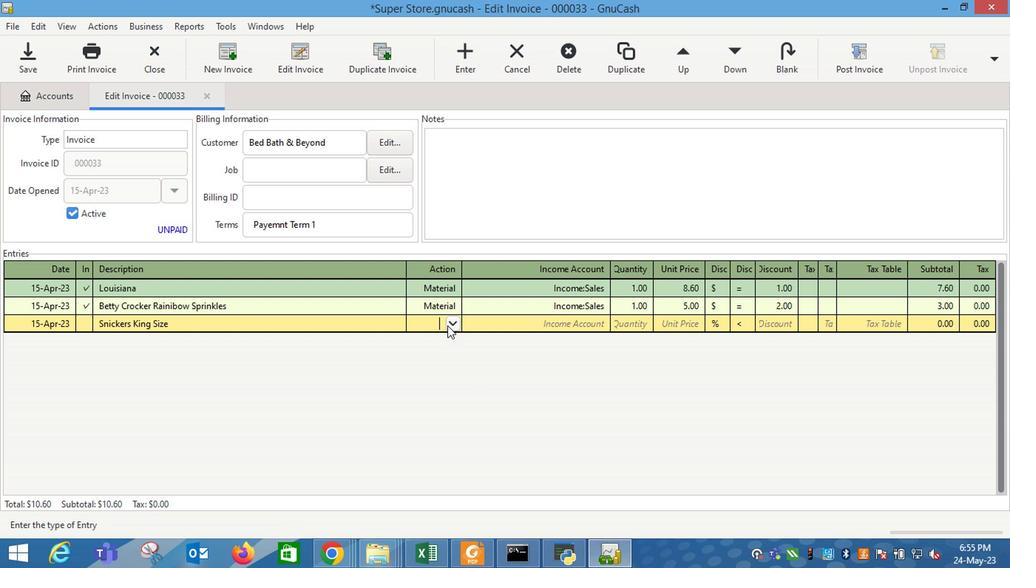 
Action: Mouse pressed left at (454, 327)
Screenshot: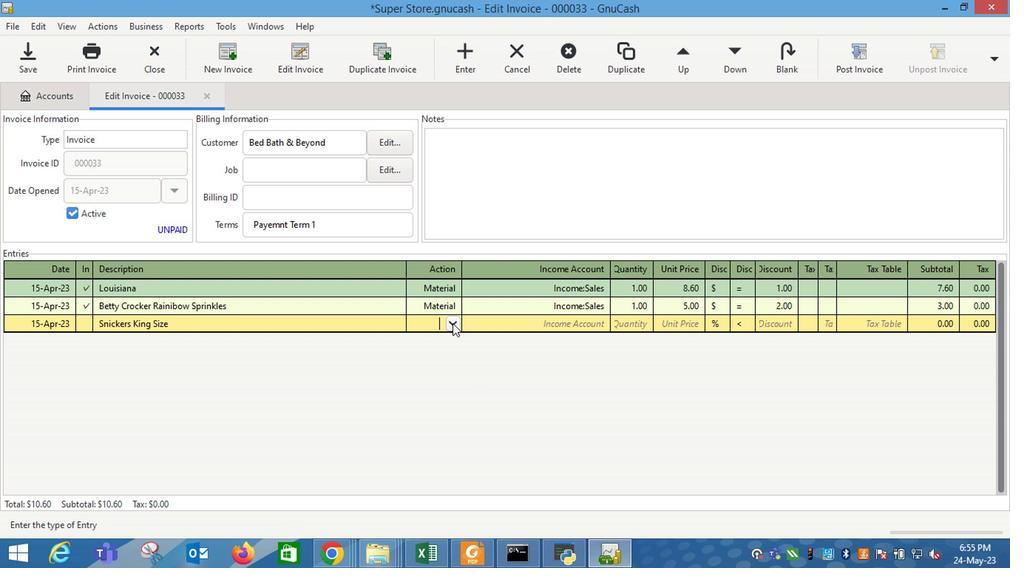 
Action: Mouse moved to (434, 367)
Screenshot: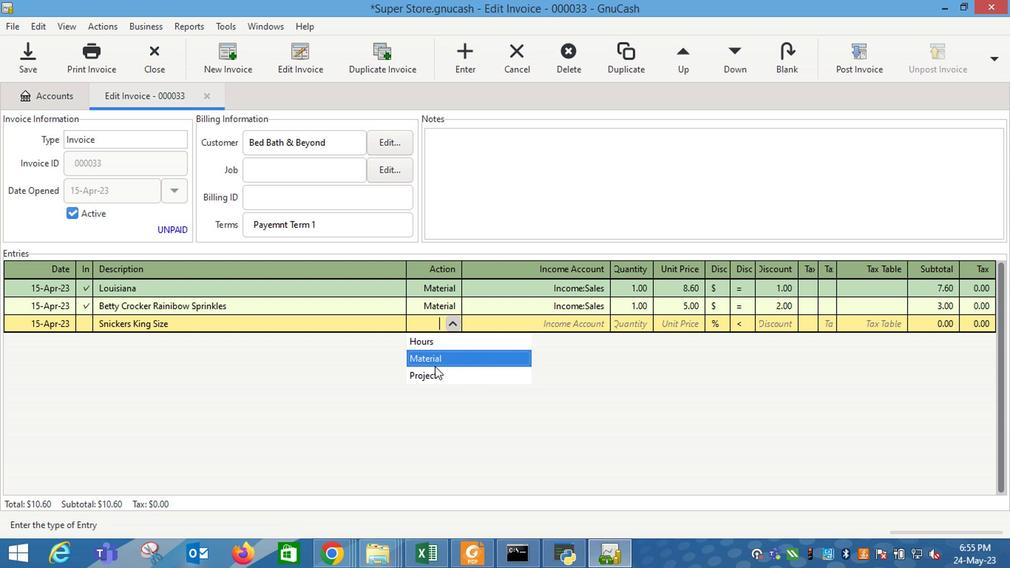 
Action: Mouse pressed left at (434, 367)
Screenshot: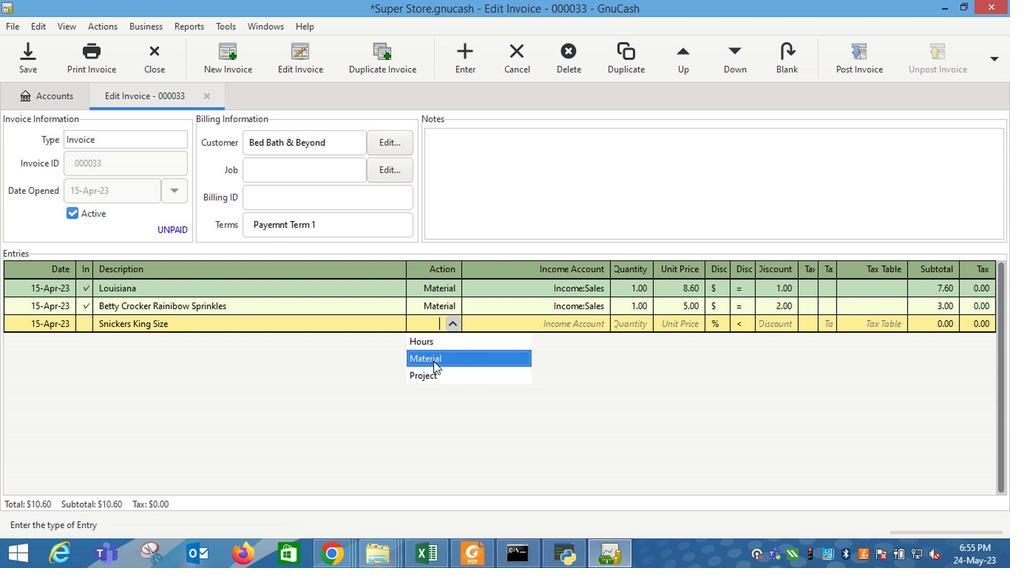 
Action: Mouse moved to (572, 324)
Screenshot: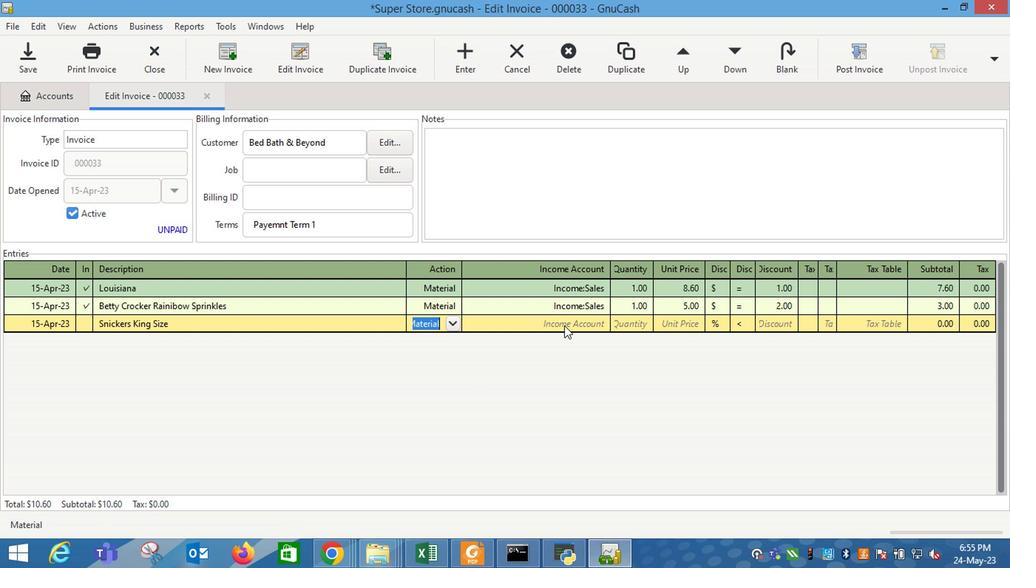 
Action: Mouse pressed left at (572, 324)
Screenshot: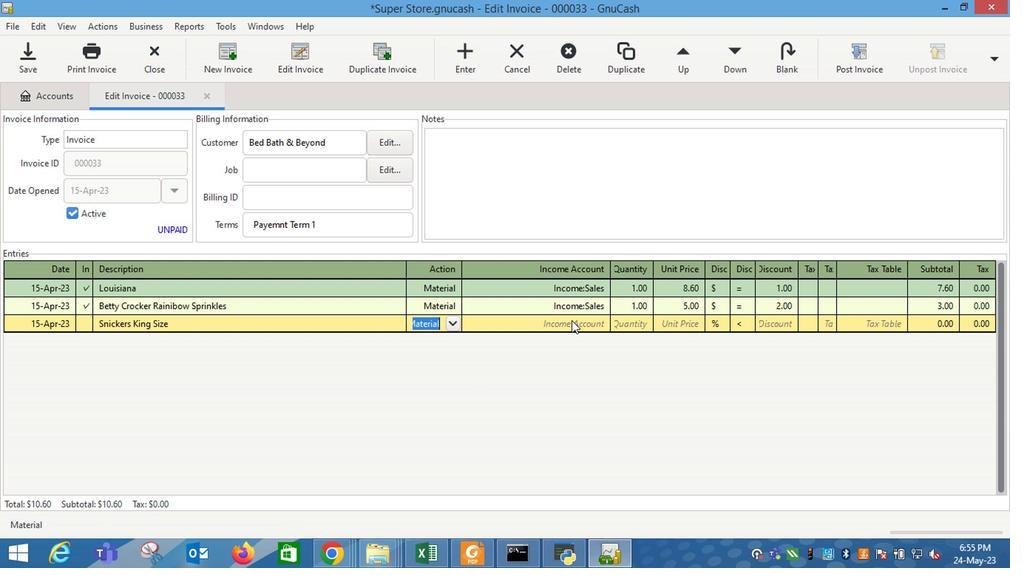 
Action: Key pressed <Key.alt_l><Key.down><Key.down>
Screenshot: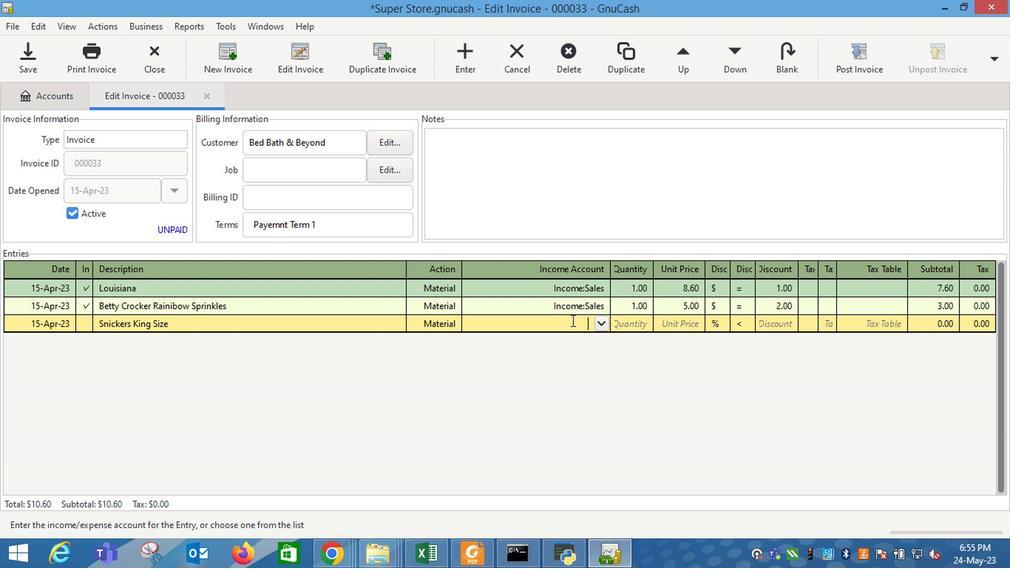 
Action: Mouse moved to (600, 324)
Screenshot: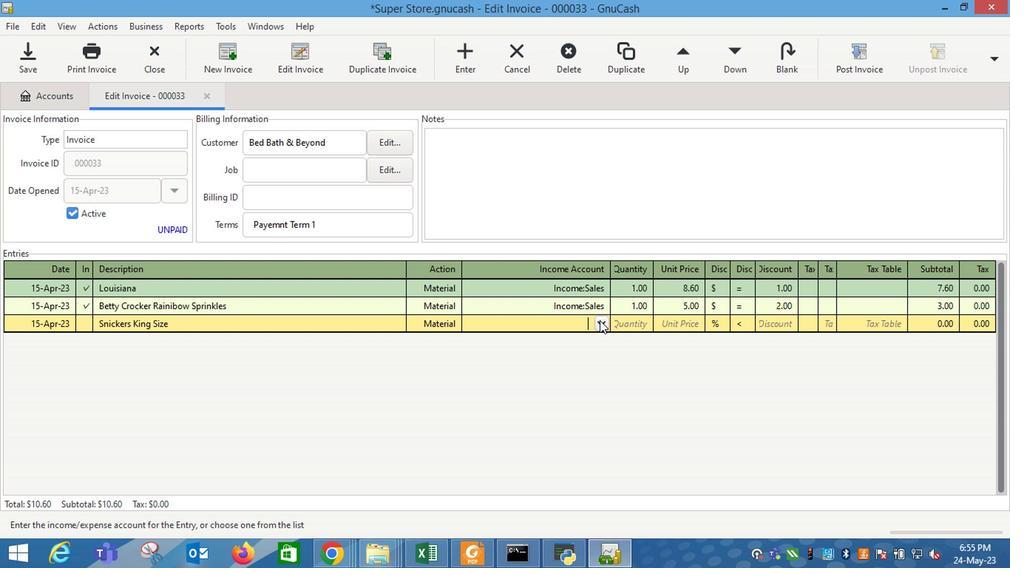 
Action: Mouse pressed left at (600, 324)
Screenshot: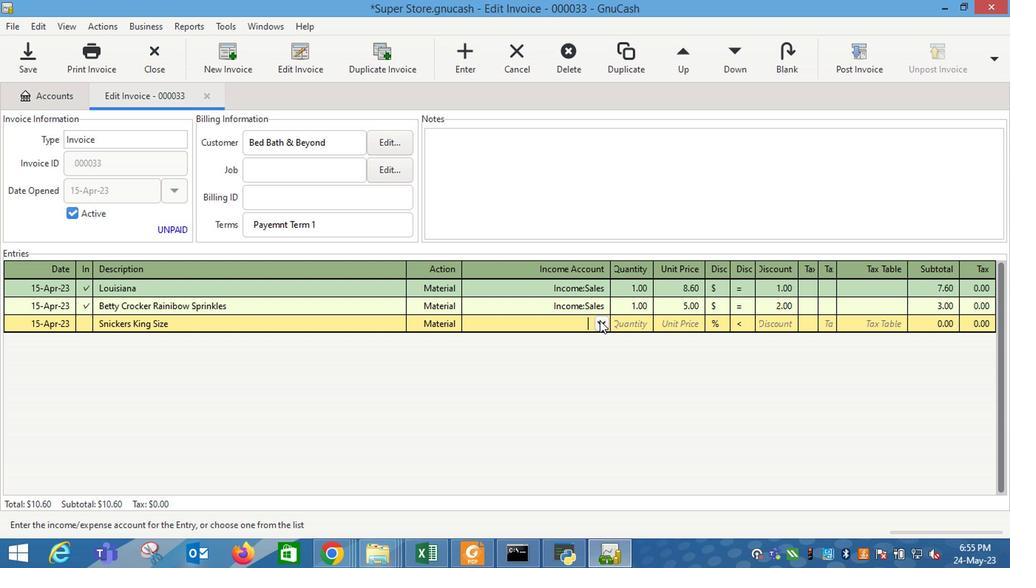
Action: Mouse moved to (518, 401)
Screenshot: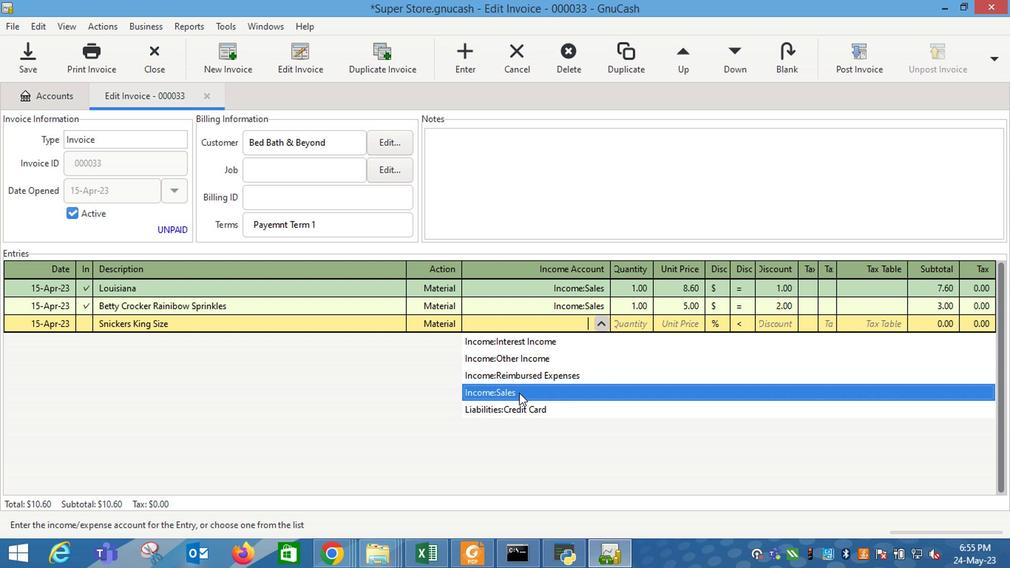 
Action: Mouse pressed left at (518, 401)
Screenshot: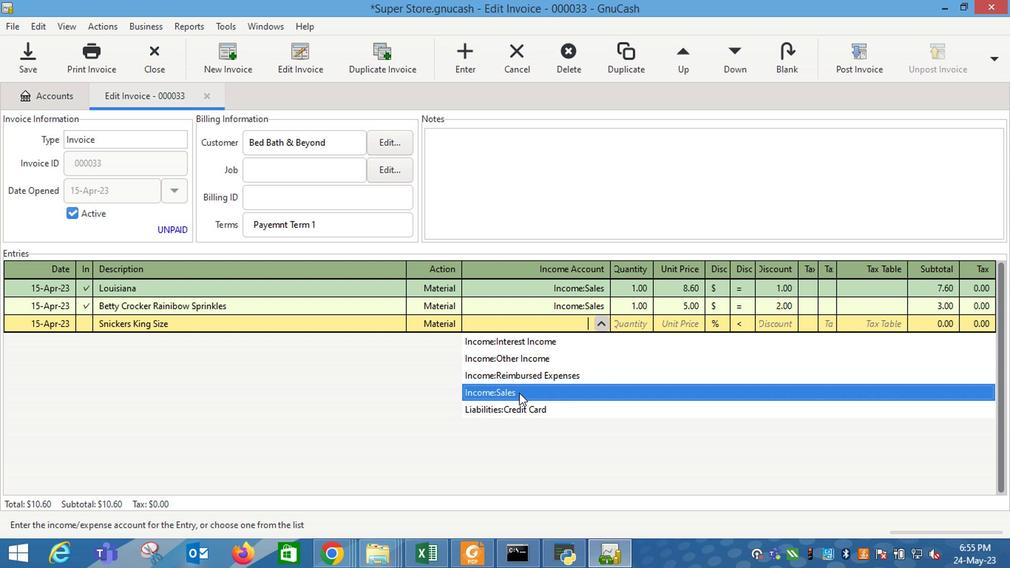 
Action: Mouse moved to (620, 330)
Screenshot: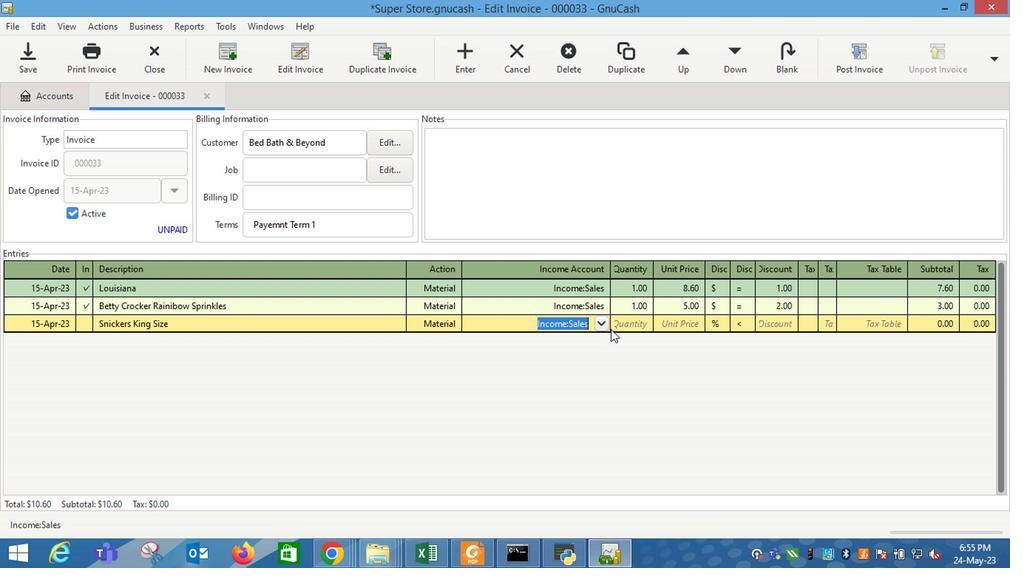 
Action: Mouse pressed left at (620, 330)
Screenshot: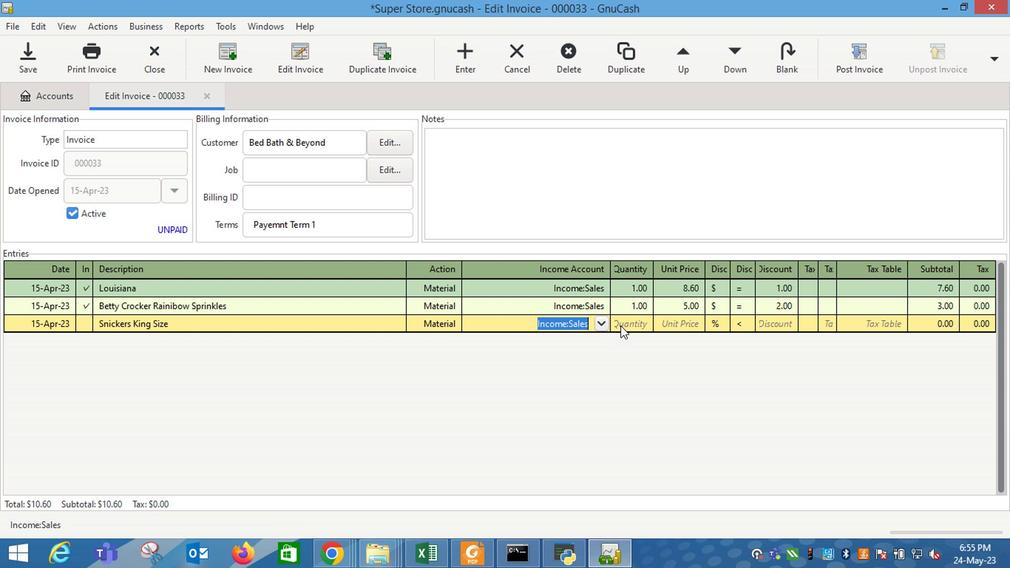 
Action: Key pressed 4
Screenshot: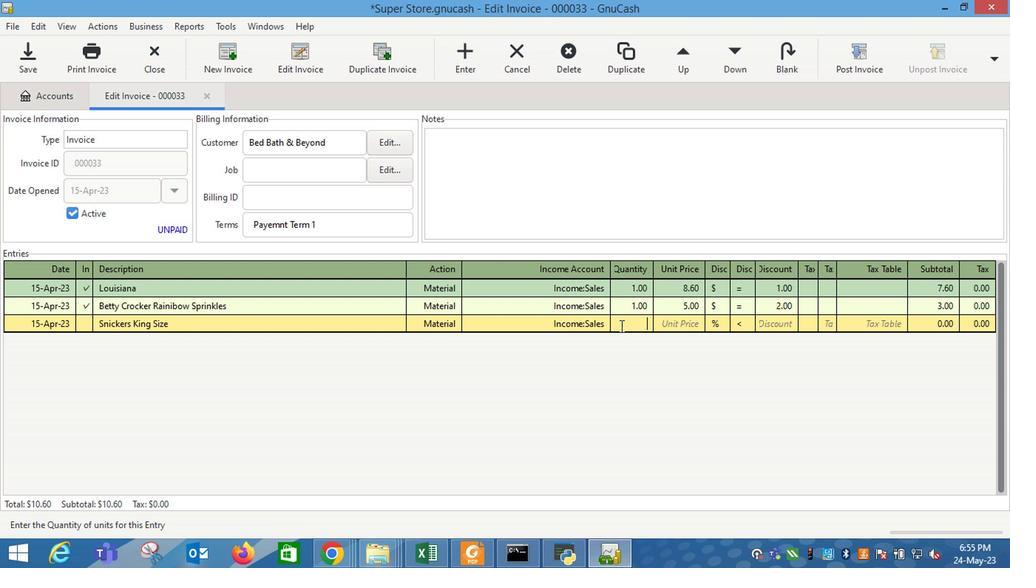 
Action: Mouse moved to (673, 332)
Screenshot: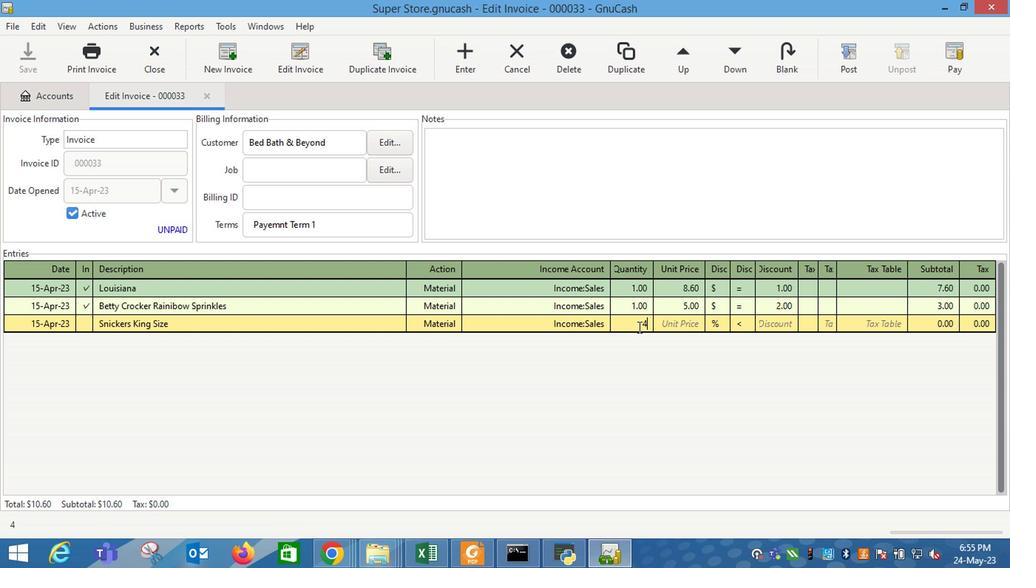 
Action: Key pressed <Key.tab>6<Key.tab>
Screenshot: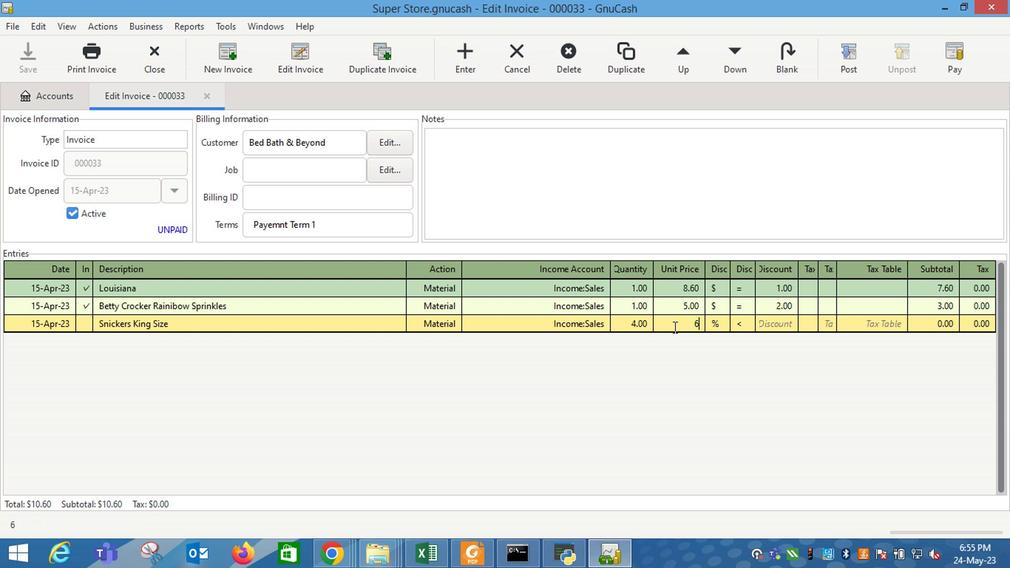 
Action: Mouse moved to (715, 325)
Screenshot: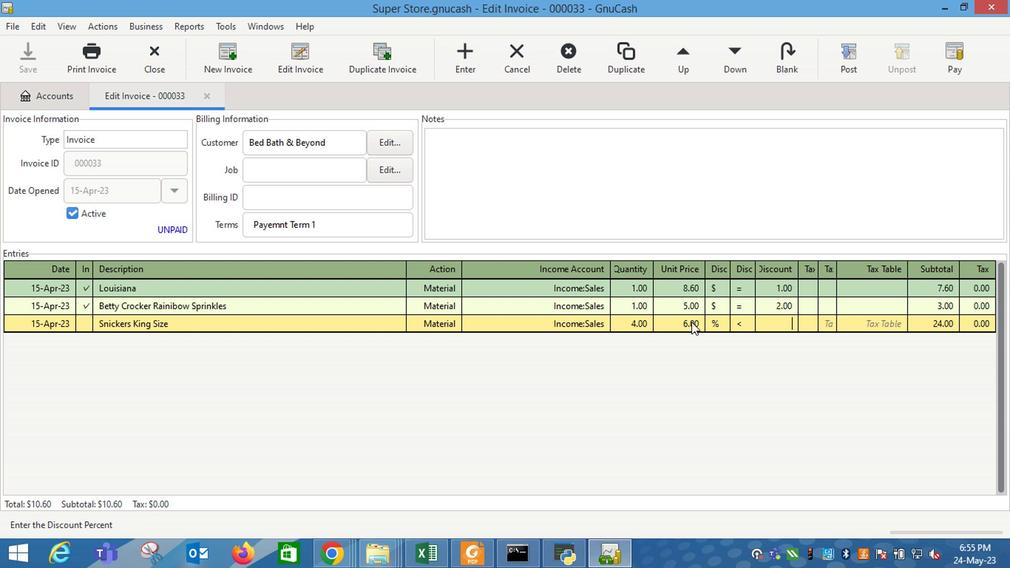 
Action: Mouse pressed left at (715, 325)
Screenshot: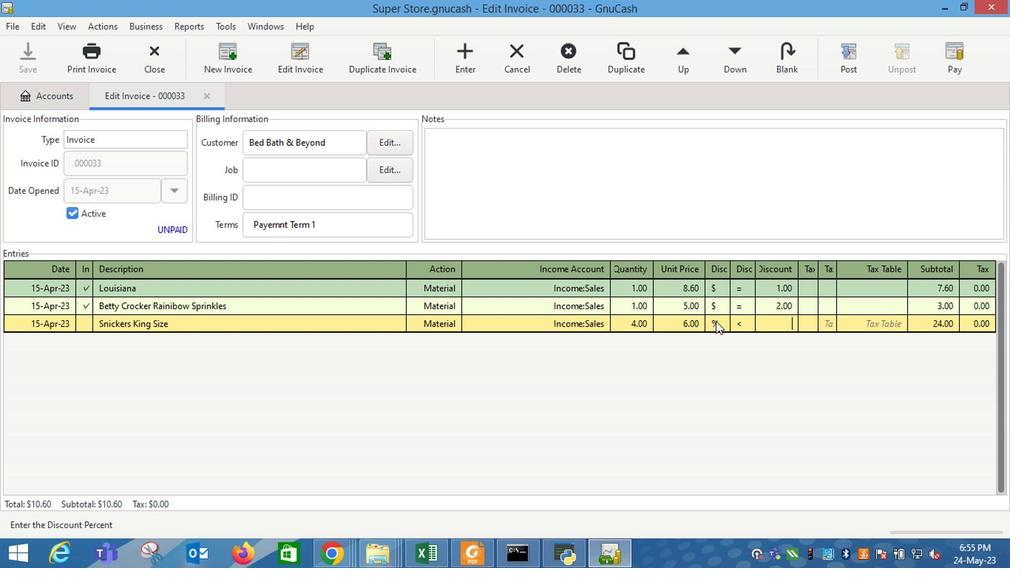 
Action: Mouse moved to (737, 327)
Screenshot: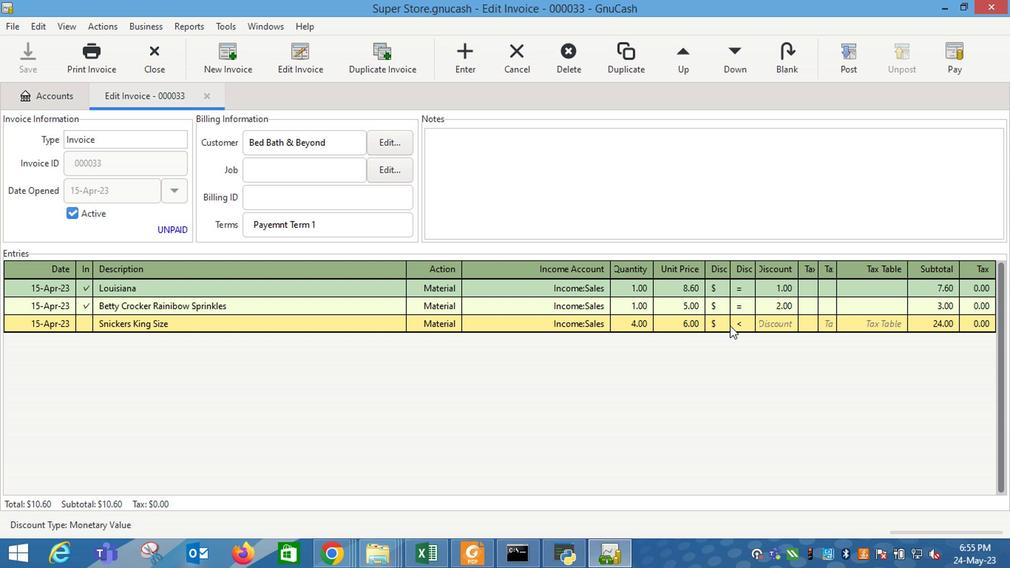 
Action: Mouse pressed left at (737, 327)
Screenshot: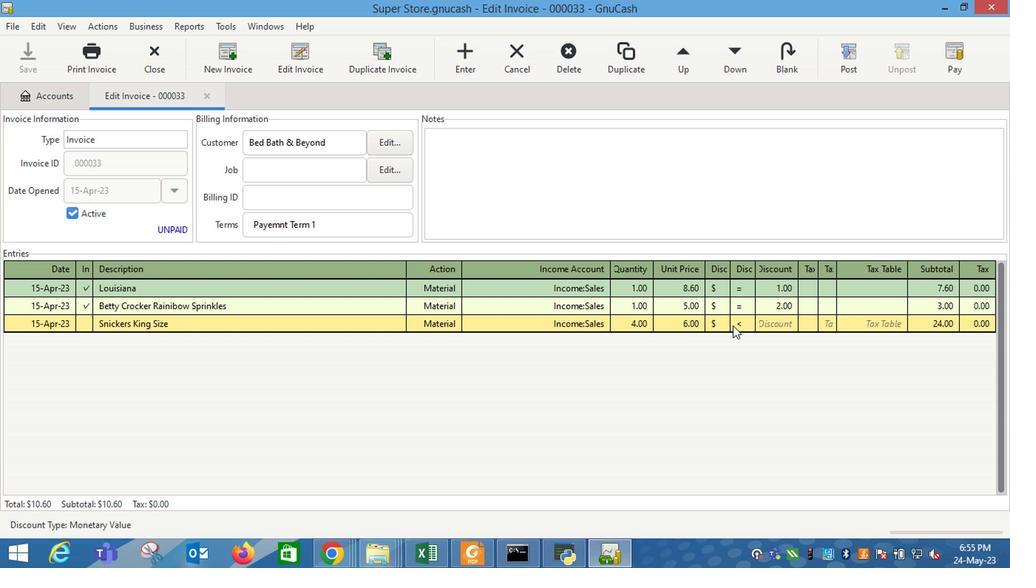 
Action: Mouse moved to (777, 328)
Screenshot: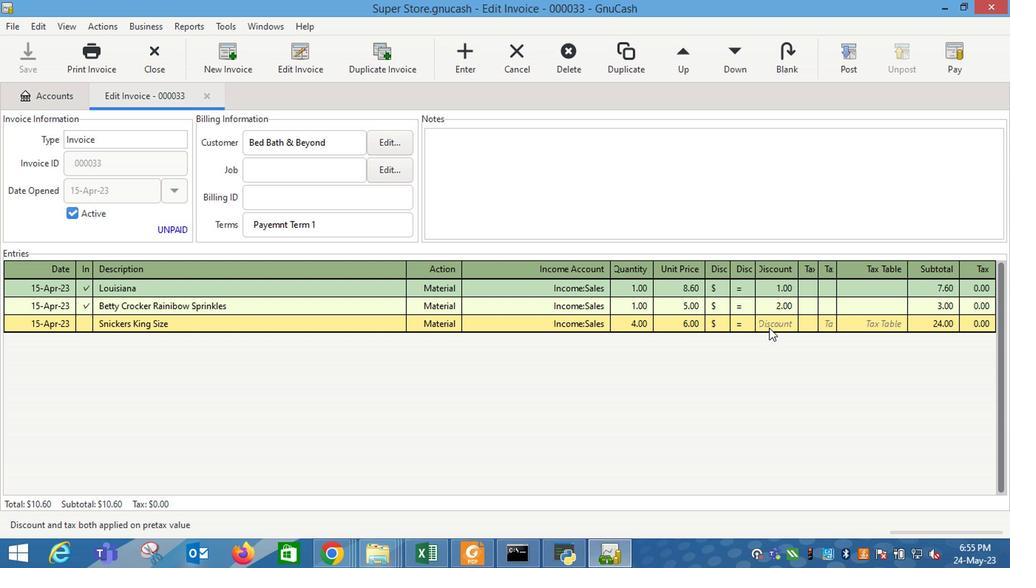 
Action: Mouse pressed left at (777, 328)
Screenshot: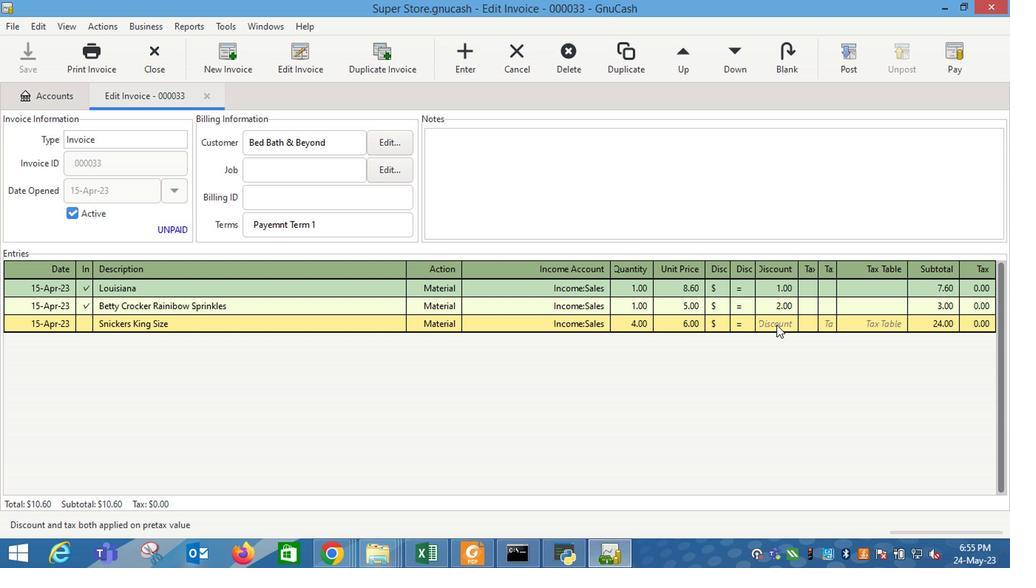 
Action: Key pressed 2.5<Key.enter>
Screenshot: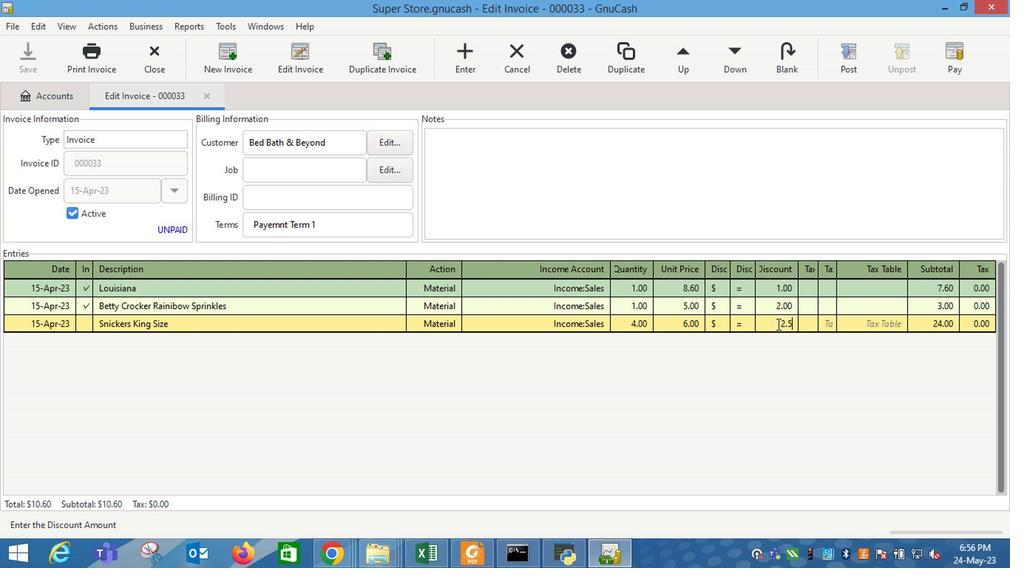 
Action: Mouse moved to (655, 193)
Screenshot: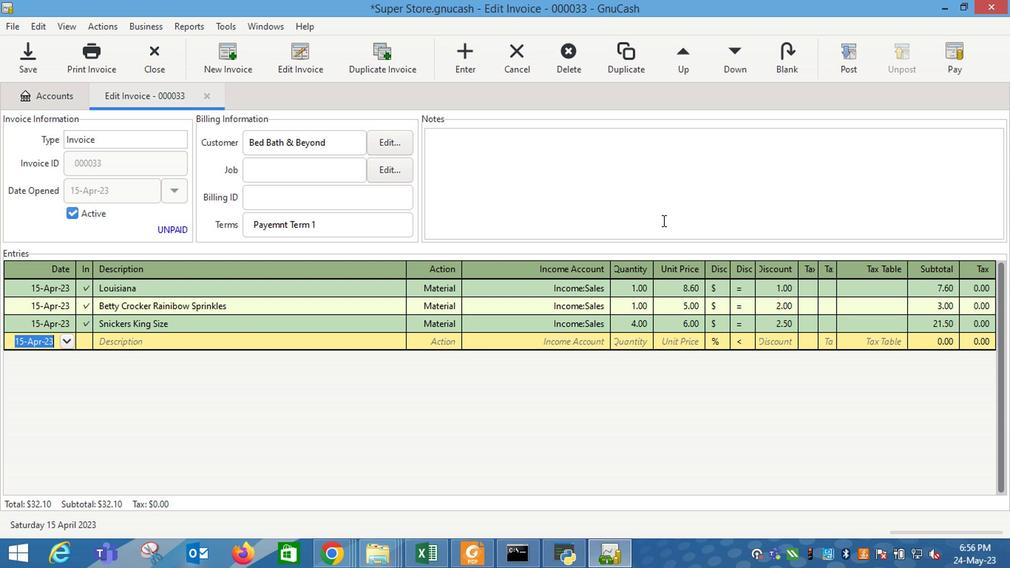 
Action: Mouse pressed left at (655, 193)
Screenshot: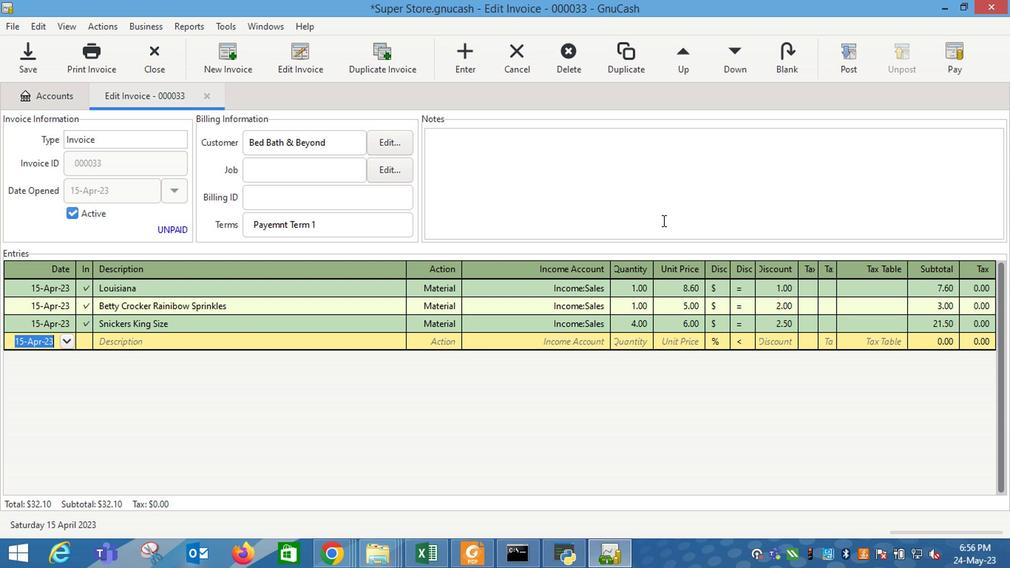 
Action: Key pressed <Key.shift_r>Looking<Key.space>forward<Key.space>to<Key.space>serving<Key.space>you<Key.space>again.
Screenshot: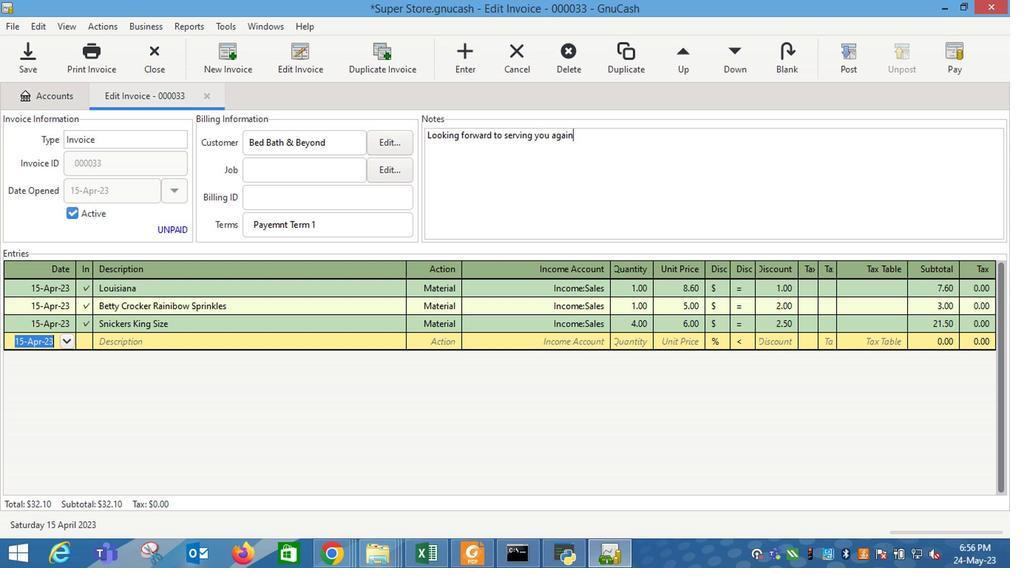 
Action: Mouse moved to (847, 58)
Screenshot: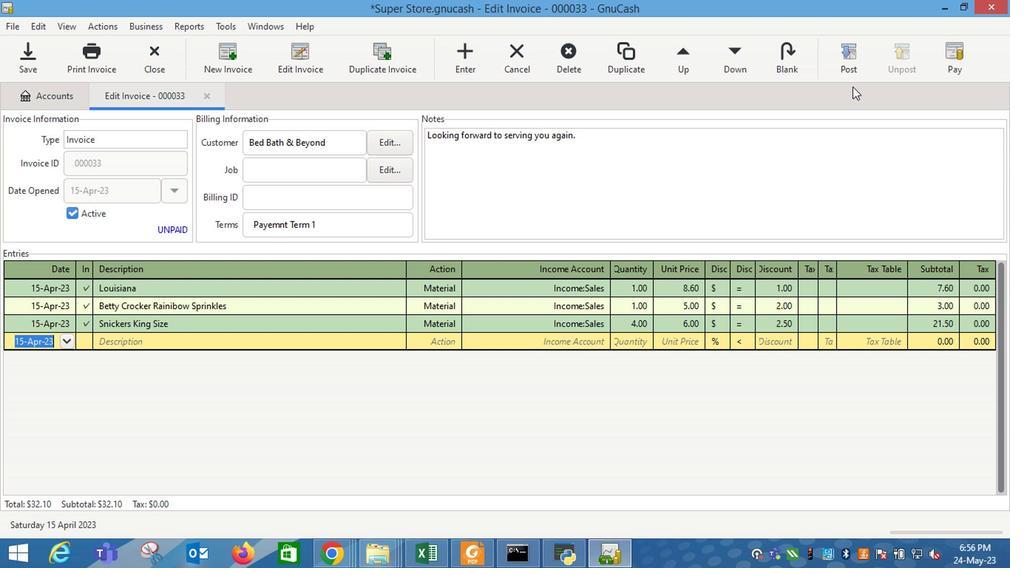 
Action: Mouse pressed left at (847, 58)
Screenshot: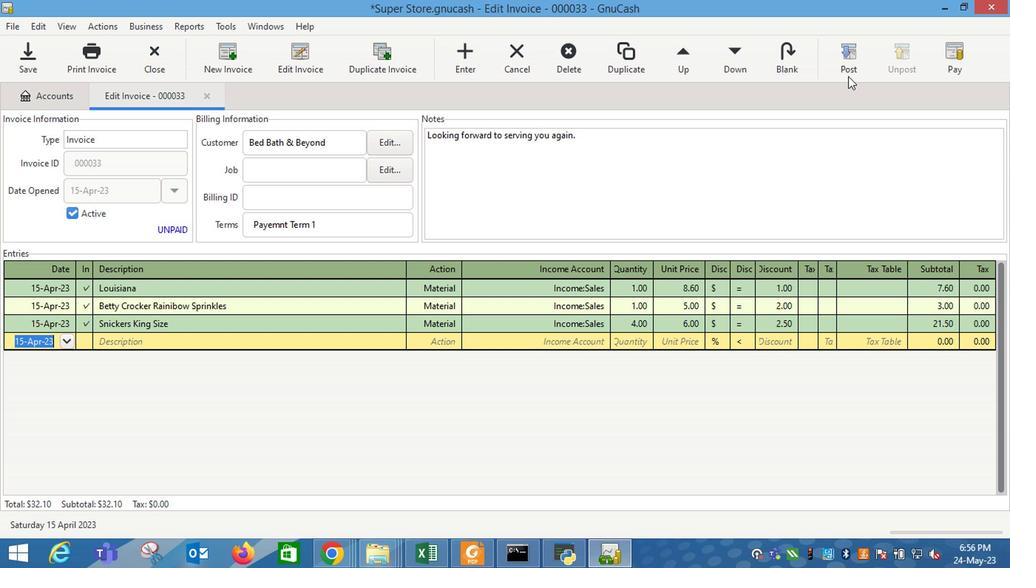 
Action: Mouse moved to (631, 243)
Screenshot: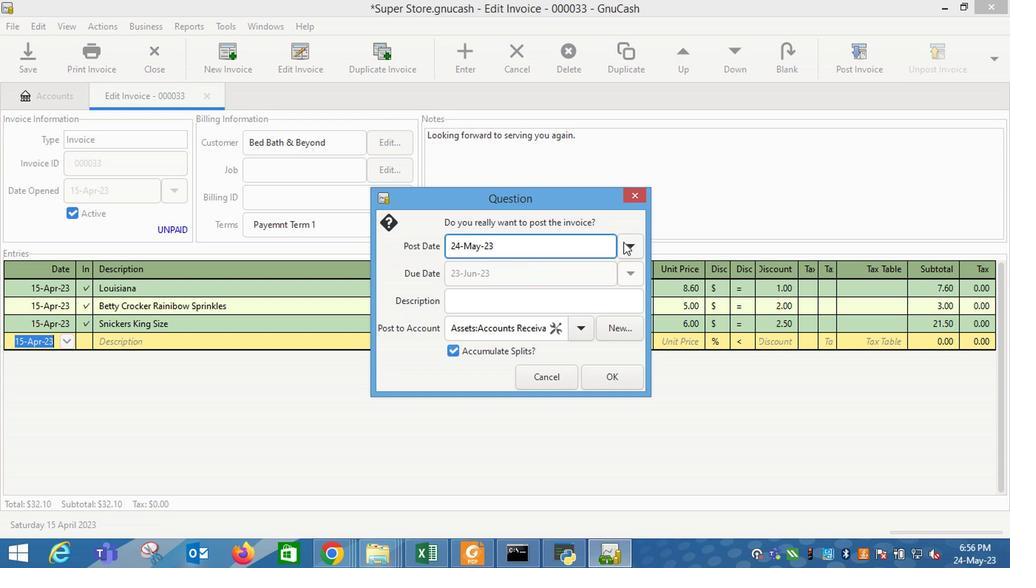 
Action: Mouse pressed left at (631, 243)
Screenshot: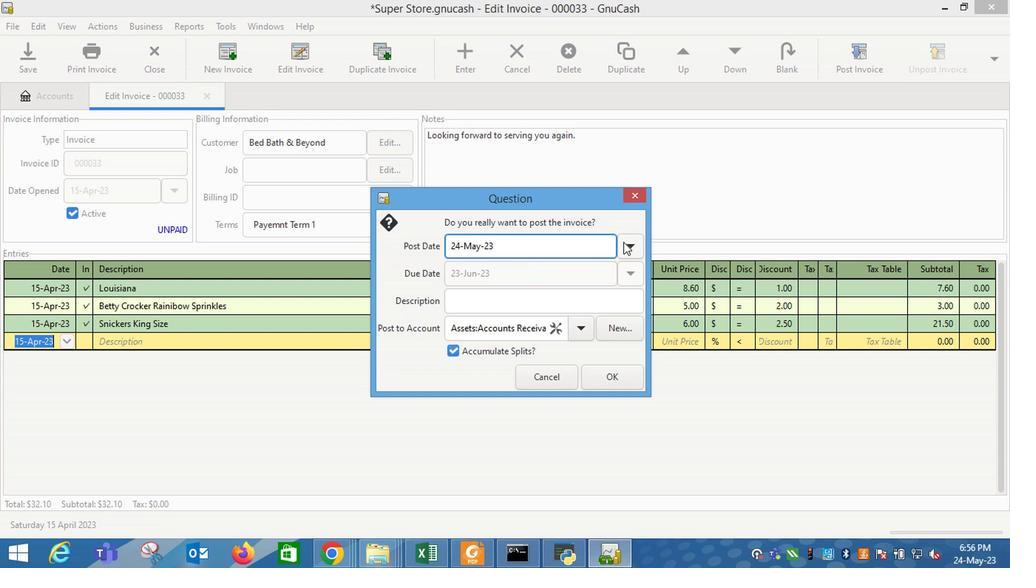 
Action: Mouse moved to (511, 267)
Screenshot: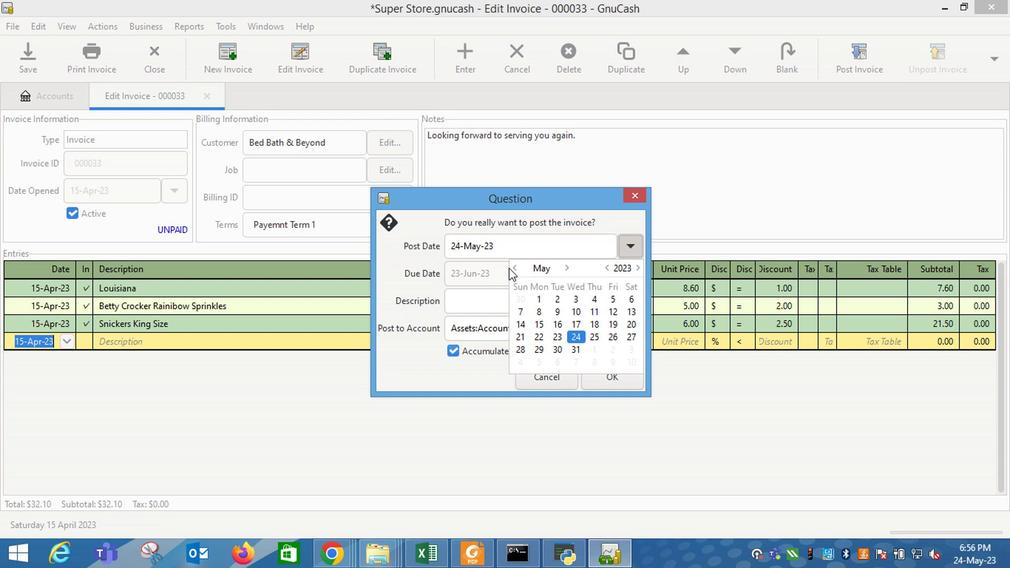 
Action: Mouse pressed left at (511, 267)
Screenshot: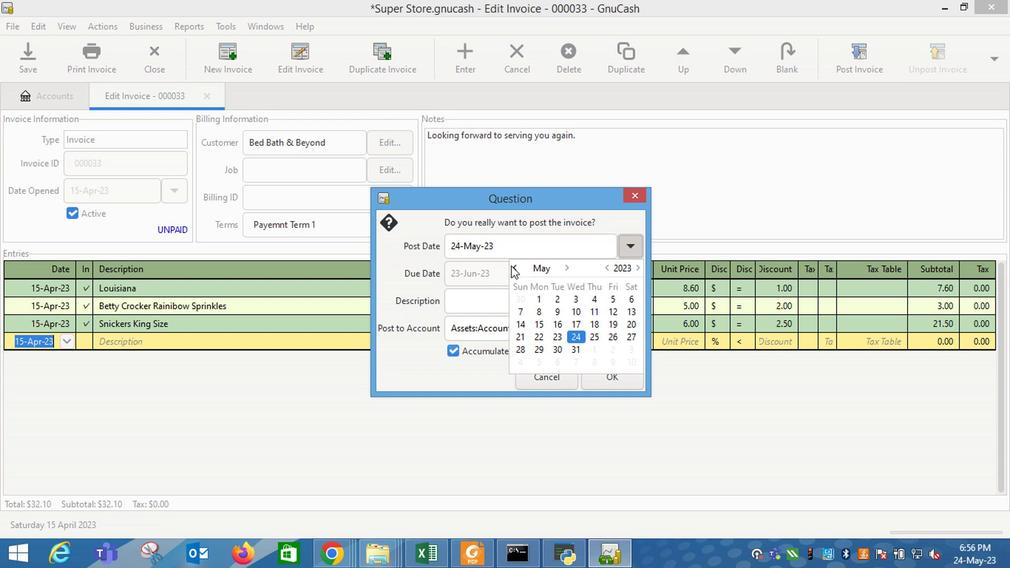 
Action: Mouse moved to (631, 325)
Screenshot: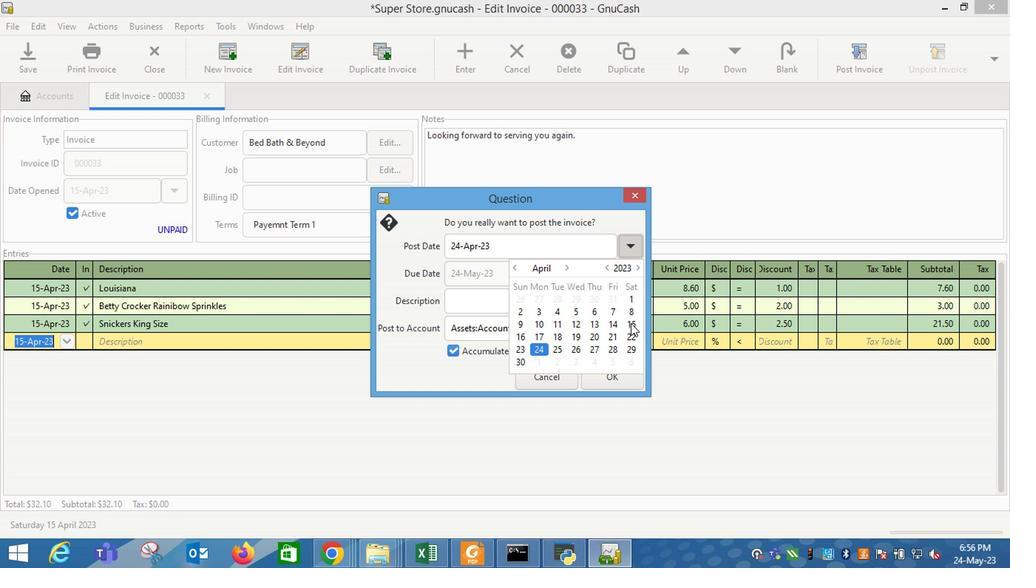 
Action: Mouse pressed left at (631, 325)
Screenshot: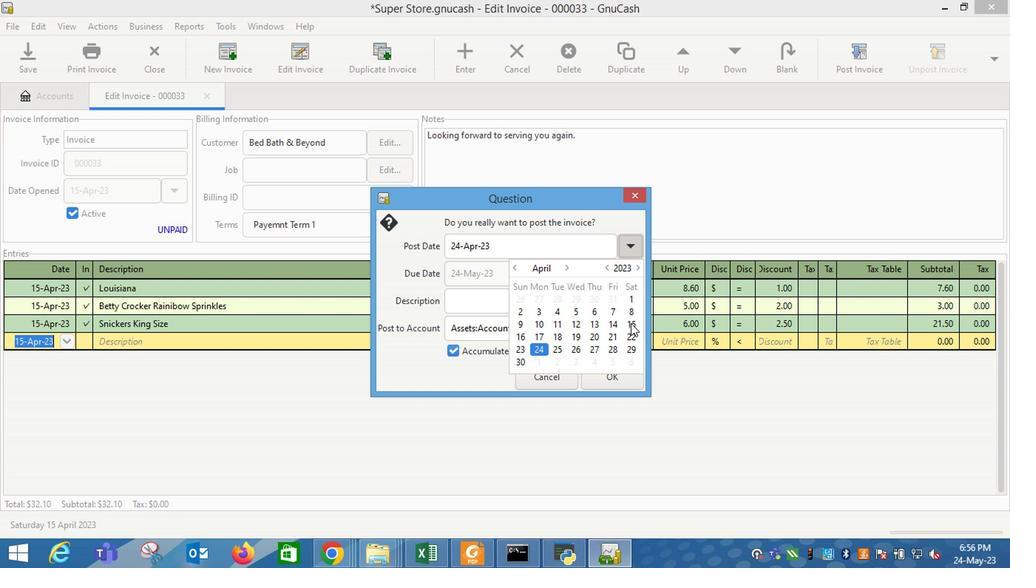 
Action: Mouse moved to (501, 346)
Screenshot: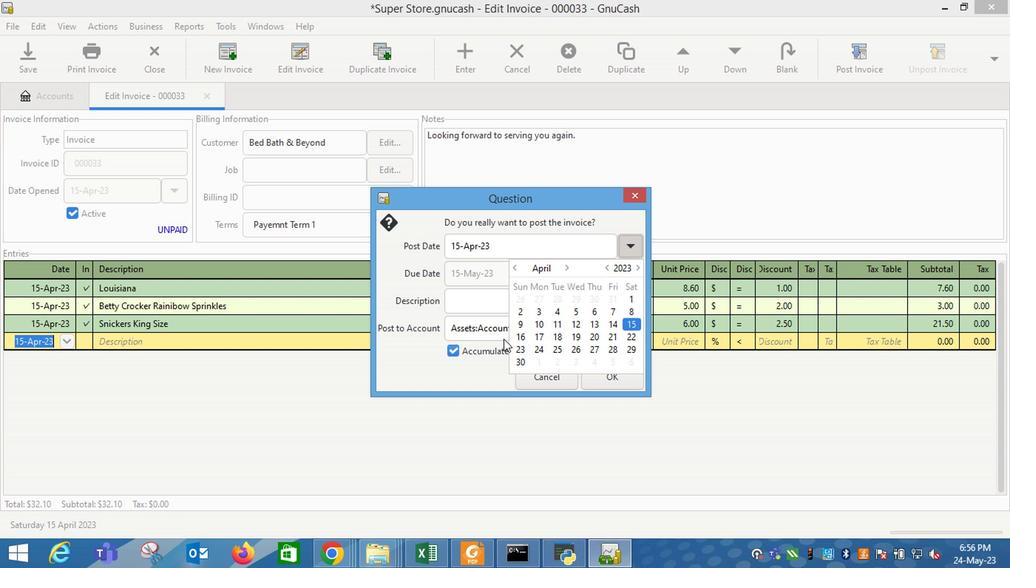 
Action: Mouse pressed left at (501, 346)
Screenshot: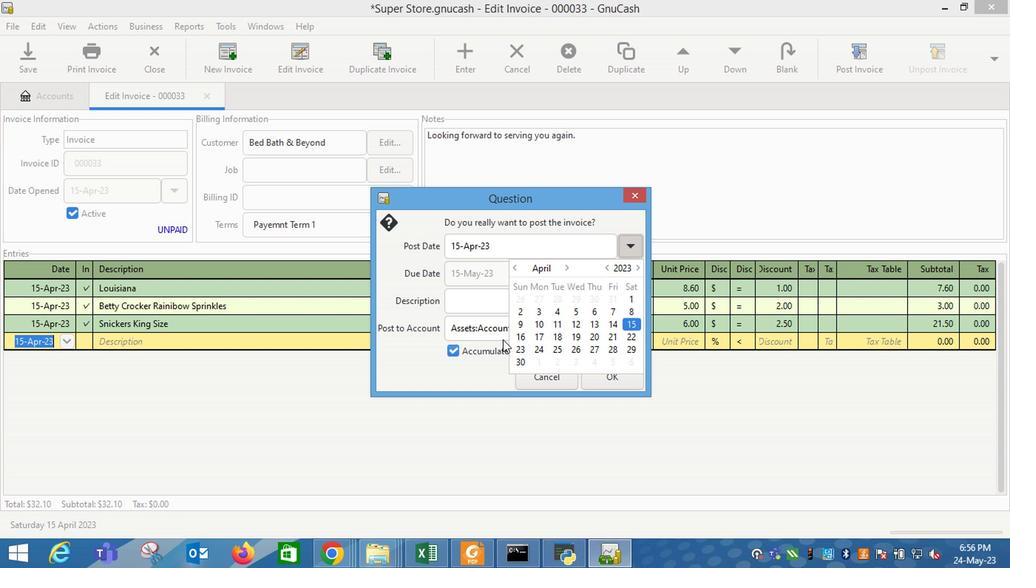 
Action: Mouse moved to (600, 392)
Screenshot: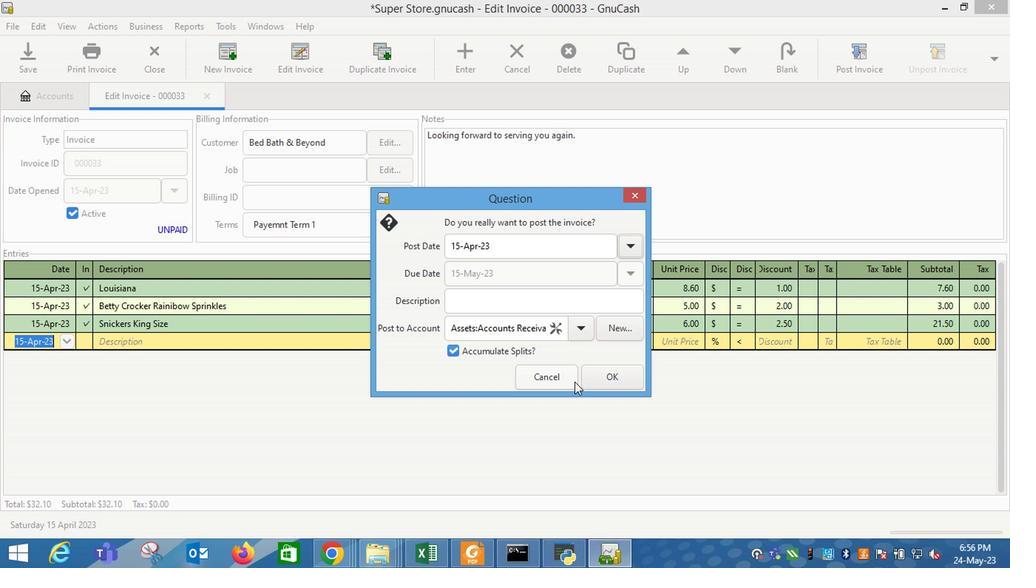
Action: Mouse pressed left at (600, 392)
Screenshot: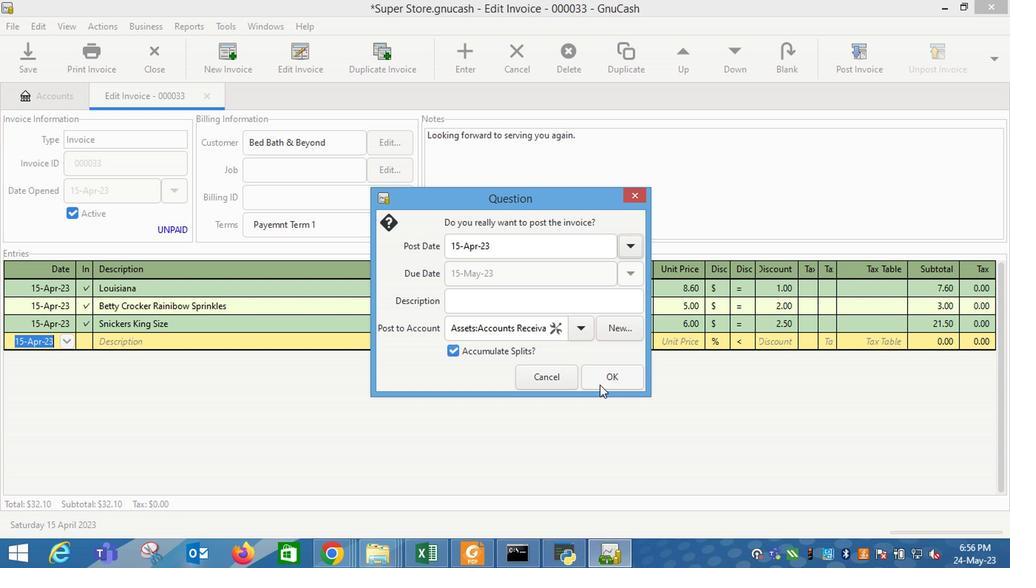 
Action: Mouse moved to (950, 47)
Screenshot: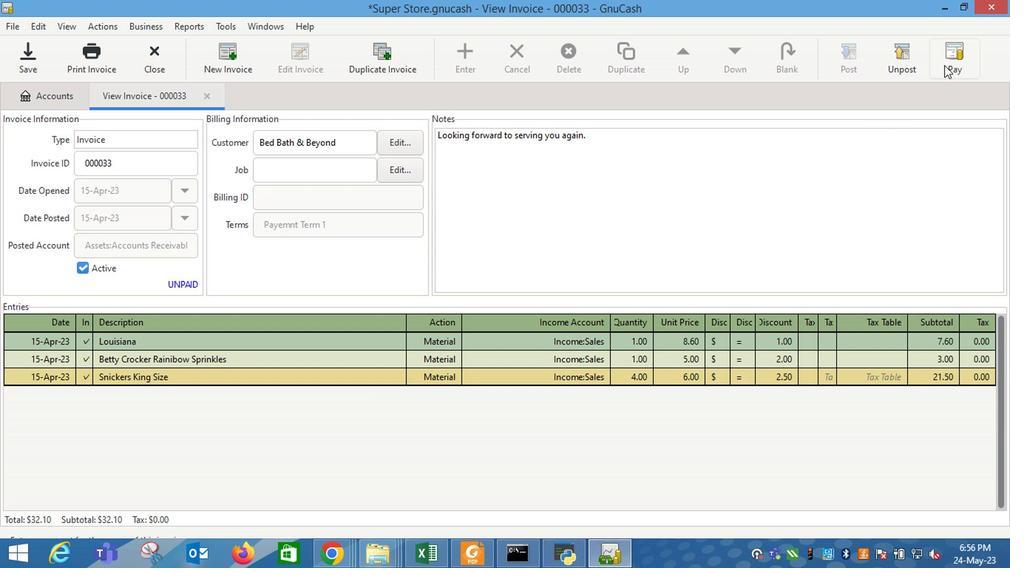 
Action: Mouse pressed left at (950, 47)
Screenshot: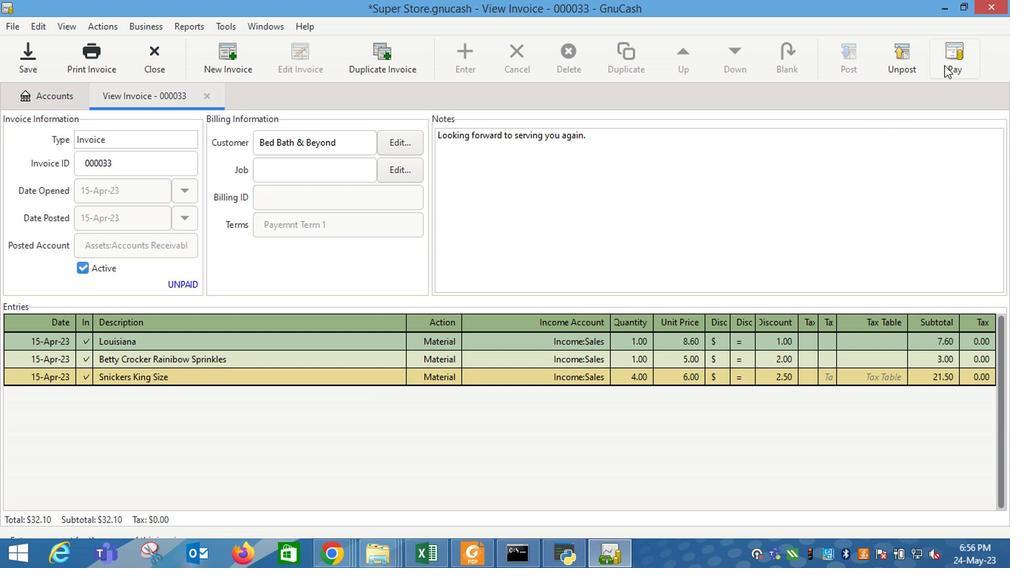 
Action: Mouse moved to (455, 300)
Screenshot: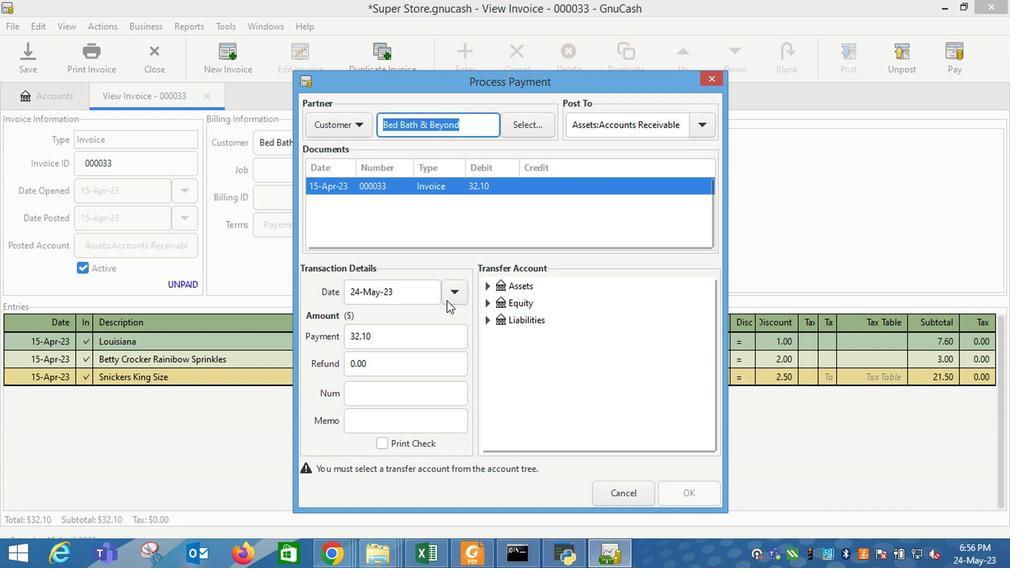 
Action: Mouse pressed left at (455, 300)
Screenshot: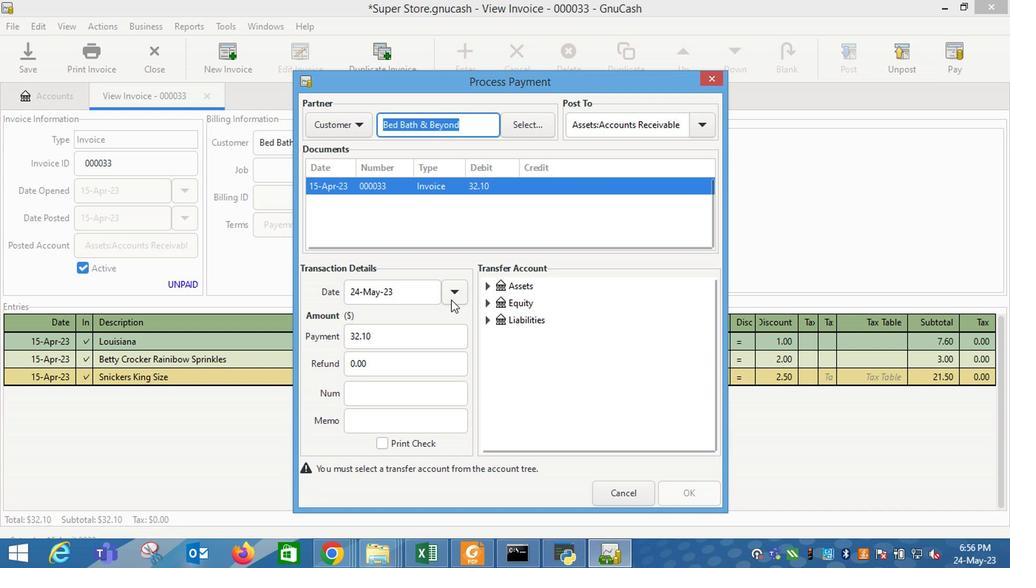 
Action: Mouse moved to (338, 317)
Screenshot: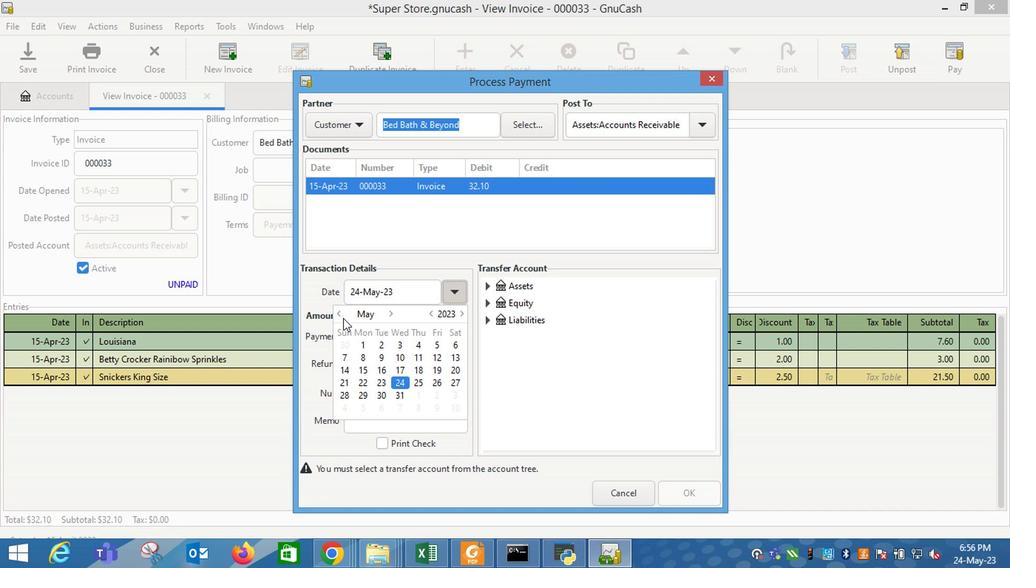 
Action: Mouse pressed left at (338, 317)
Screenshot: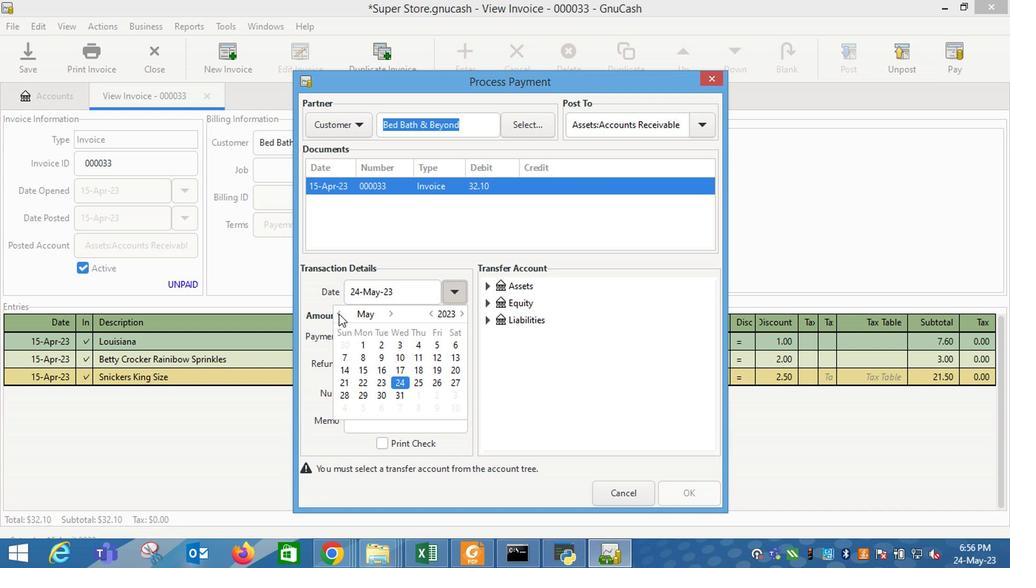 
Action: Mouse moved to (454, 374)
Screenshot: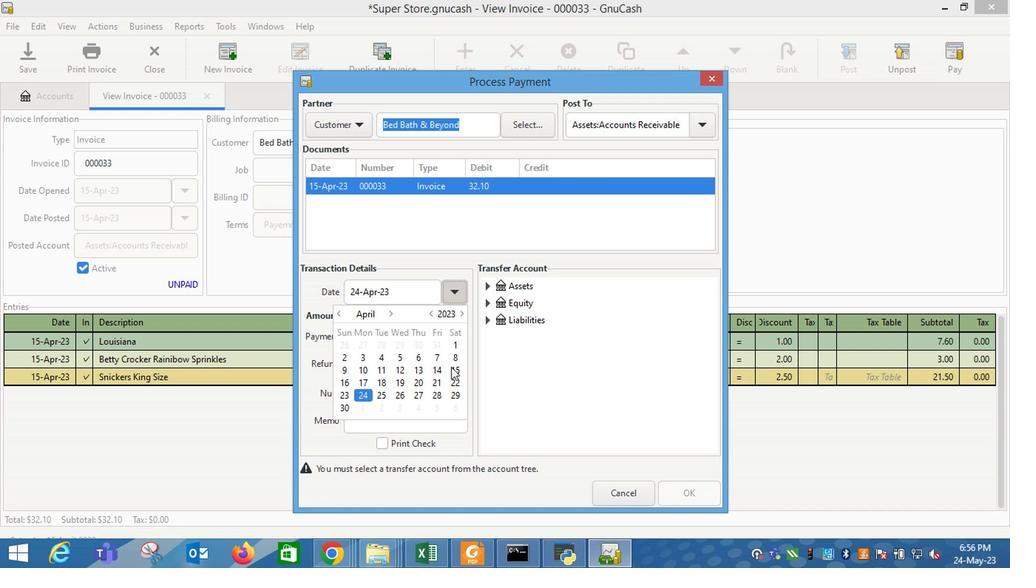 
Action: Mouse pressed left at (454, 374)
Screenshot: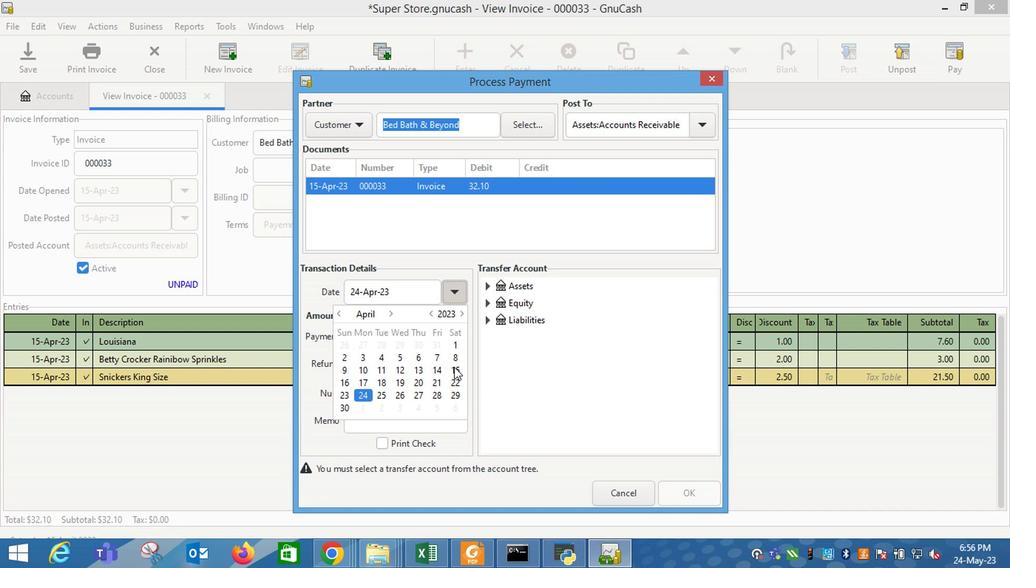 
Action: Mouse moved to (543, 360)
Screenshot: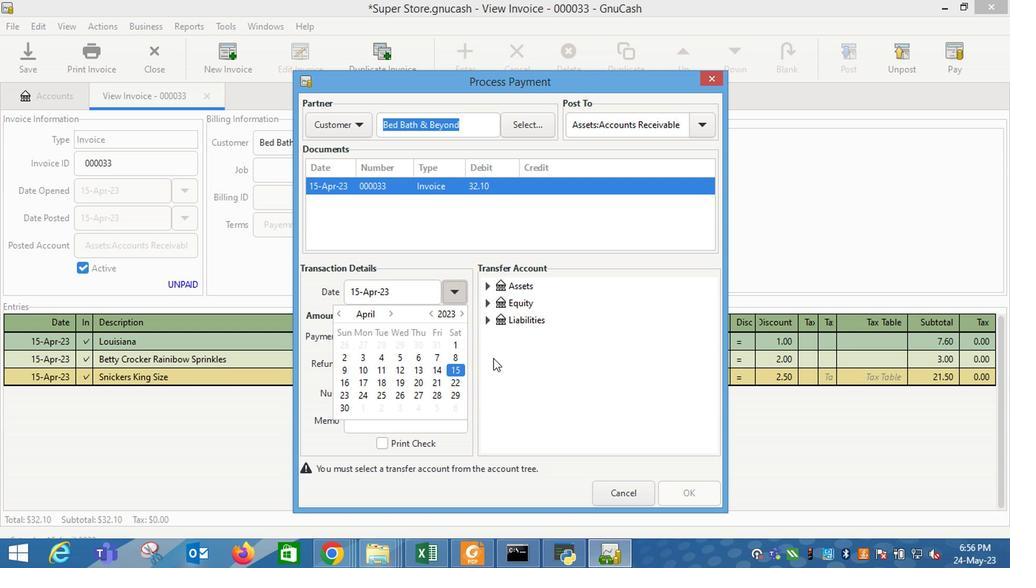 
Action: Mouse pressed left at (543, 360)
Screenshot: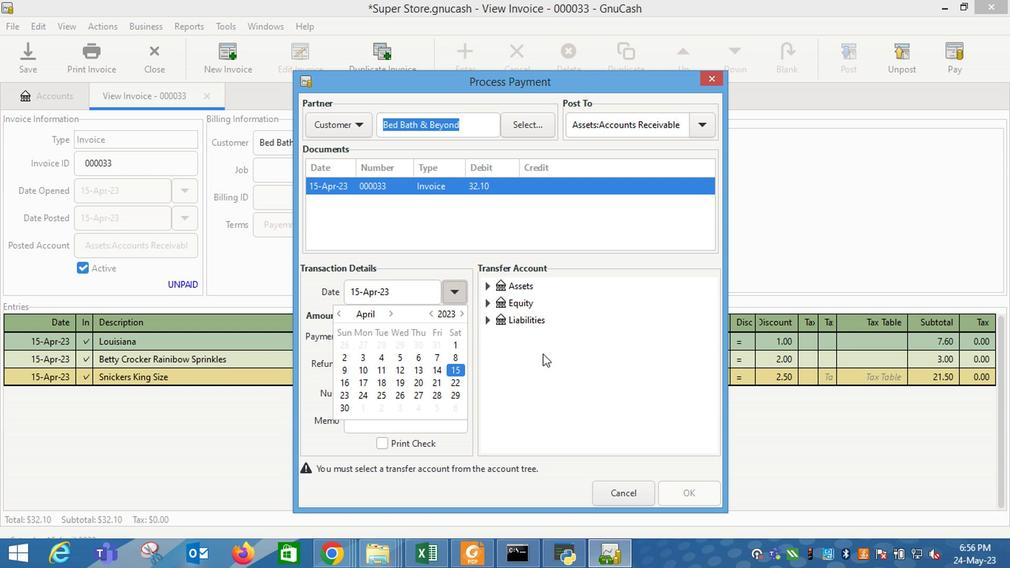 
Action: Mouse moved to (492, 288)
Screenshot: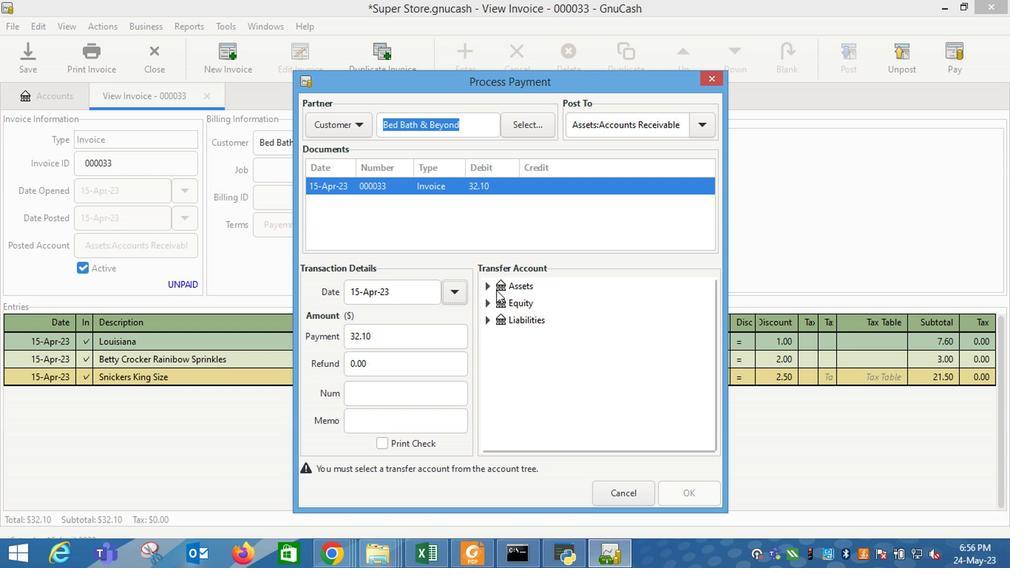 
Action: Mouse pressed left at (492, 288)
Screenshot: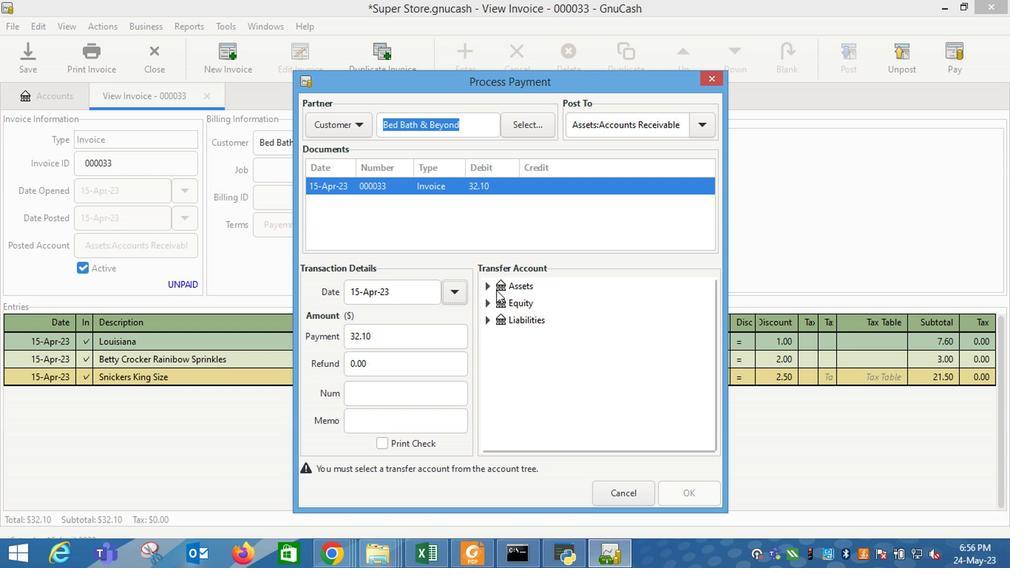 
Action: Mouse moved to (499, 303)
Screenshot: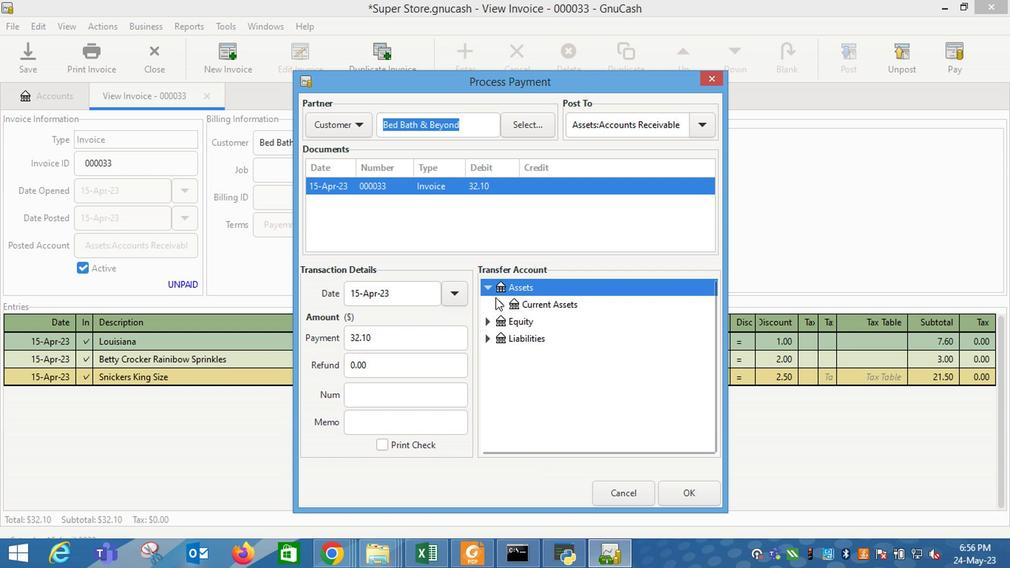 
Action: Mouse pressed left at (499, 303)
Screenshot: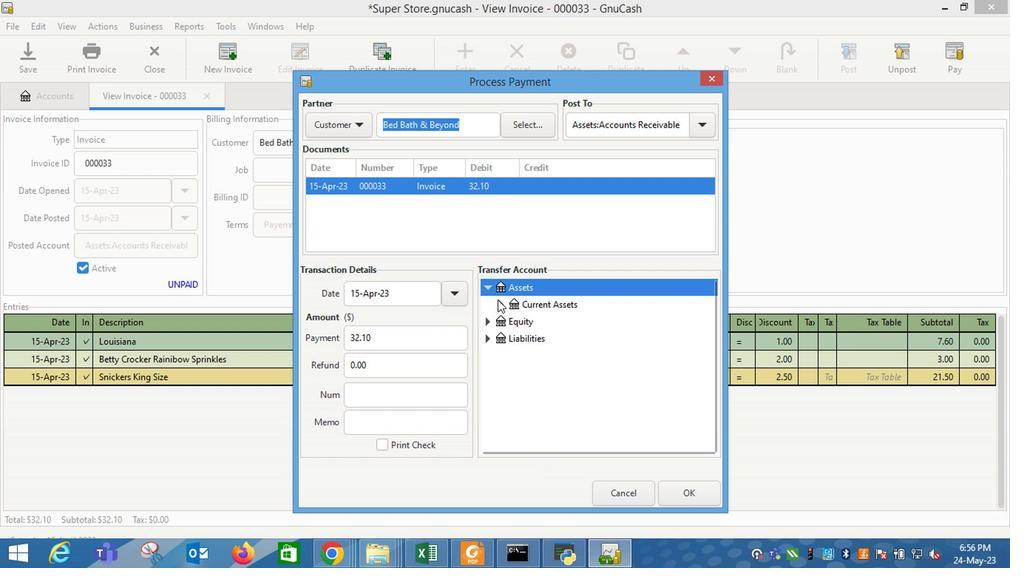 
Action: Mouse moved to (545, 324)
Screenshot: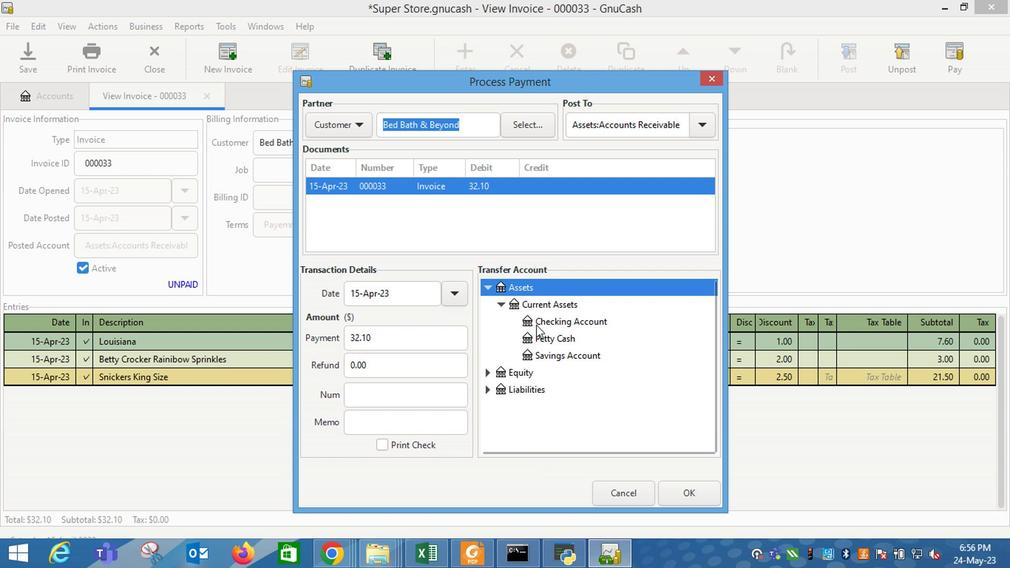 
Action: Mouse pressed left at (545, 324)
Screenshot: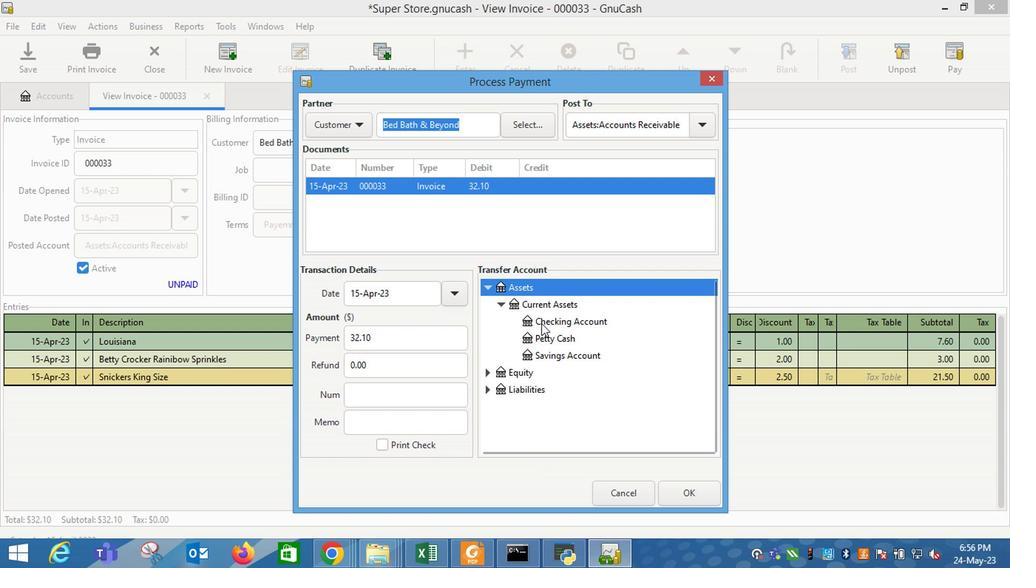 
Action: Mouse moved to (687, 506)
Screenshot: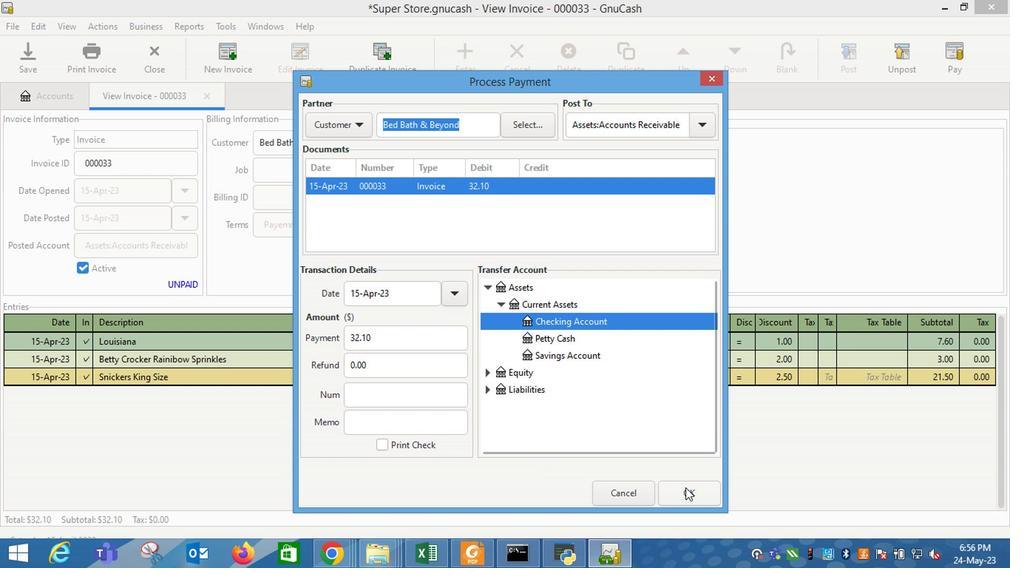 
Action: Mouse pressed left at (687, 506)
Screenshot: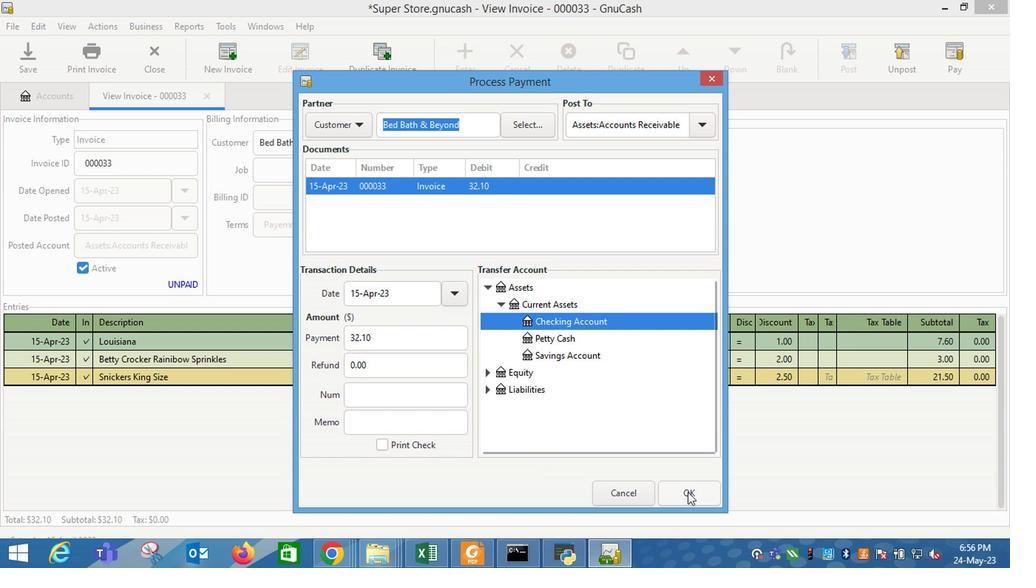 
Action: Mouse moved to (100, 41)
Screenshot: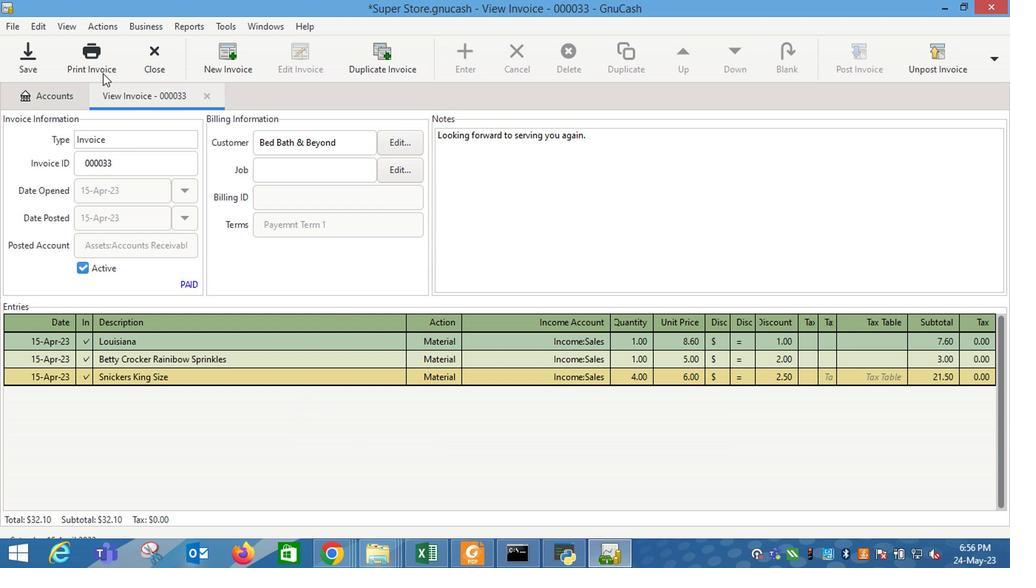 
Action: Mouse pressed left at (100, 41)
Screenshot: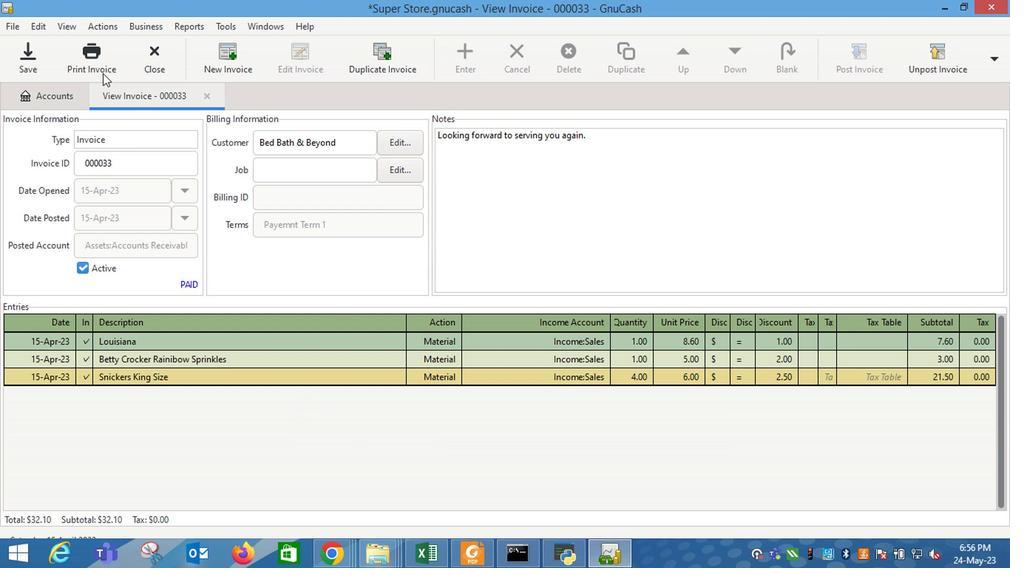 
Action: Mouse moved to (372, 52)
Screenshot: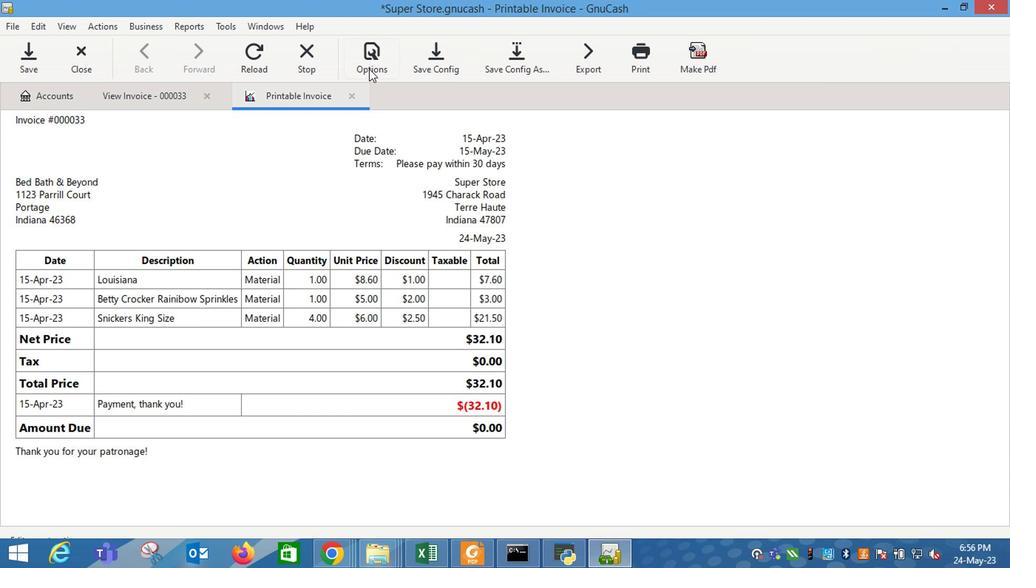 
Action: Mouse pressed left at (372, 52)
Screenshot: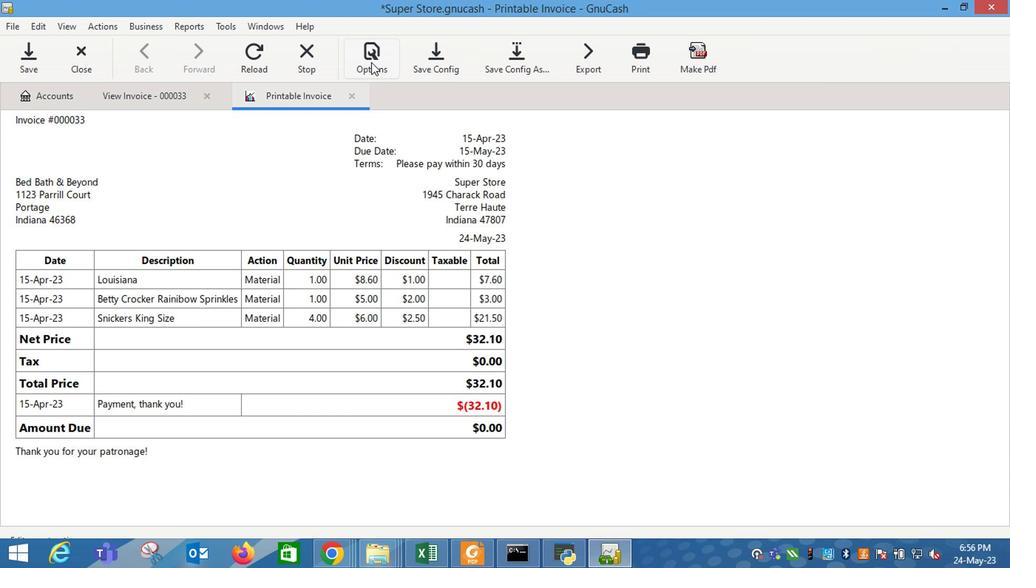 
Action: Mouse moved to (282, 123)
Screenshot: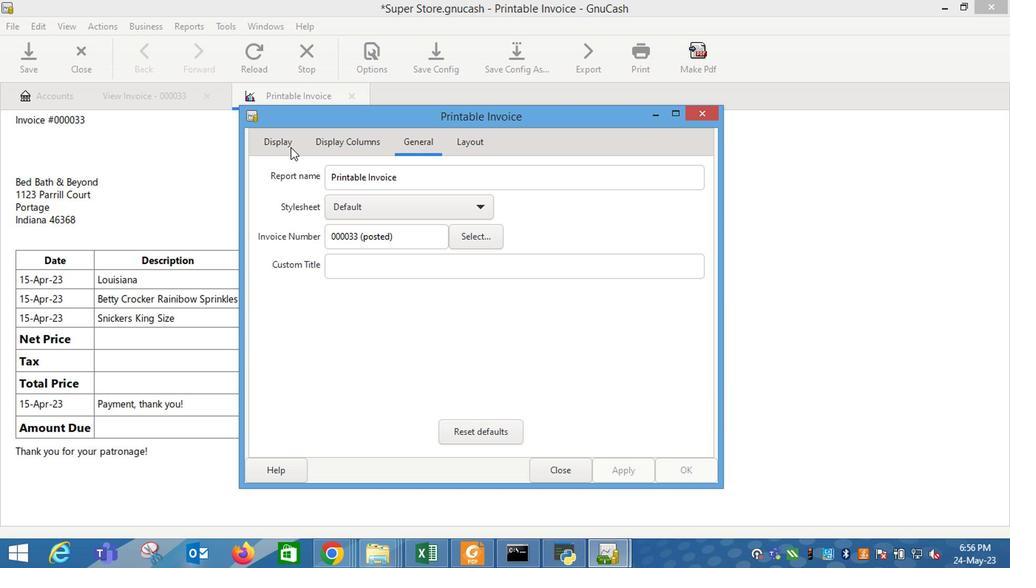 
Action: Mouse pressed left at (282, 123)
Screenshot: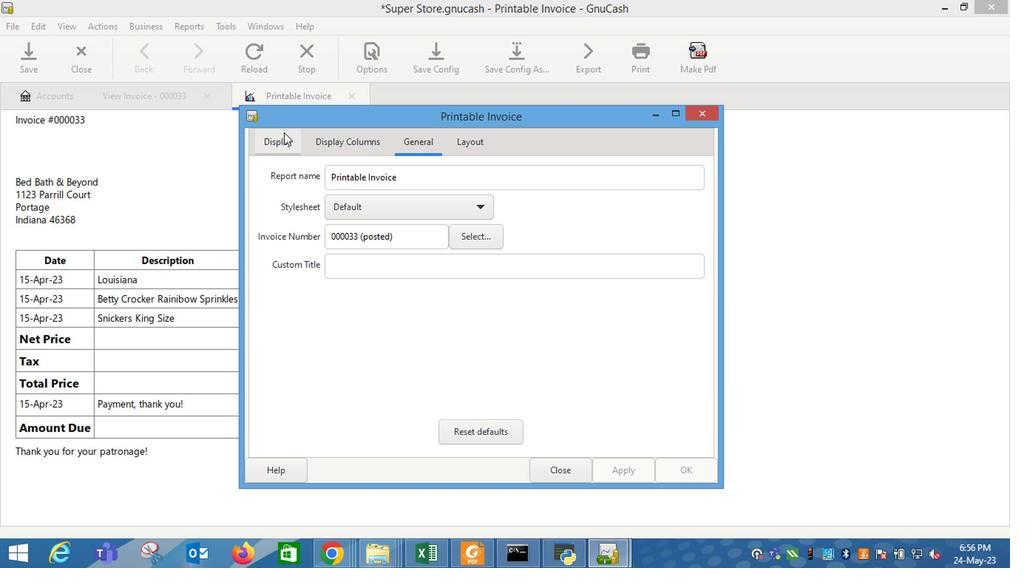
Action: Mouse moved to (397, 314)
Screenshot: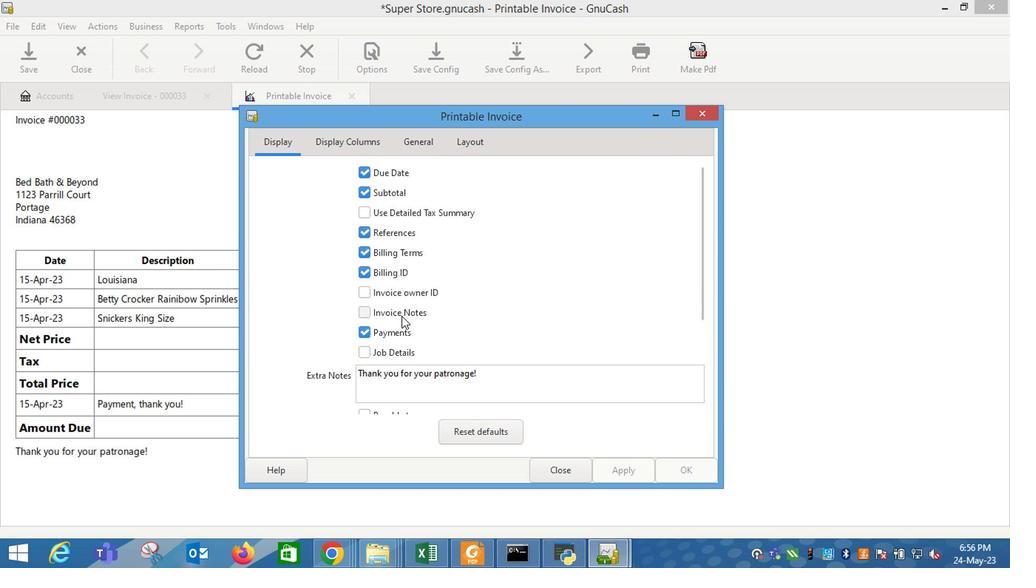 
Action: Mouse pressed left at (397, 314)
Screenshot: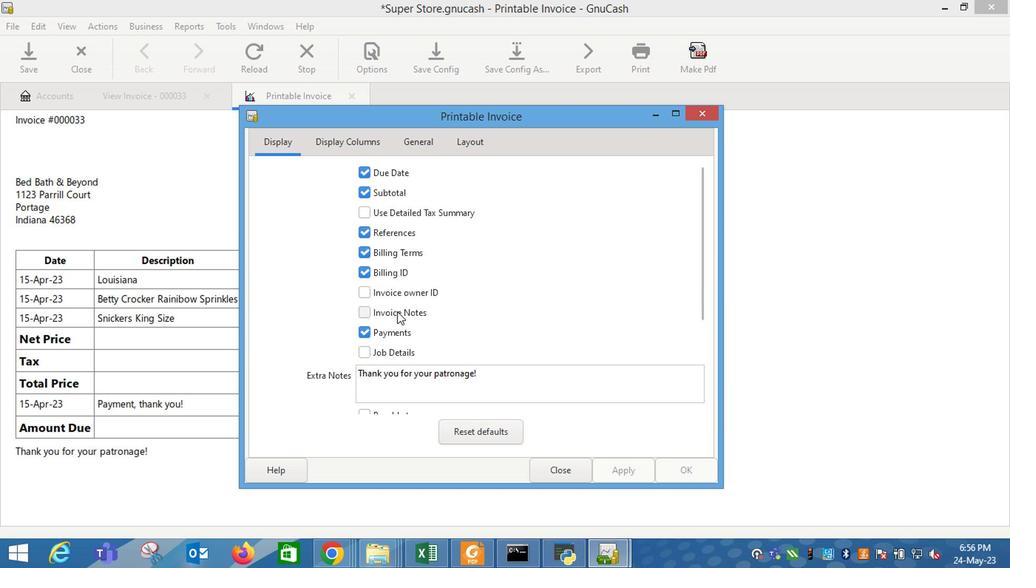 
Action: Mouse moved to (613, 483)
Screenshot: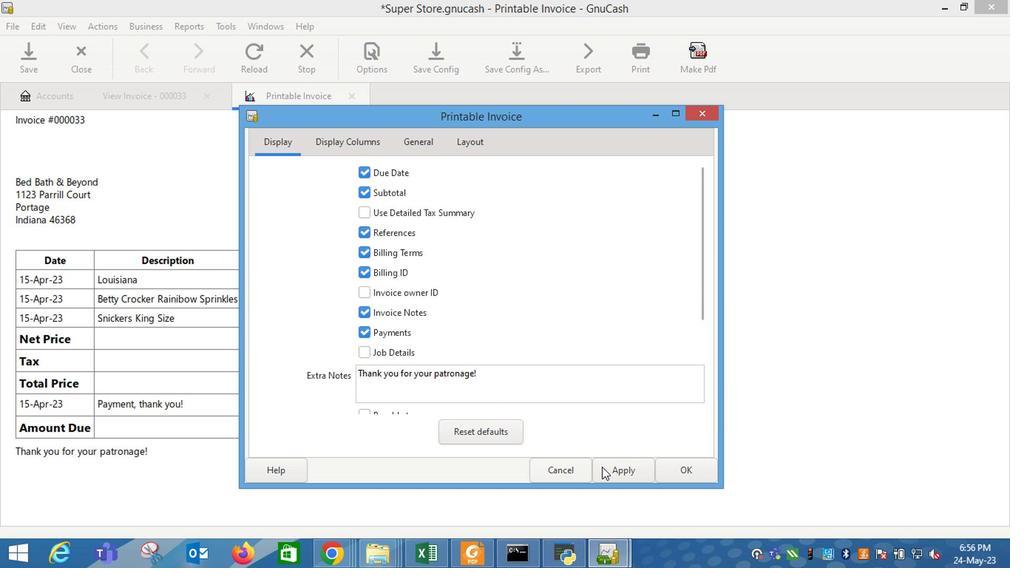 
Action: Mouse pressed left at (613, 483)
Screenshot: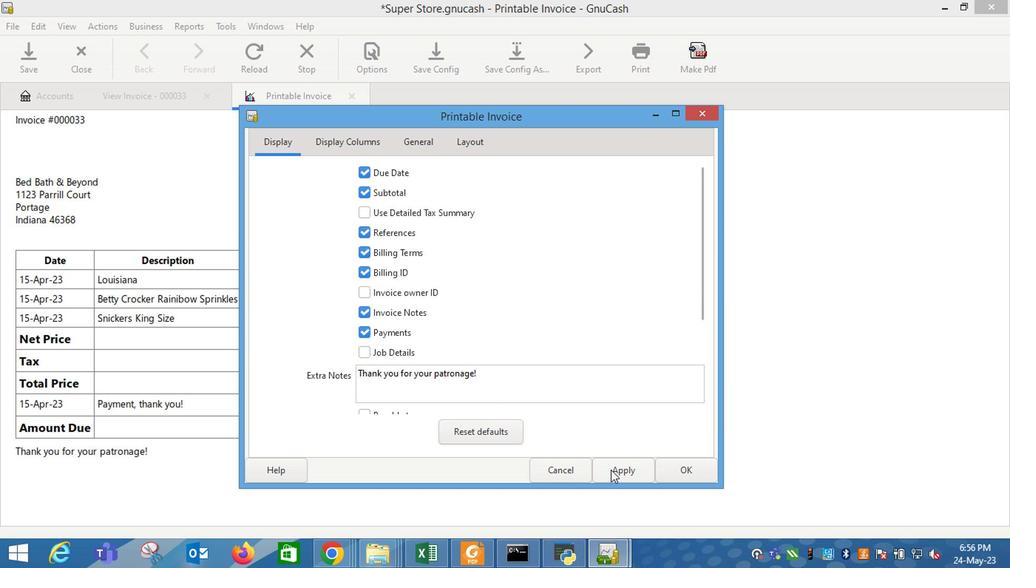 
Action: Mouse moved to (563, 480)
Screenshot: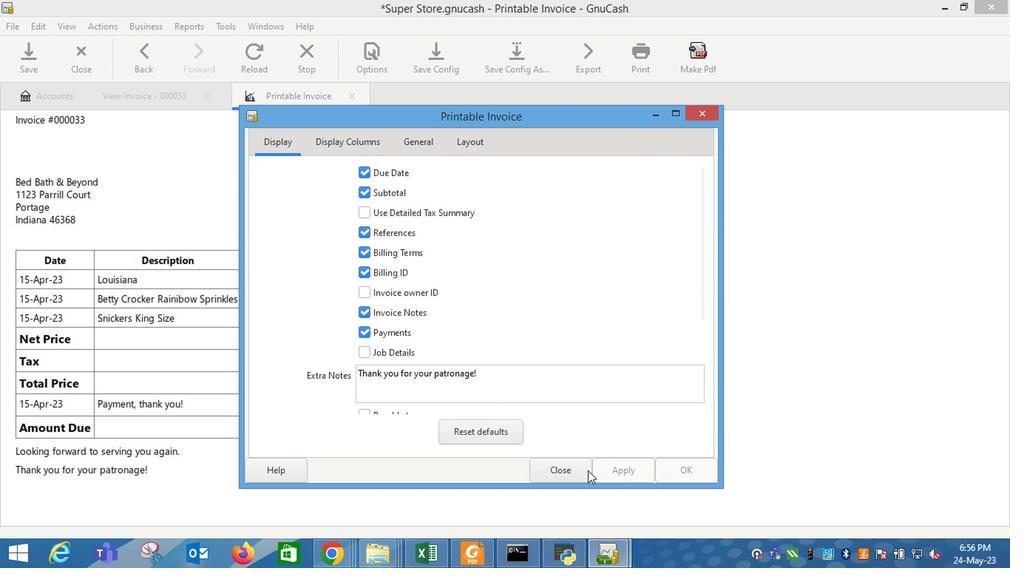 
Action: Mouse pressed left at (563, 480)
Screenshot: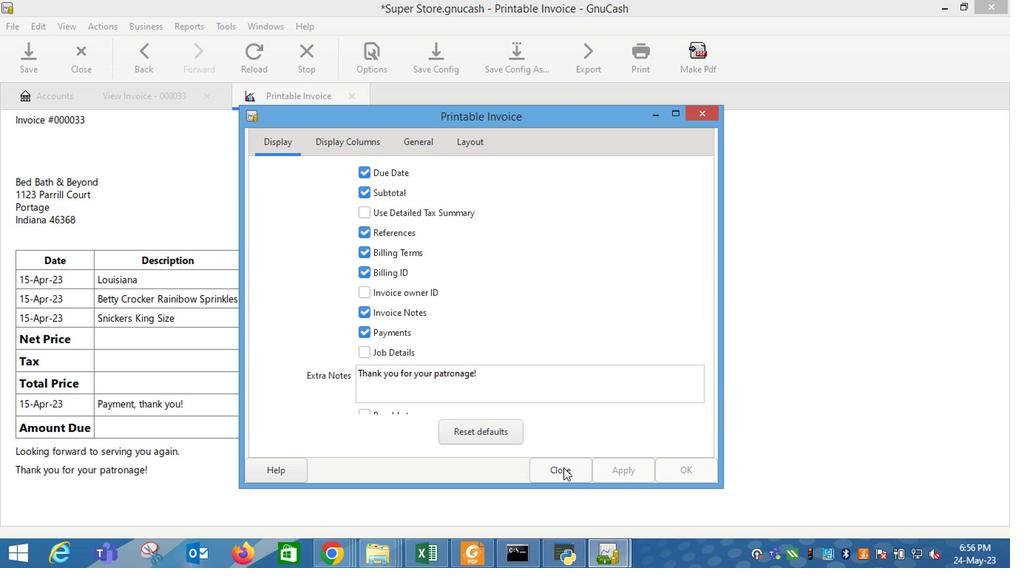 
Action: Mouse moved to (274, 420)
Screenshot: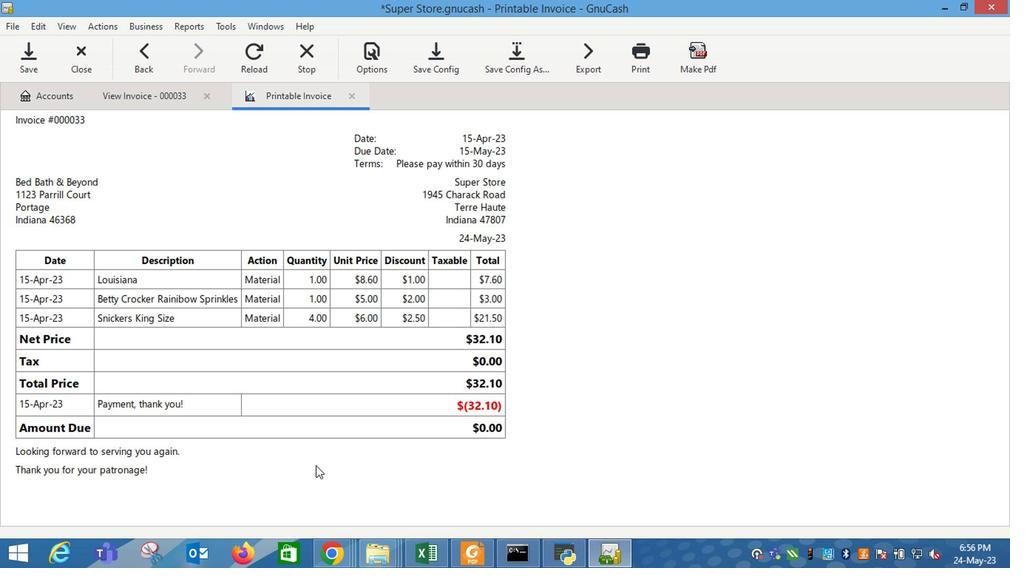 
